 Task: Look for space in Oregon, United States from 24th August, 2023 to 10th September, 2023 for 6 adults, 2 children in price range Rs.12000 to Rs.15000. Place can be entire place or shared room with 6 bedrooms having 6 beds and 6 bathrooms. Property type can be house, flat, guest house. Amenities needed are: wifi, TV, free parkinig on premises, gym, breakfast. Booking option can be shelf check-in. Required host language is English.
Action: Mouse moved to (447, 93)
Screenshot: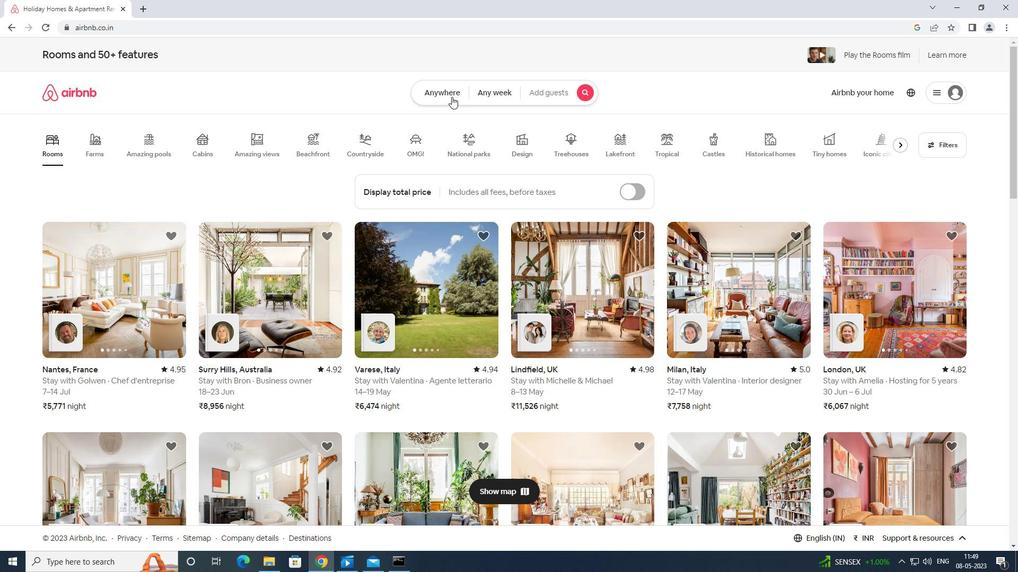 
Action: Mouse pressed left at (447, 93)
Screenshot: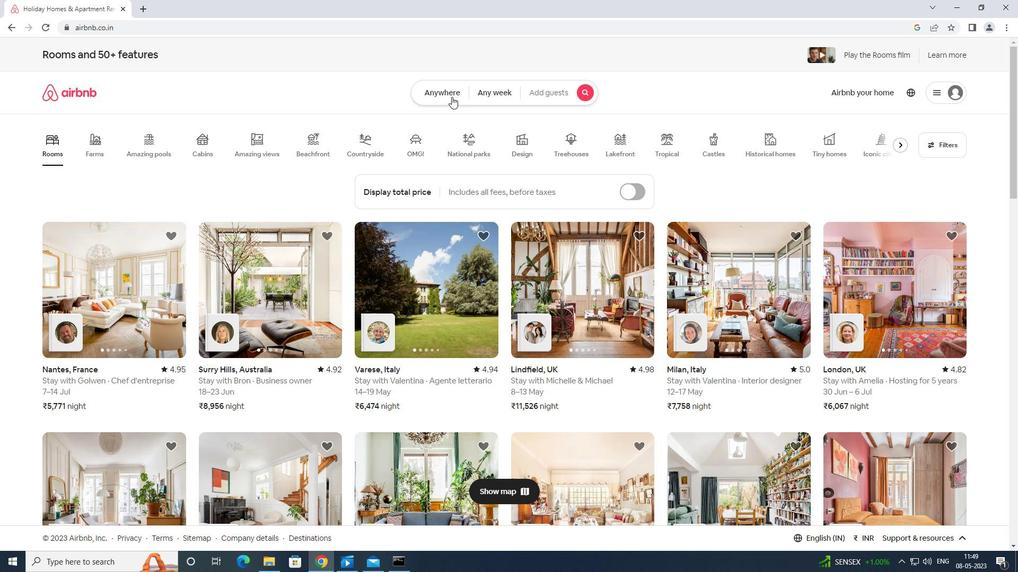 
Action: Mouse moved to (397, 132)
Screenshot: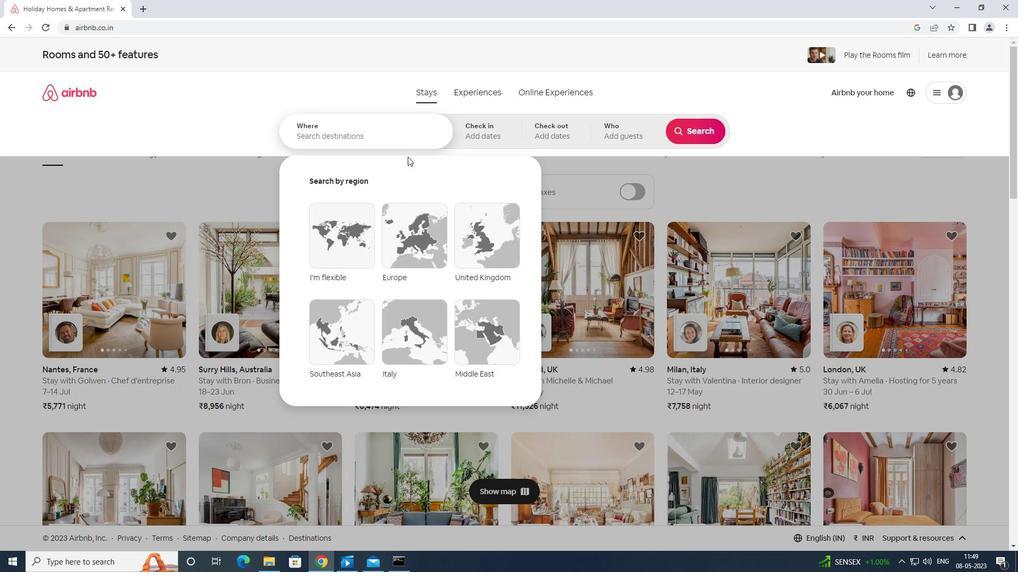 
Action: Mouse pressed left at (397, 132)
Screenshot: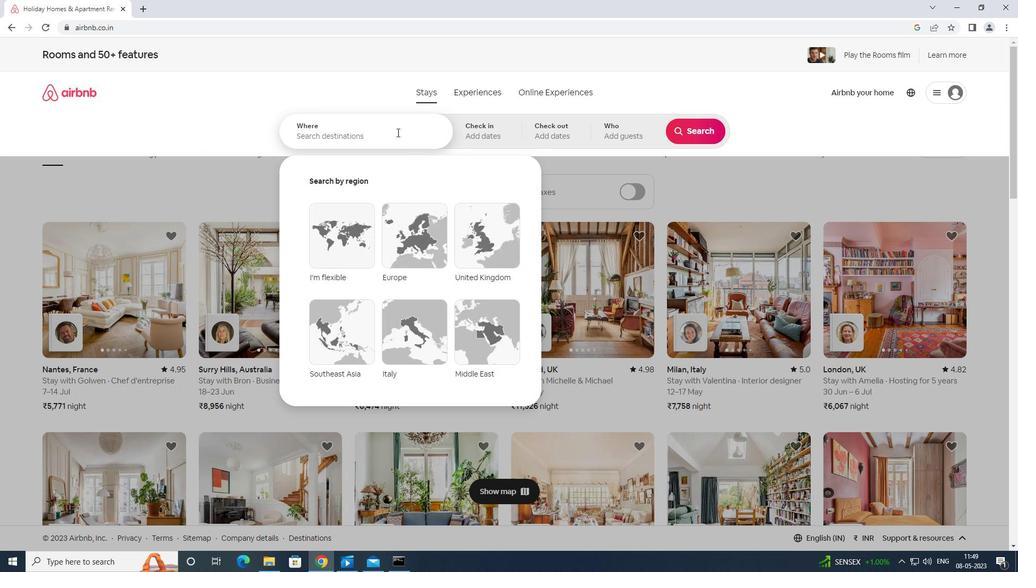 
Action: Mouse moved to (396, 132)
Screenshot: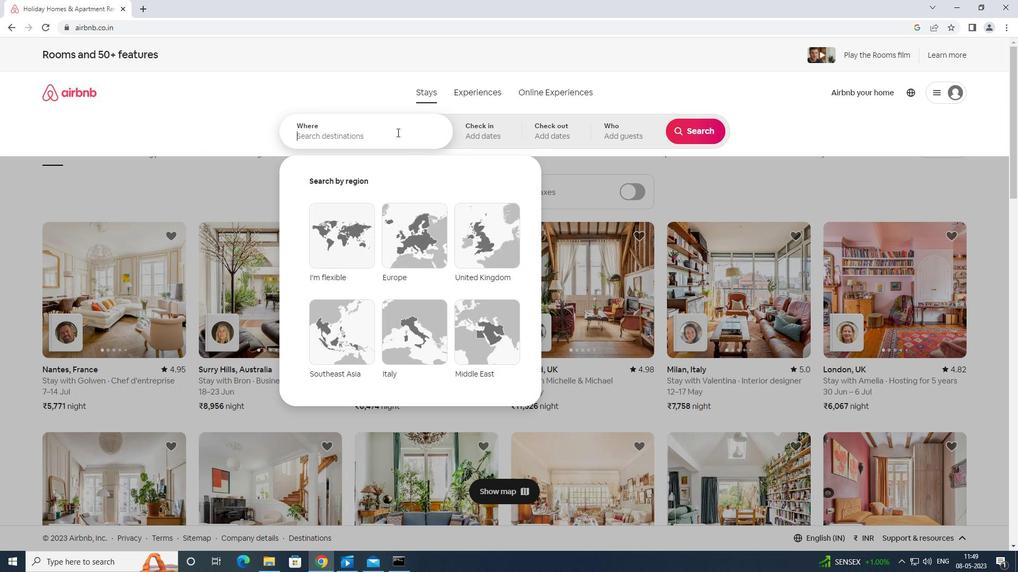 
Action: Key pressed o<Key.backspace><Key.shift>OREGON<Key.space>UNITED<Key.space>STATES<Key.enter>
Screenshot: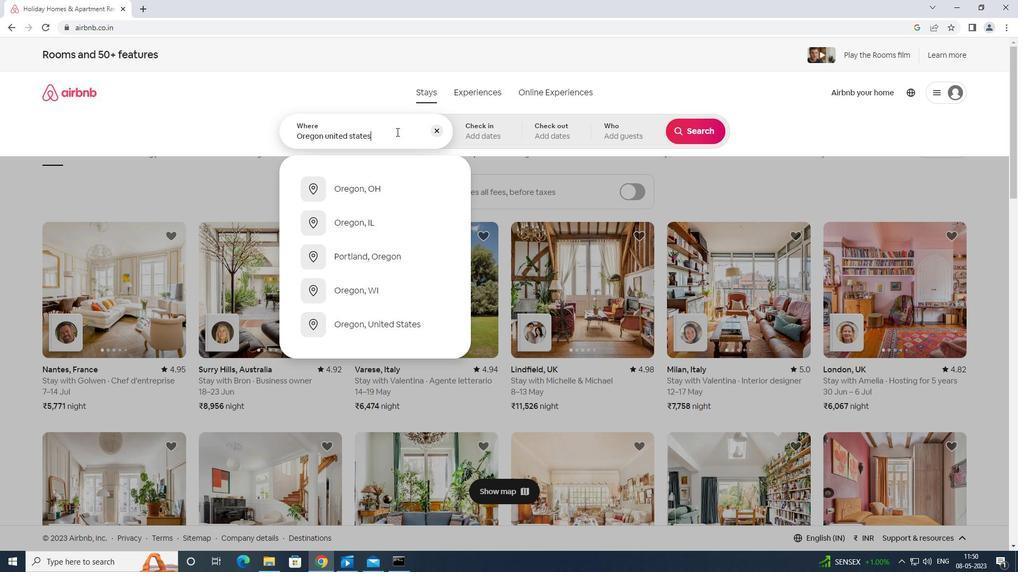 
Action: Mouse moved to (691, 213)
Screenshot: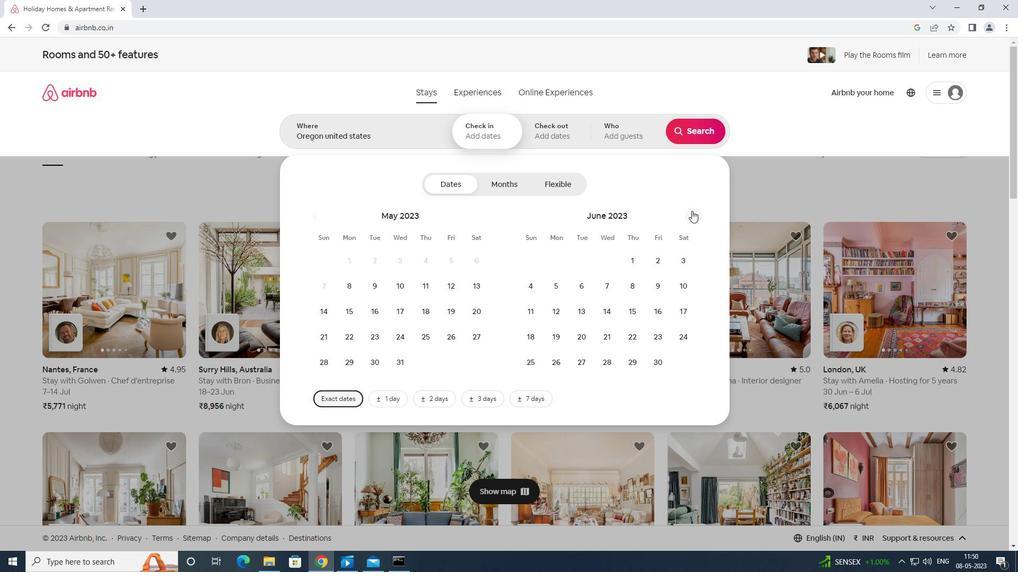 
Action: Mouse pressed left at (691, 213)
Screenshot: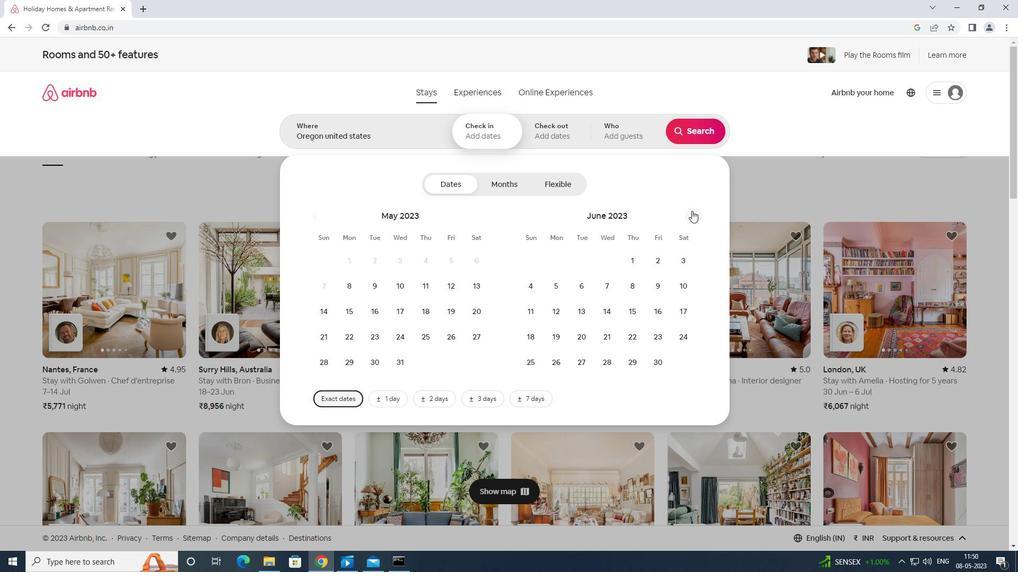 
Action: Mouse moved to (691, 213)
Screenshot: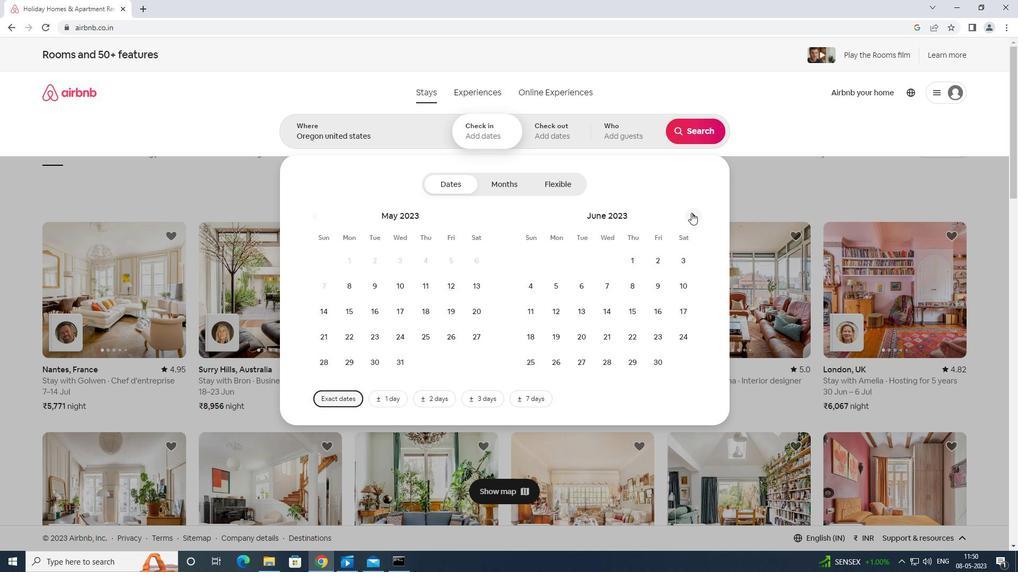 
Action: Mouse pressed left at (691, 213)
Screenshot: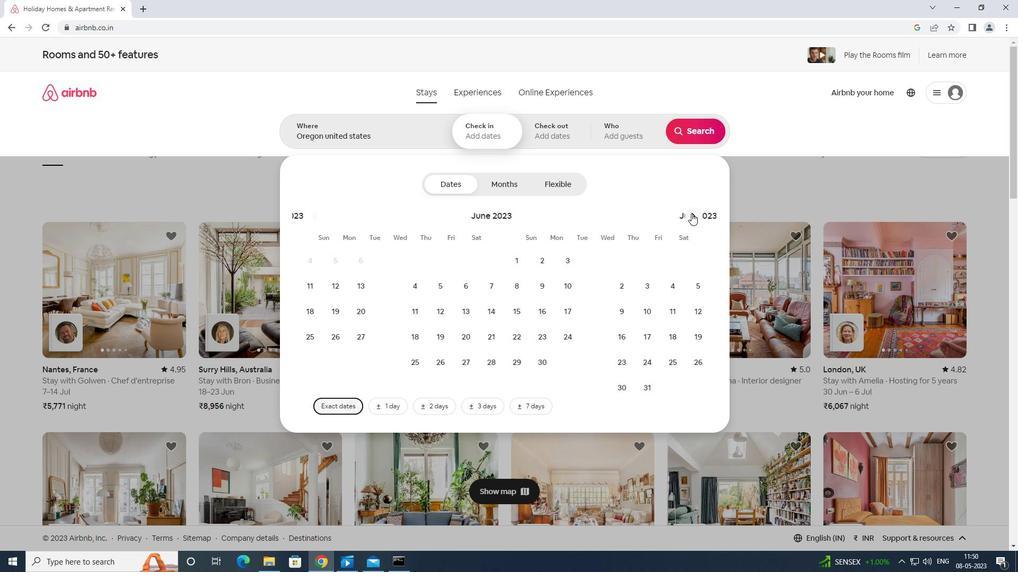 
Action: Mouse moved to (631, 337)
Screenshot: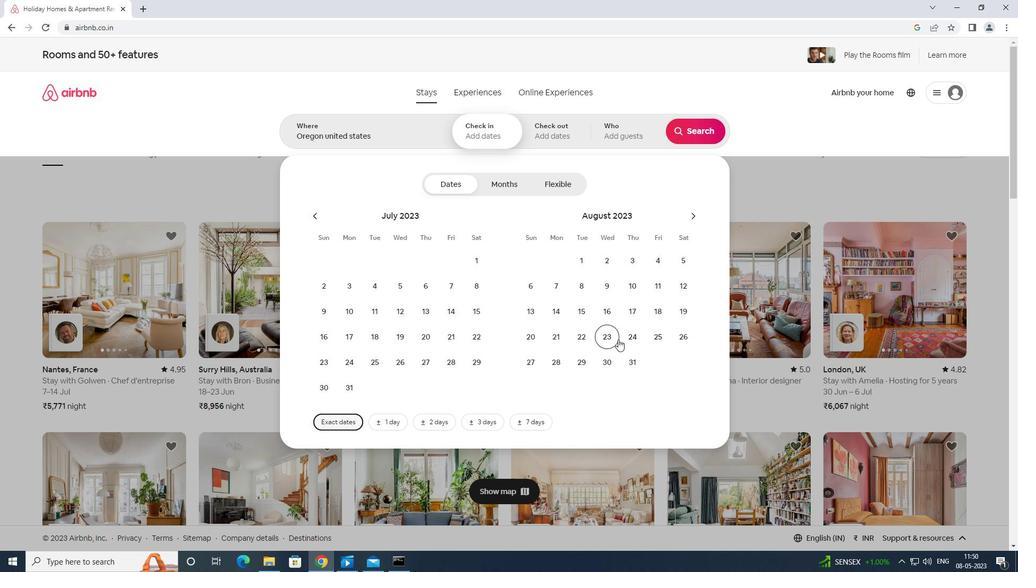 
Action: Mouse pressed left at (631, 337)
Screenshot: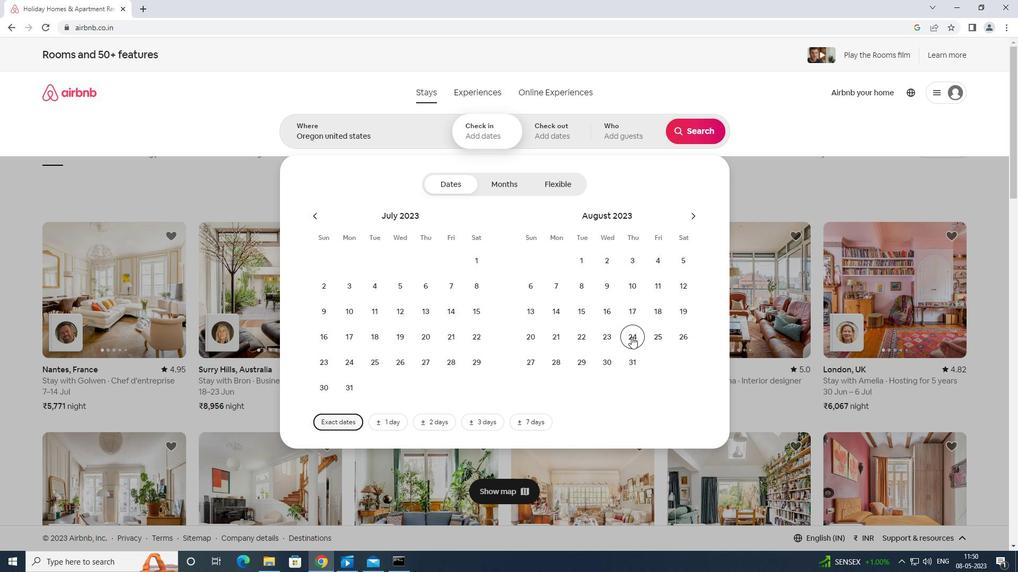 
Action: Mouse moved to (692, 215)
Screenshot: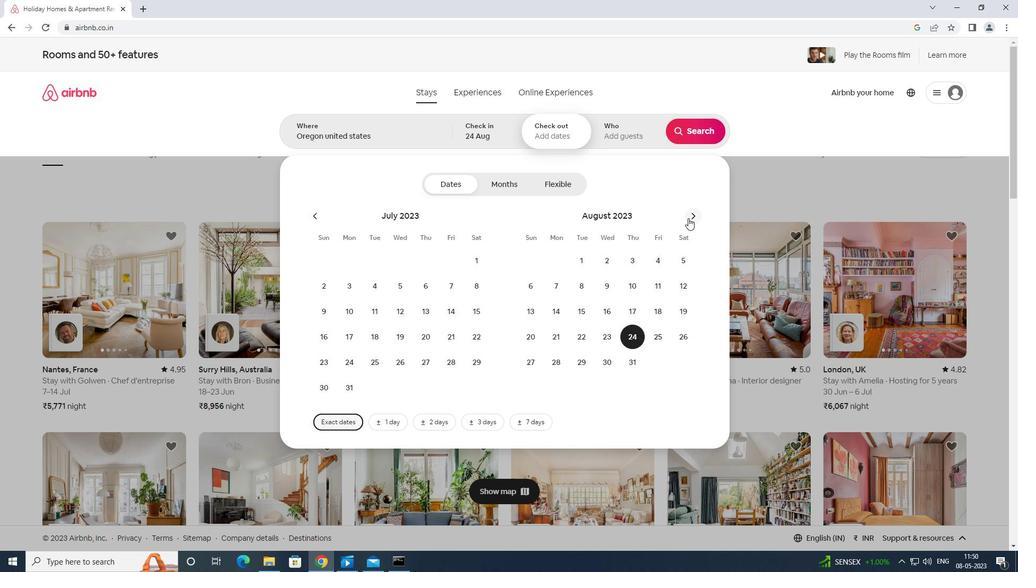 
Action: Mouse pressed left at (692, 215)
Screenshot: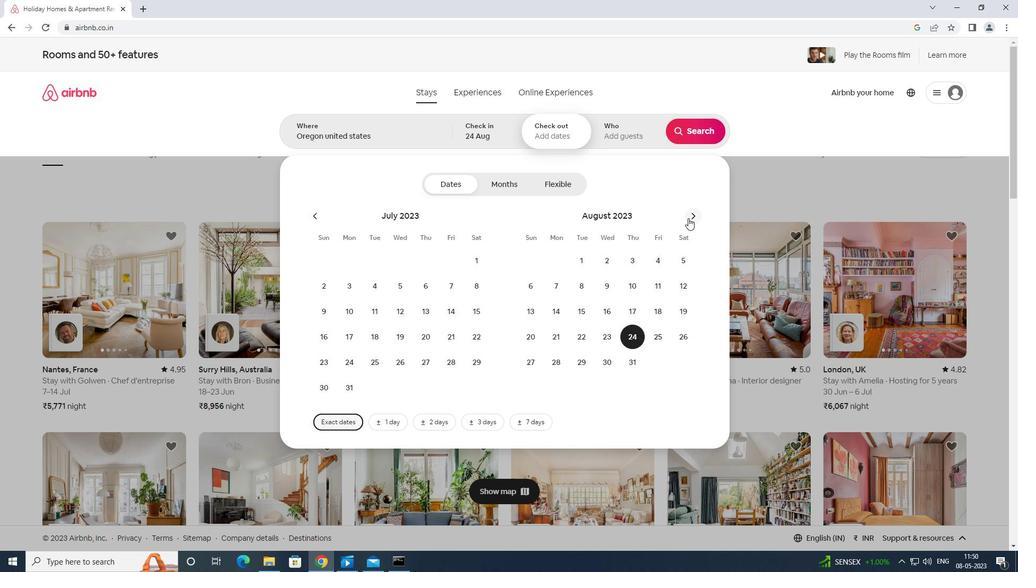
Action: Mouse moved to (534, 312)
Screenshot: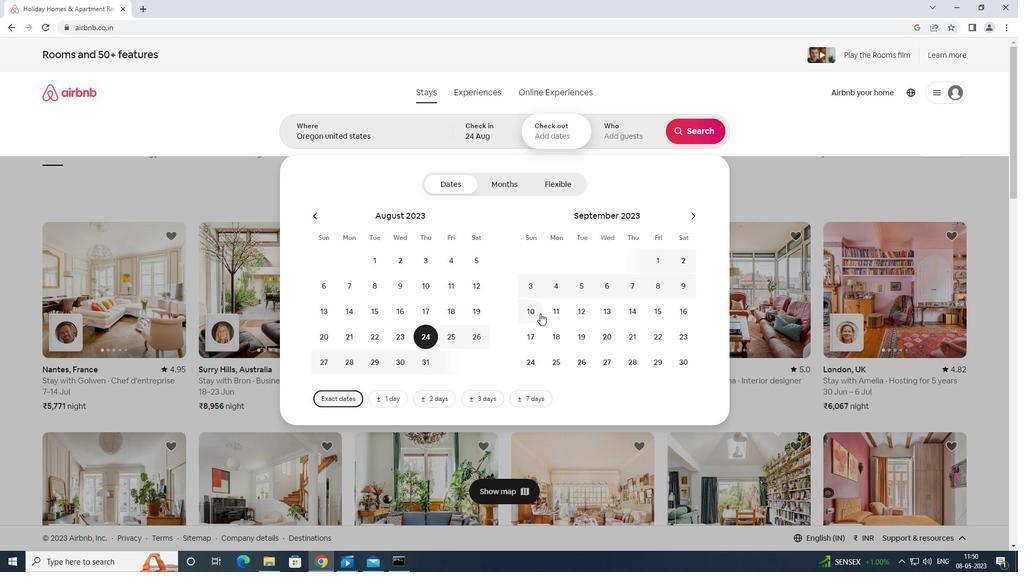 
Action: Mouse pressed left at (534, 312)
Screenshot: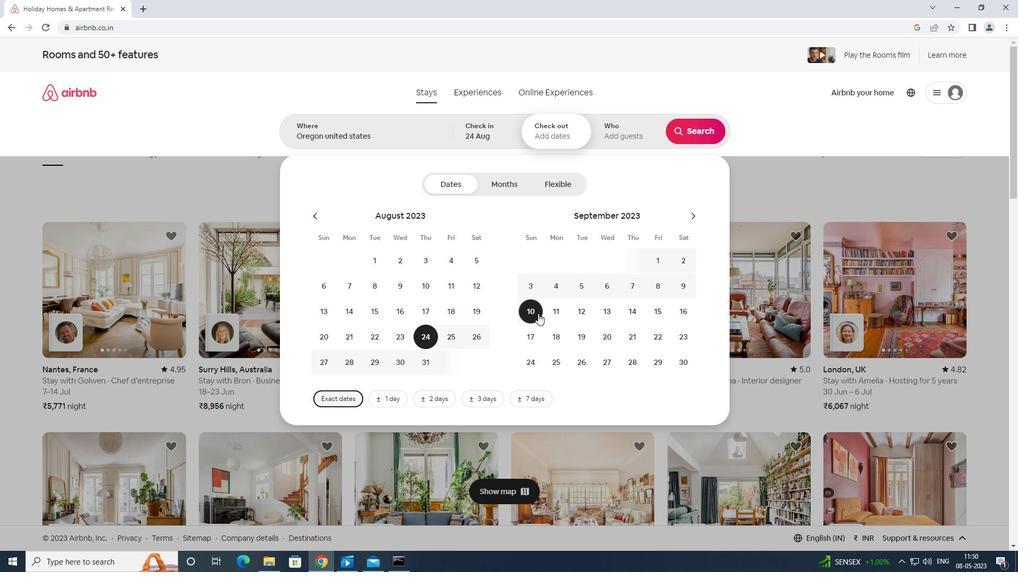 
Action: Mouse moved to (627, 130)
Screenshot: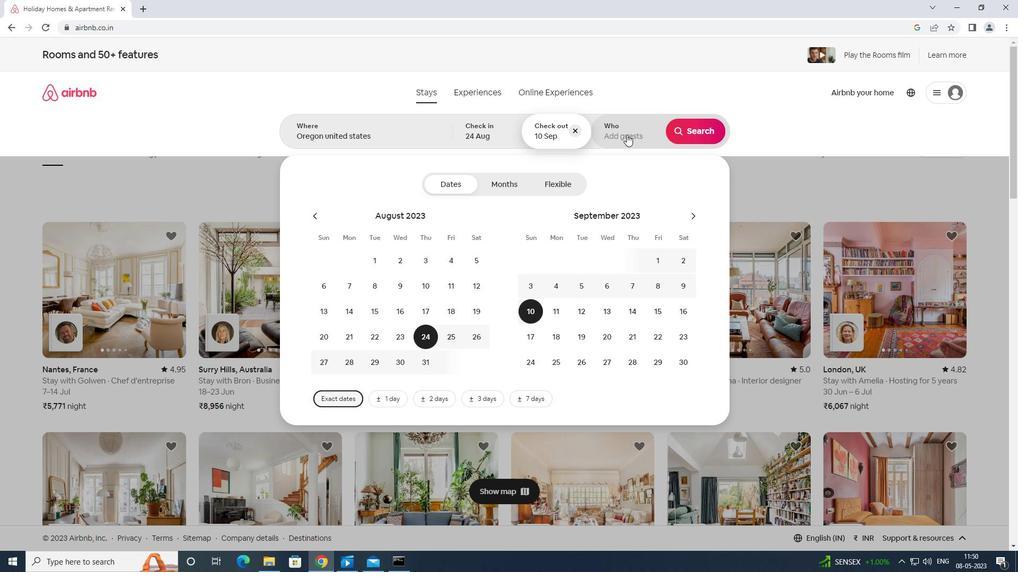 
Action: Mouse pressed left at (627, 130)
Screenshot: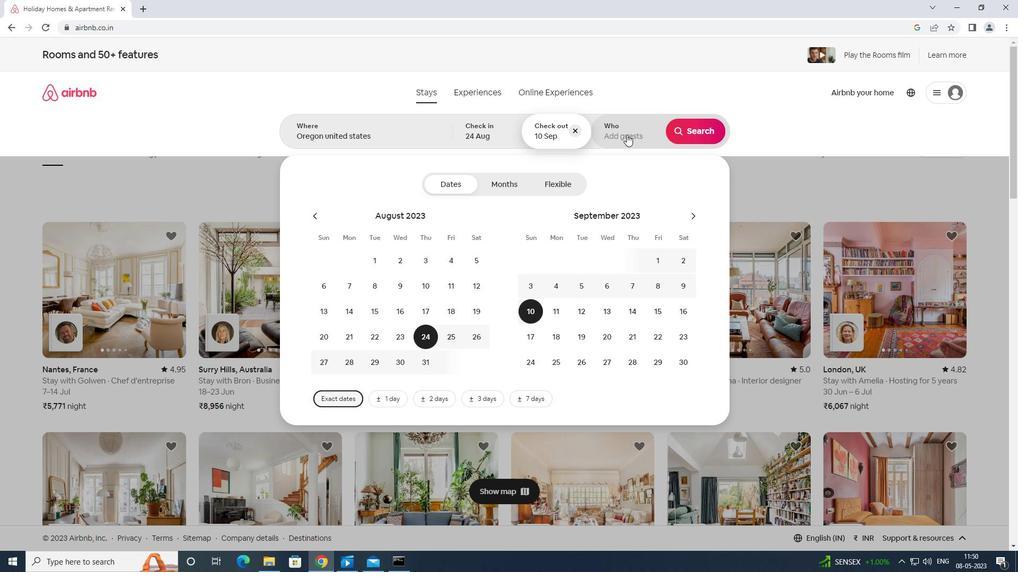 
Action: Mouse moved to (702, 187)
Screenshot: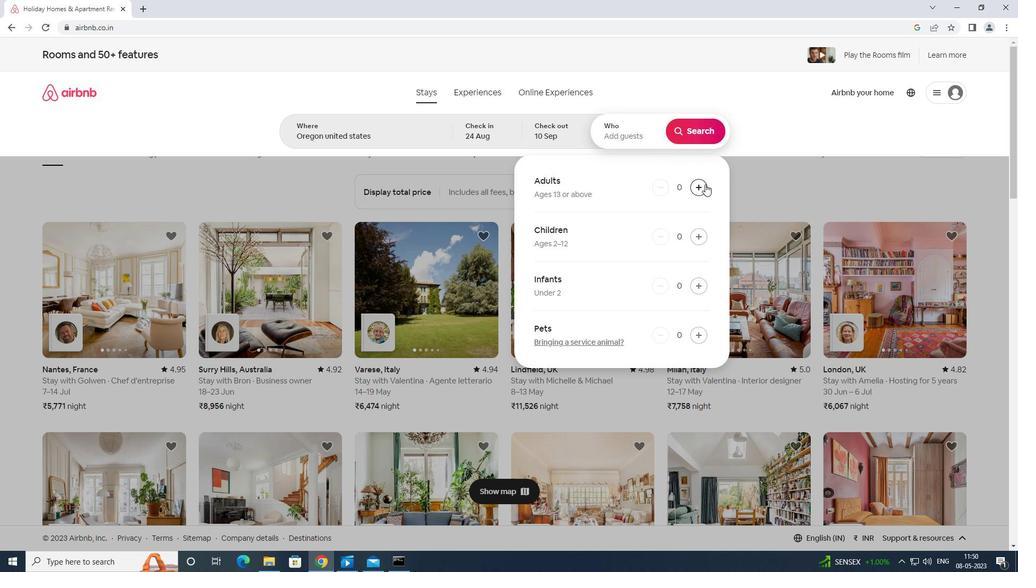 
Action: Mouse pressed left at (702, 187)
Screenshot: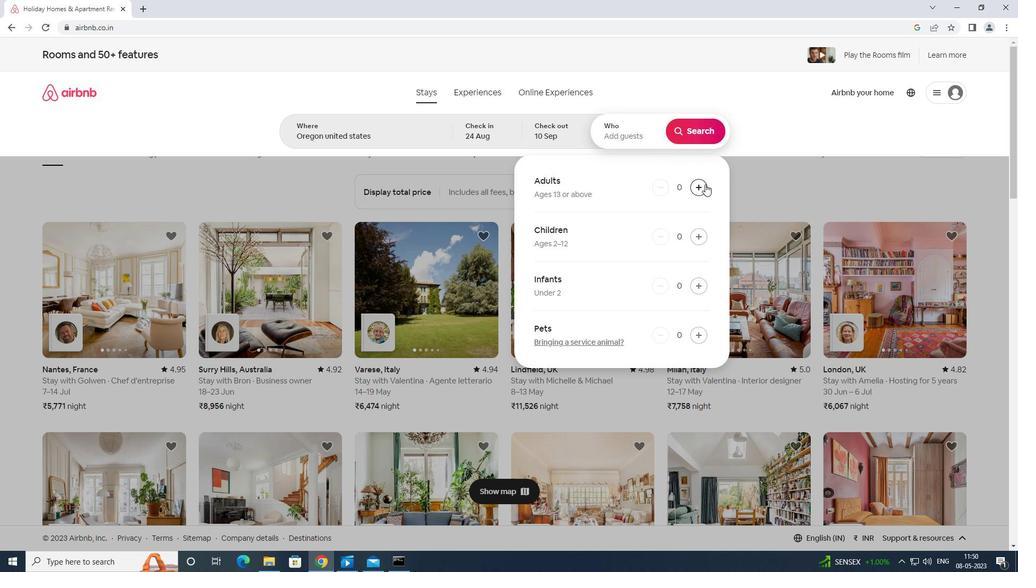 
Action: Mouse moved to (701, 188)
Screenshot: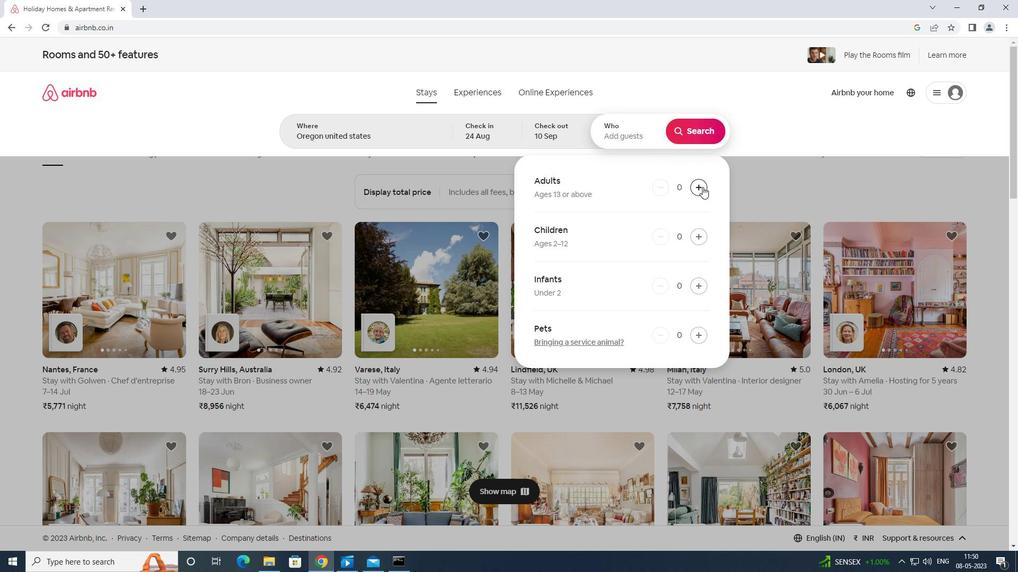 
Action: Mouse pressed left at (701, 188)
Screenshot: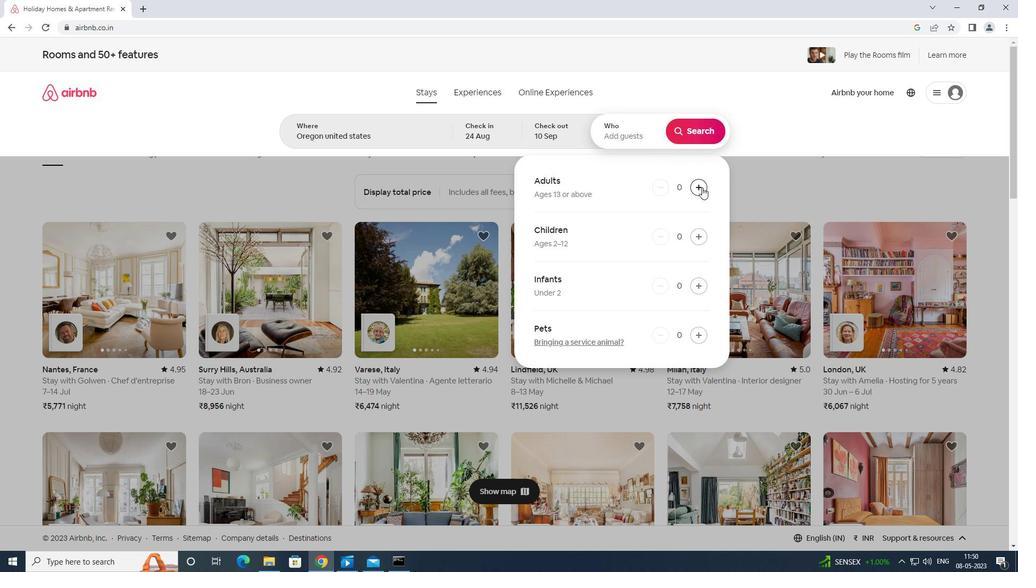
Action: Mouse pressed left at (701, 188)
Screenshot: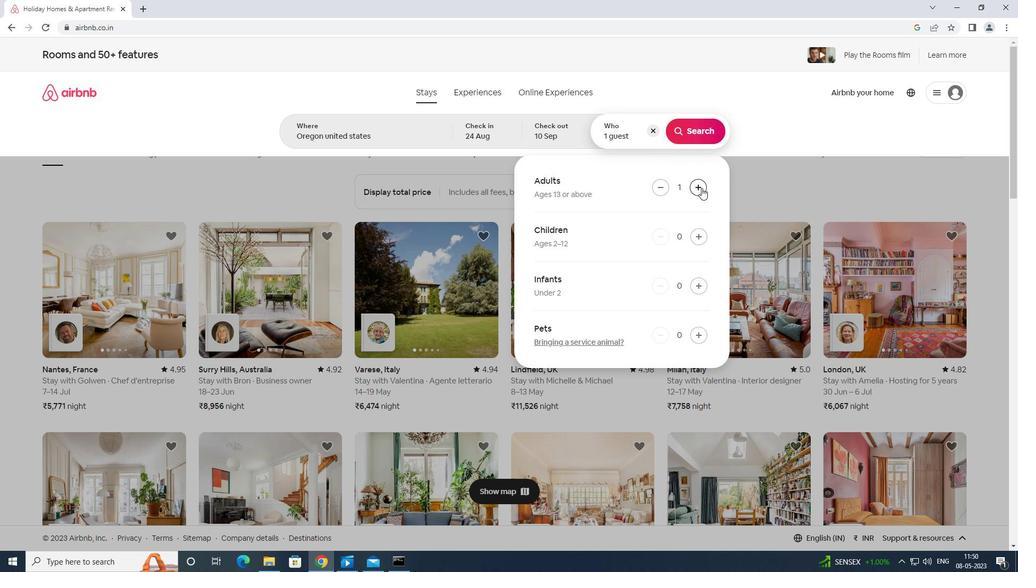 
Action: Mouse moved to (701, 188)
Screenshot: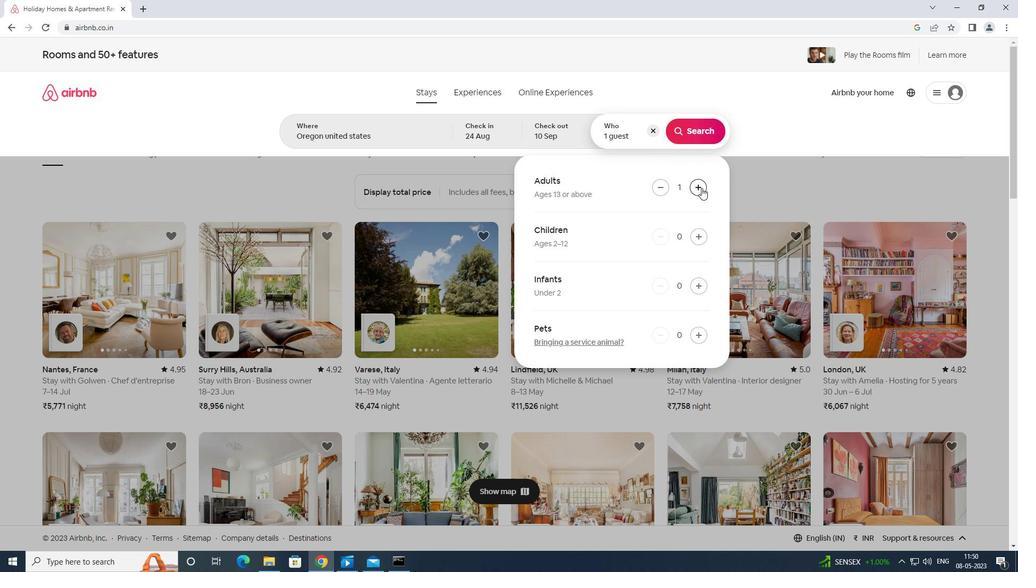 
Action: Mouse pressed left at (701, 188)
Screenshot: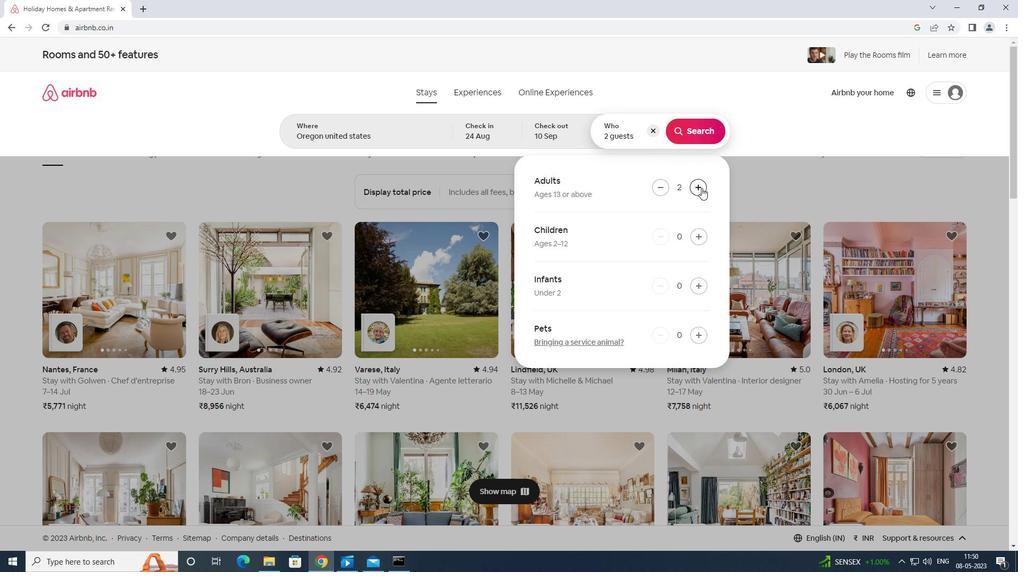
Action: Mouse moved to (701, 187)
Screenshot: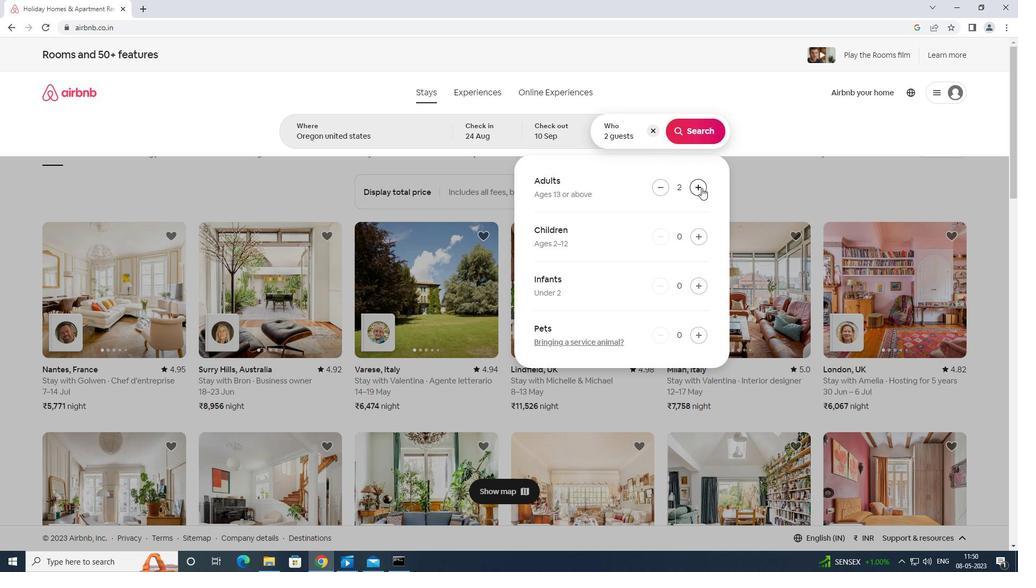 
Action: Mouse pressed left at (701, 187)
Screenshot: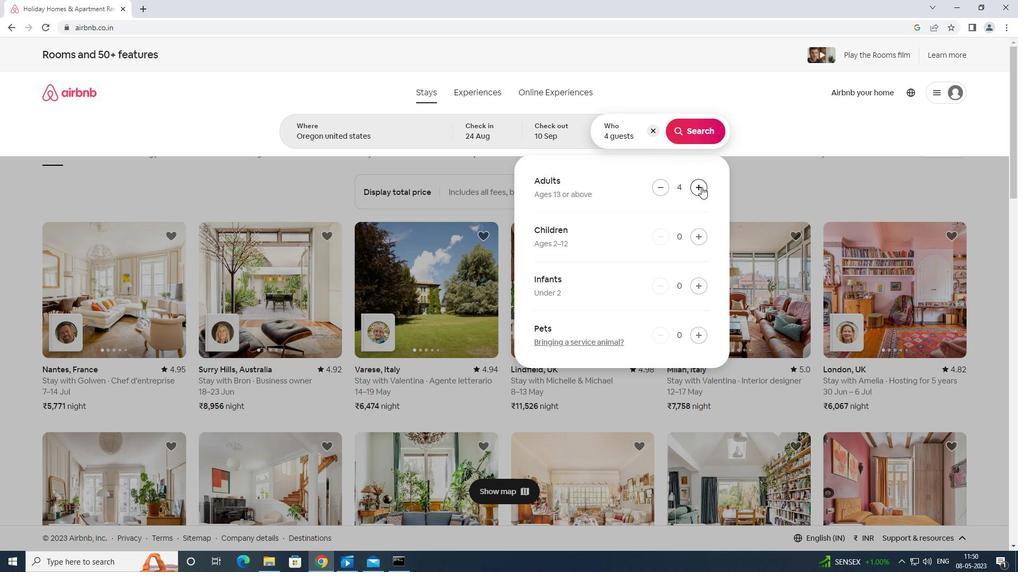 
Action: Mouse pressed left at (701, 187)
Screenshot: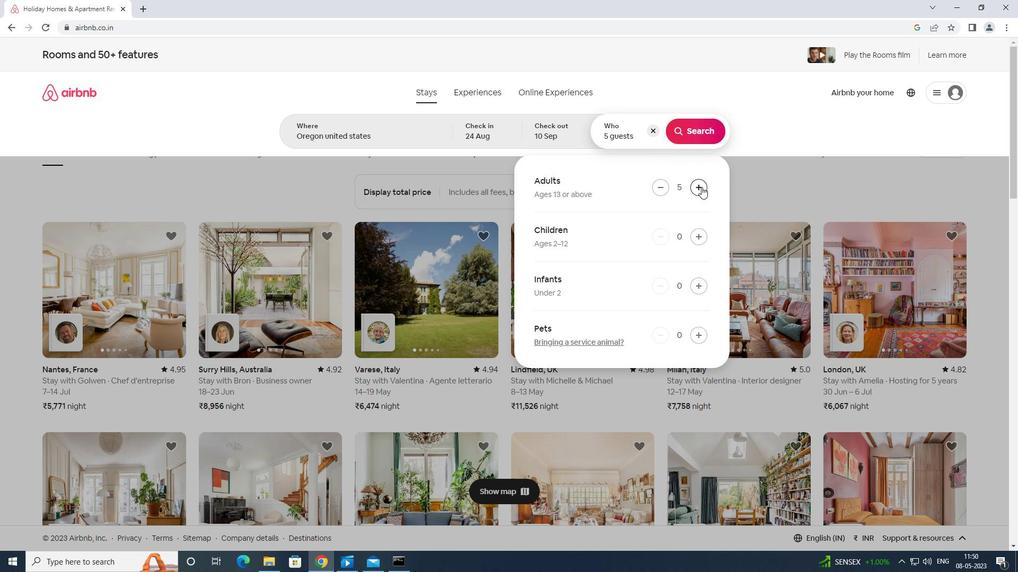 
Action: Mouse moved to (697, 238)
Screenshot: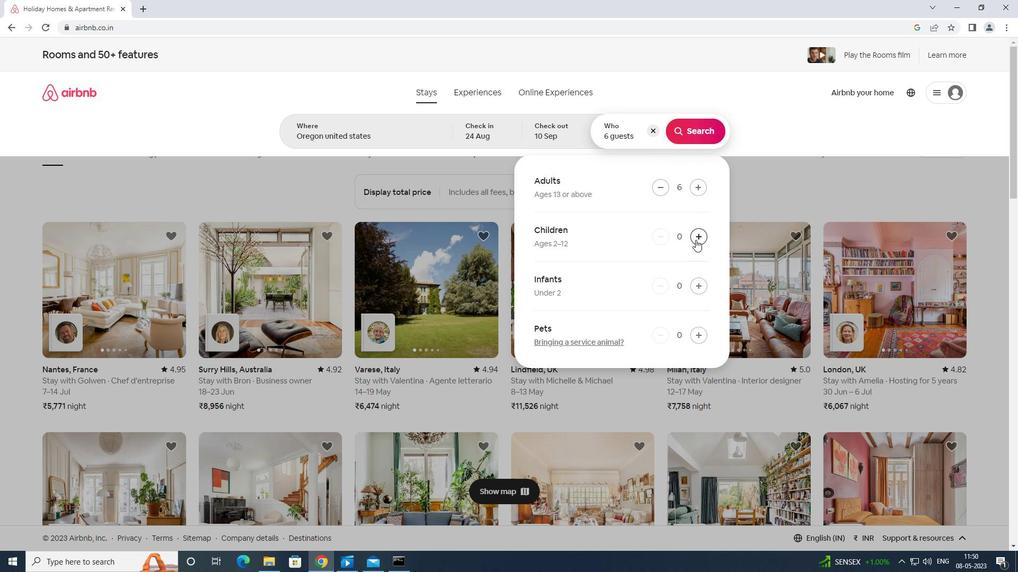 
Action: Mouse pressed left at (697, 238)
Screenshot: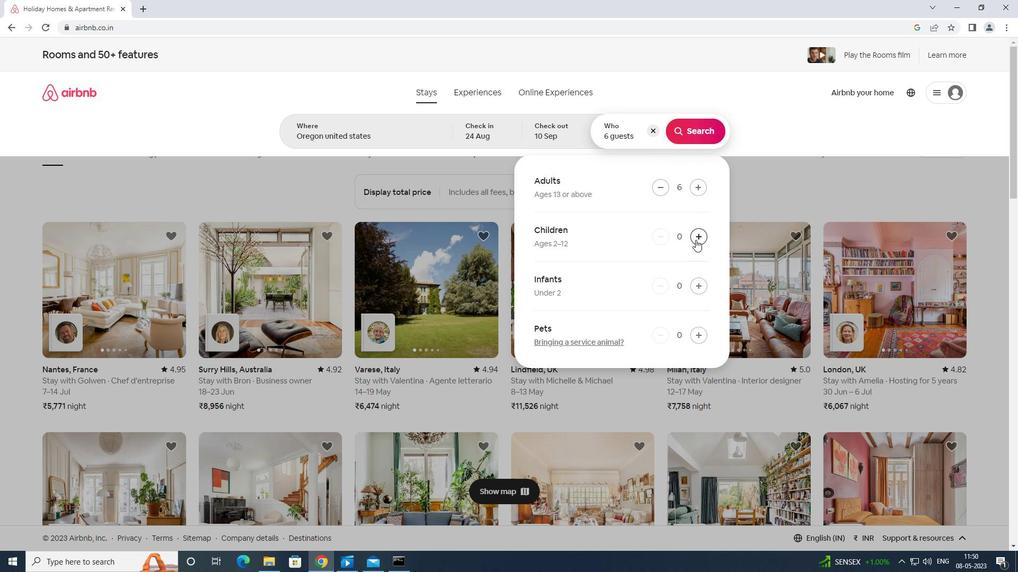 
Action: Mouse pressed left at (697, 238)
Screenshot: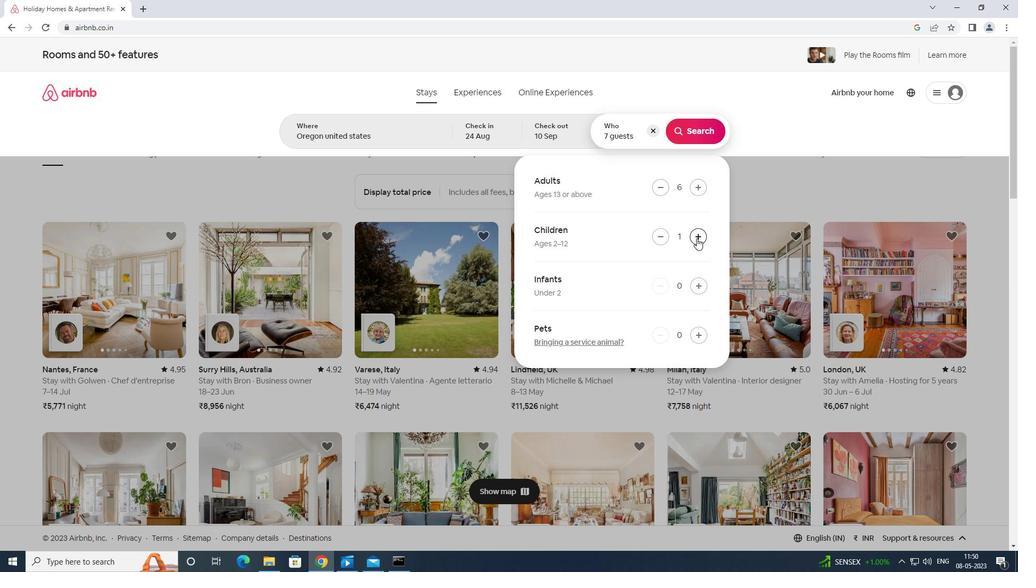 
Action: Mouse moved to (684, 128)
Screenshot: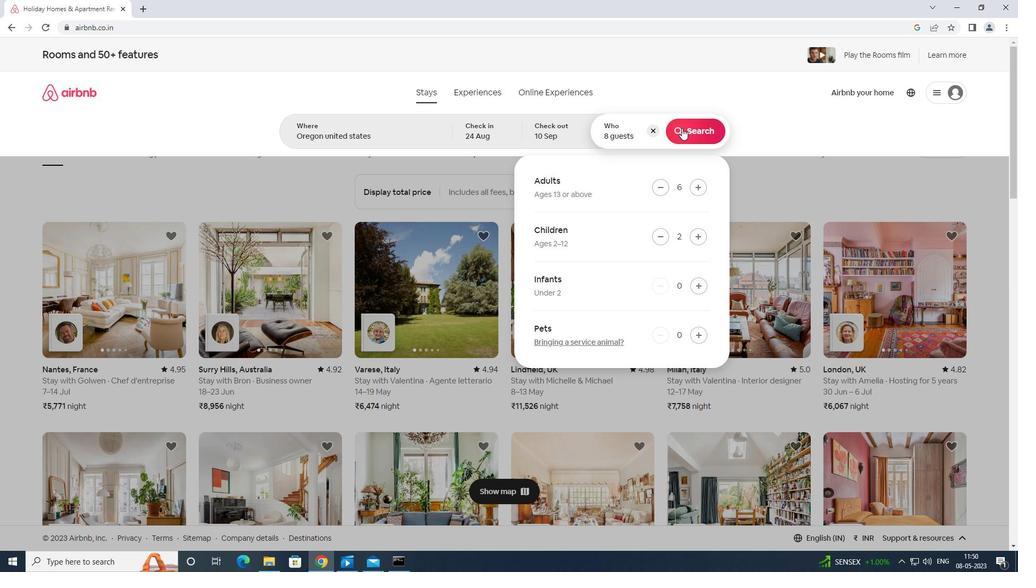 
Action: Mouse pressed left at (684, 128)
Screenshot: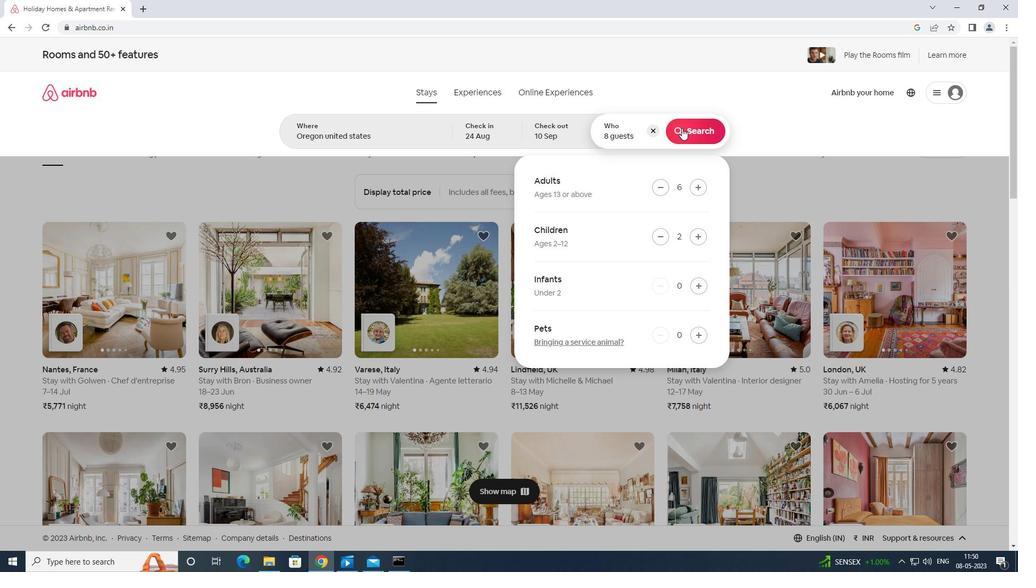 
Action: Mouse moved to (978, 101)
Screenshot: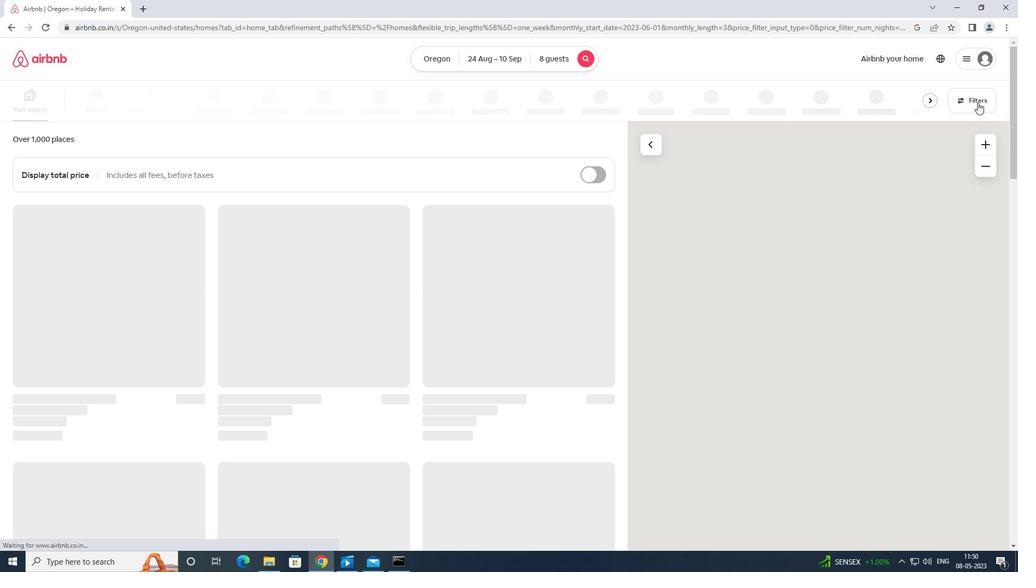
Action: Mouse pressed left at (978, 101)
Screenshot: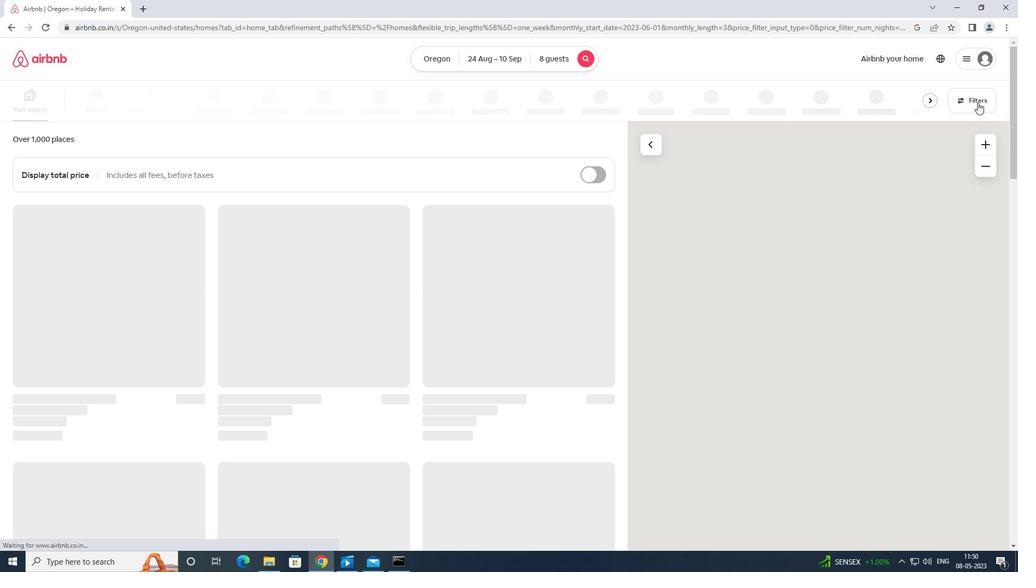 
Action: Mouse moved to (449, 356)
Screenshot: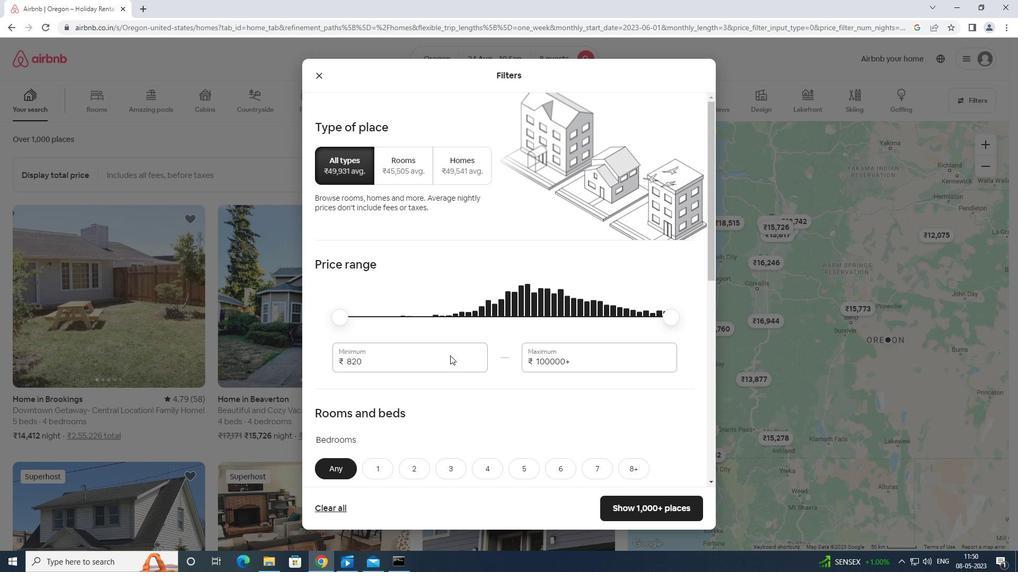 
Action: Mouse pressed left at (449, 356)
Screenshot: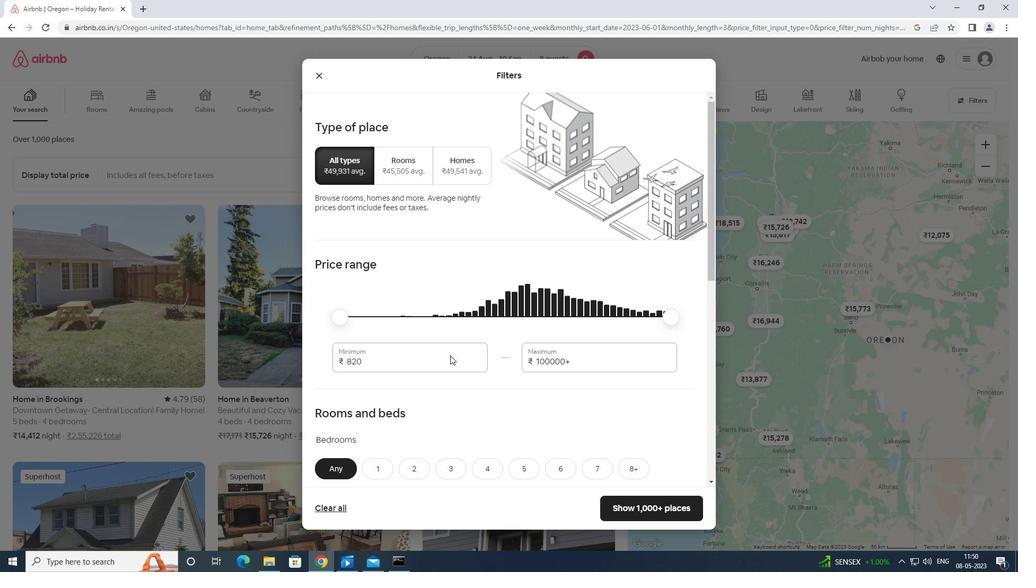 
Action: Mouse moved to (450, 353)
Screenshot: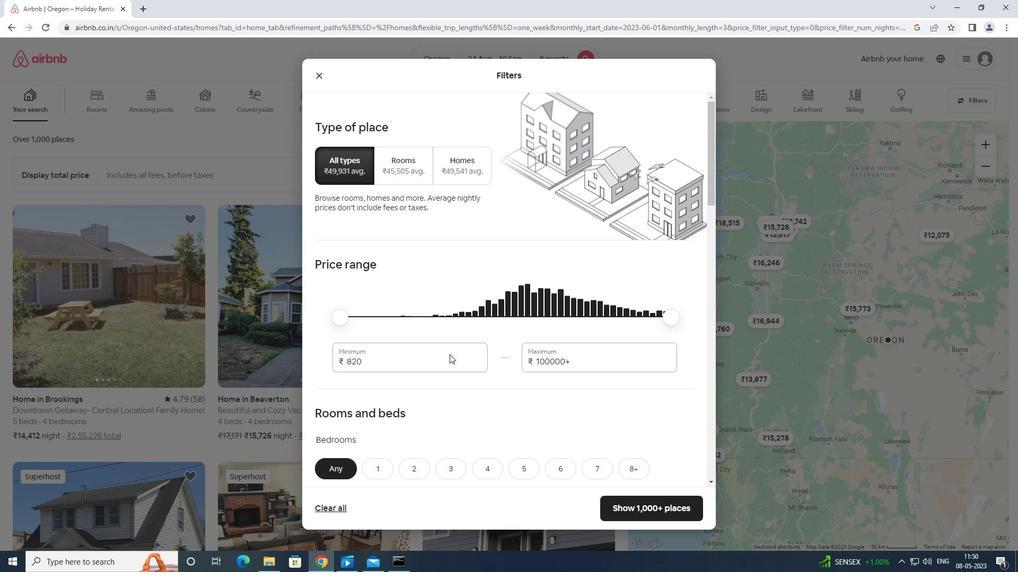 
Action: Key pressed <Key.backspace><Key.backspace><Key.backspace><Key.backspace><Key.backspace><Key.backspace><Key.backspace><Key.backspace><Key.backspace><Key.backspace><Key.backspace><Key.backspace>12000<Key.backspace>150<Key.backspace><Key.backspace><Key.backspace>0
Screenshot: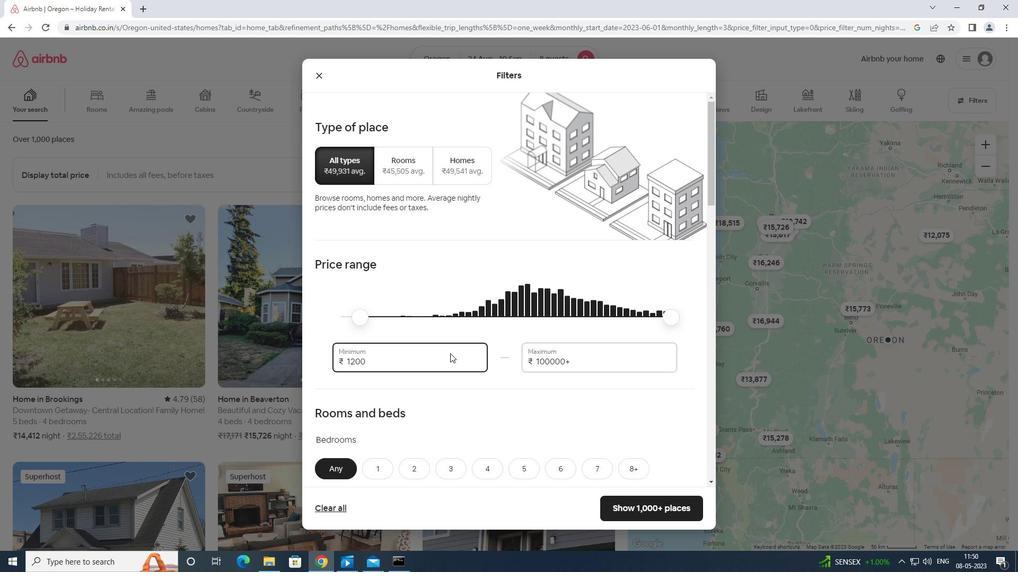 
Action: Mouse moved to (582, 359)
Screenshot: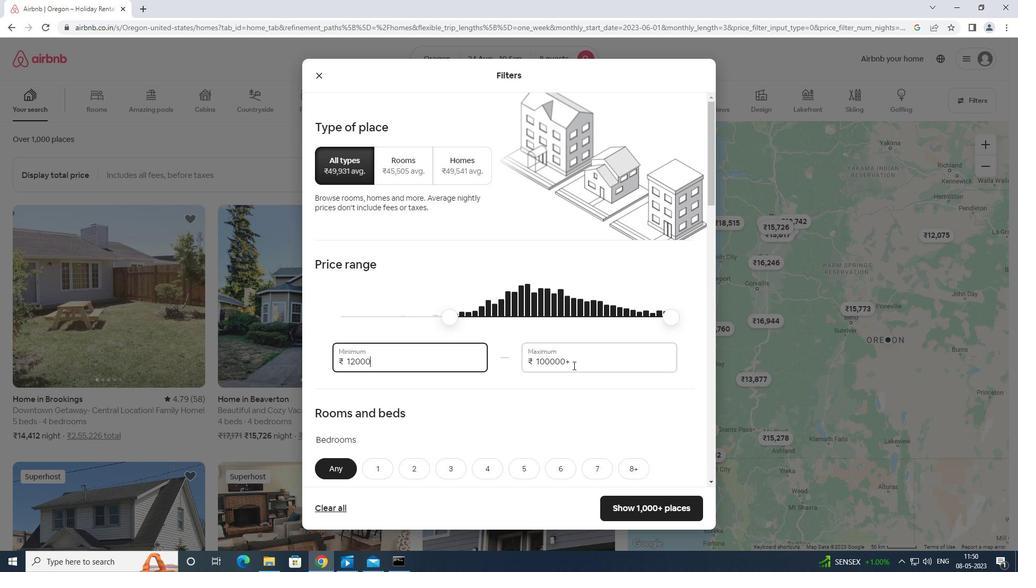
Action: Mouse pressed left at (582, 359)
Screenshot: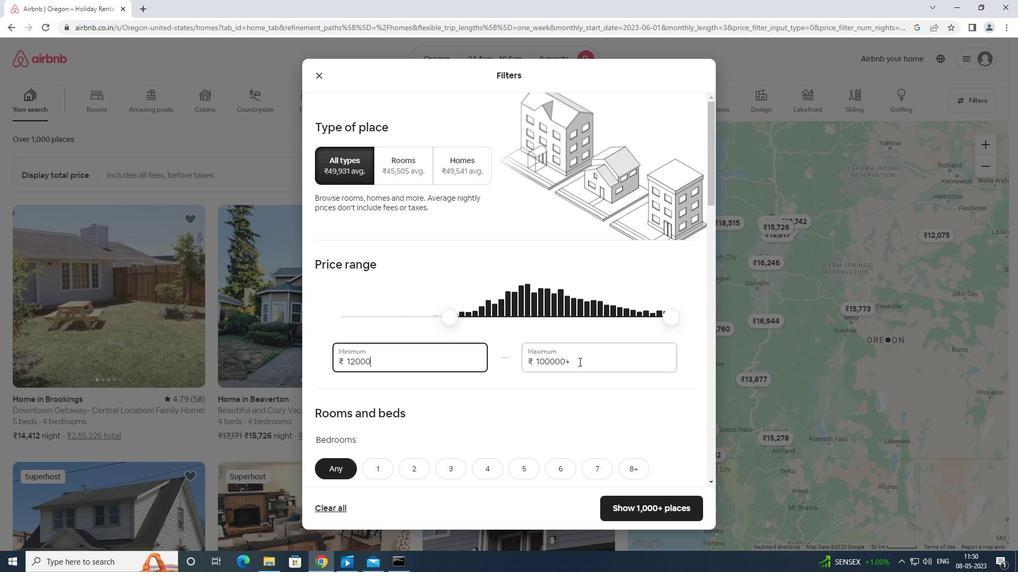 
Action: Key pressed <Key.backspace><Key.backspace><Key.backspace><Key.backspace><Key.backspace><Key.backspace><Key.backspace><Key.backspace><Key.backspace><Key.backspace><Key.backspace><Key.backspace><Key.backspace><Key.backspace><Key.backspace><Key.backspace><Key.backspace><Key.backspace>15000
Screenshot: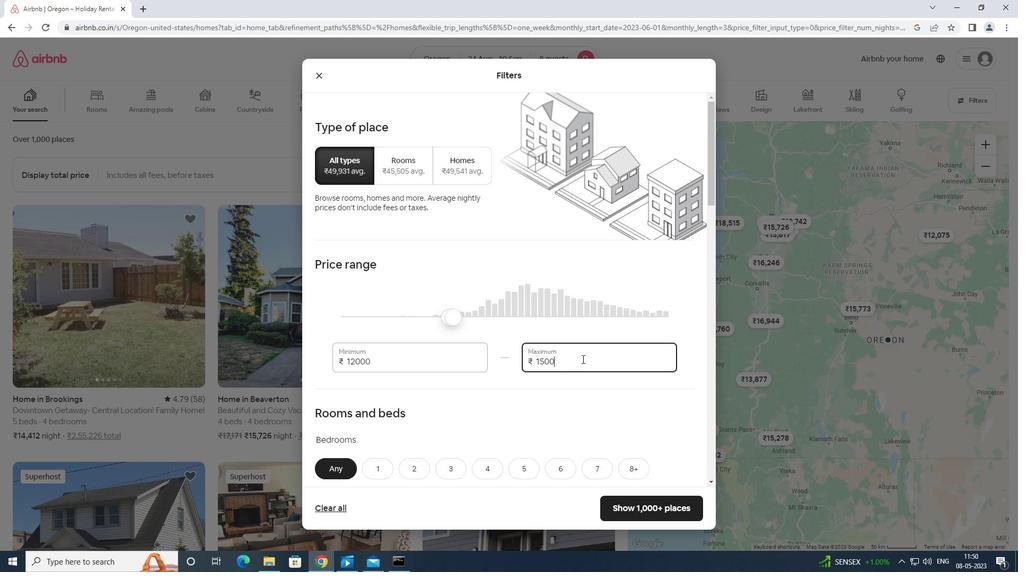 
Action: Mouse scrolled (582, 359) with delta (0, 0)
Screenshot: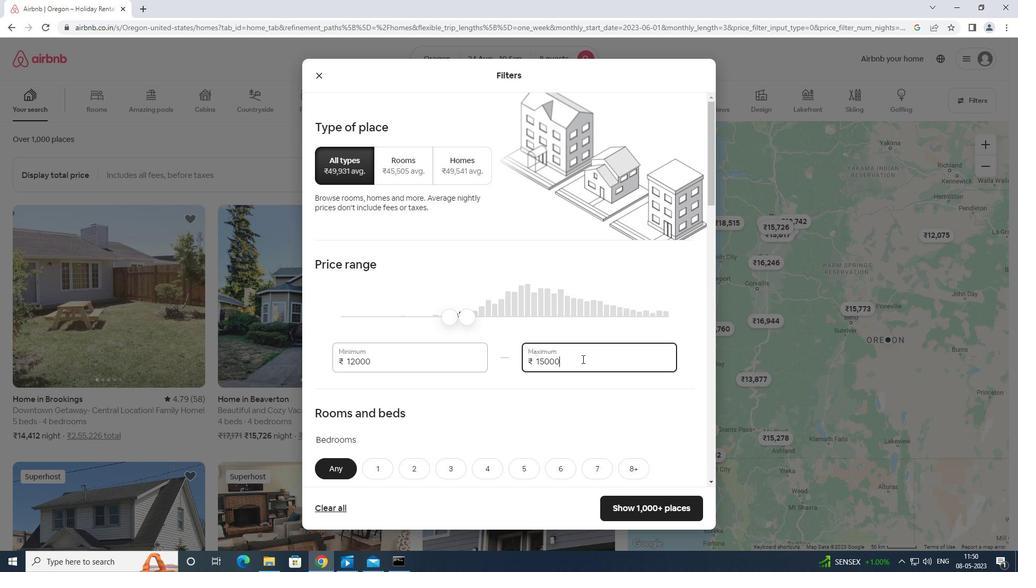 
Action: Mouse scrolled (582, 359) with delta (0, 0)
Screenshot: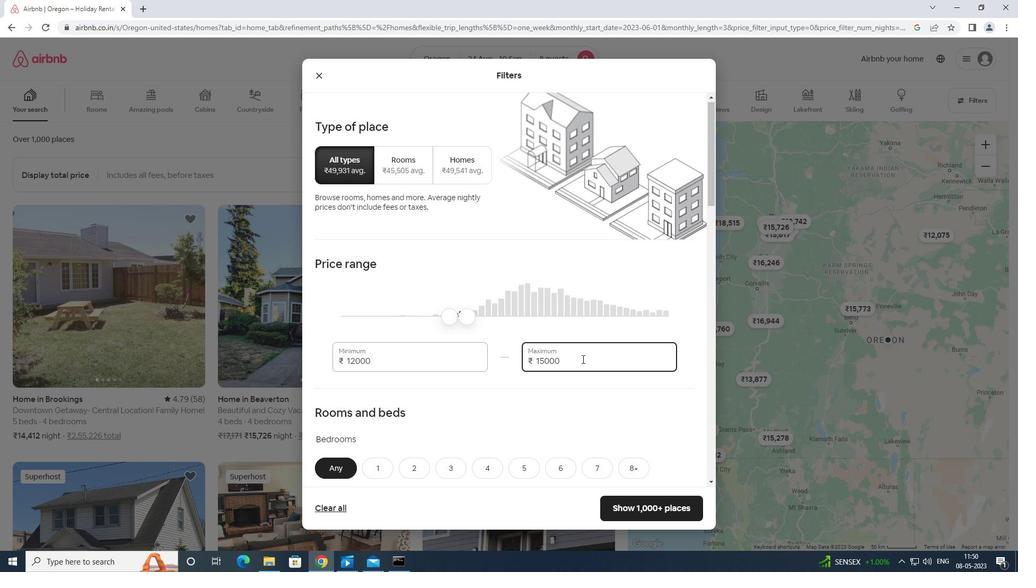 
Action: Mouse scrolled (582, 359) with delta (0, 0)
Screenshot: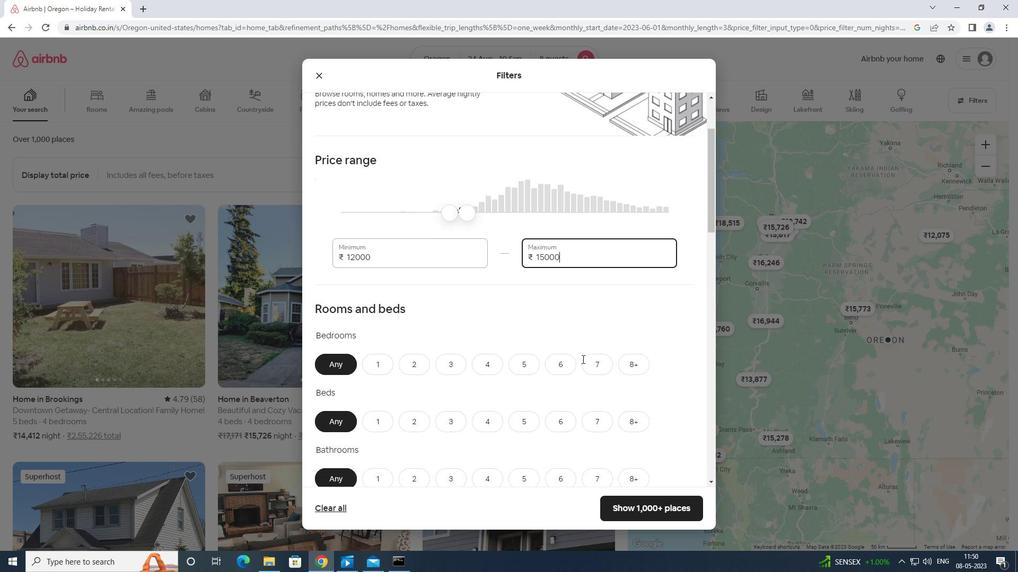 
Action: Mouse scrolled (582, 359) with delta (0, 0)
Screenshot: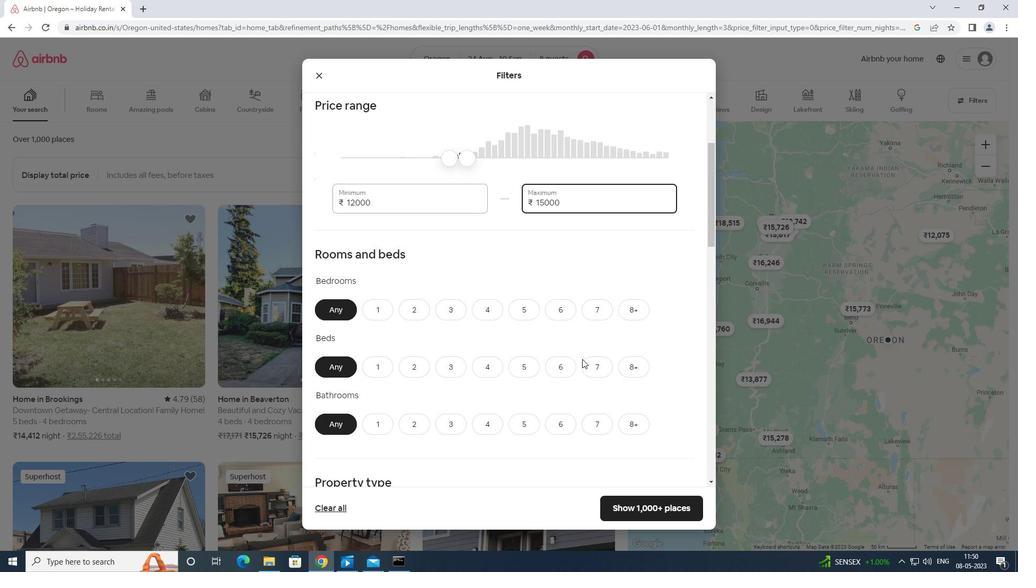 
Action: Mouse moved to (560, 255)
Screenshot: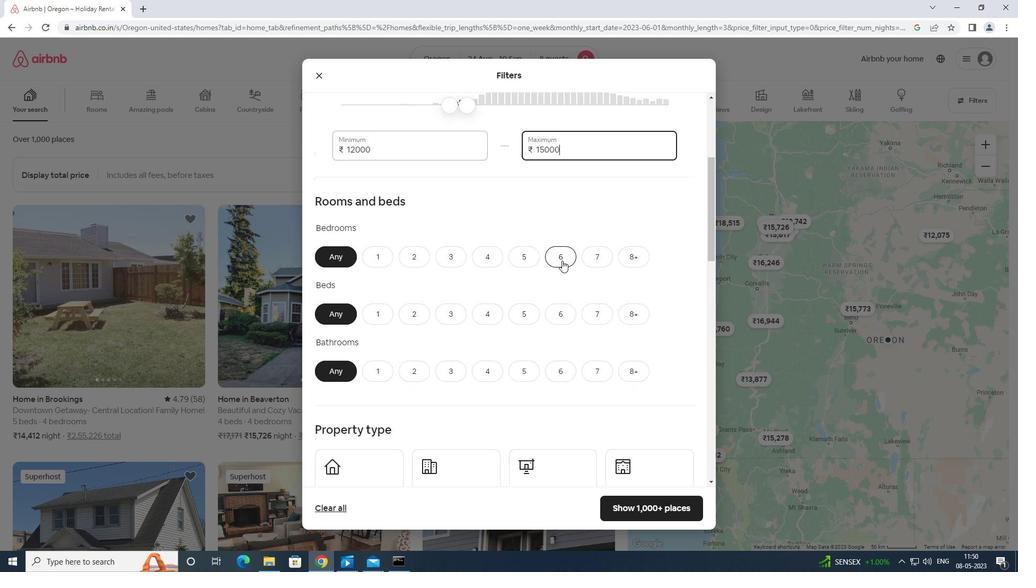 
Action: Mouse pressed left at (560, 255)
Screenshot: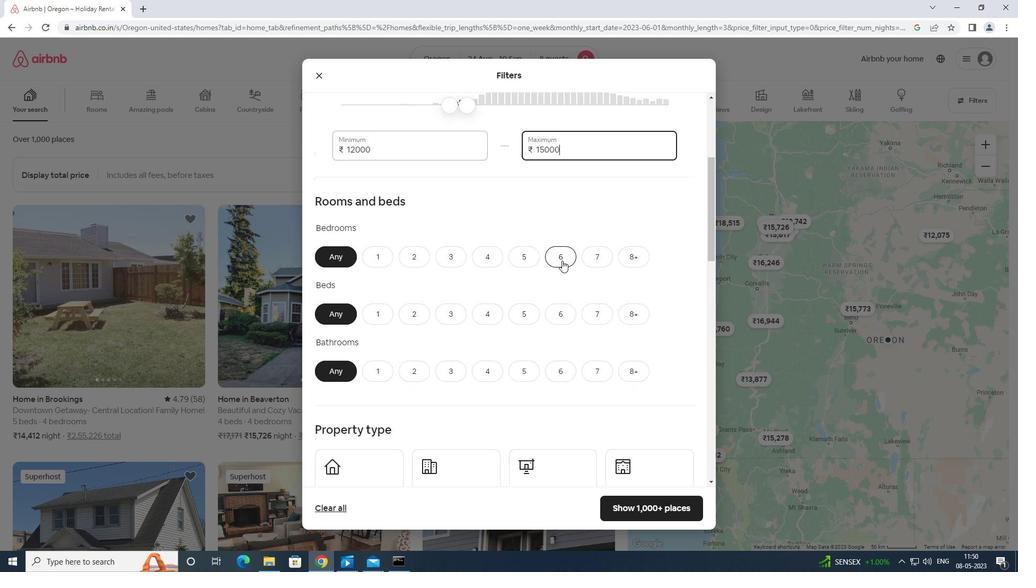 
Action: Mouse moved to (561, 311)
Screenshot: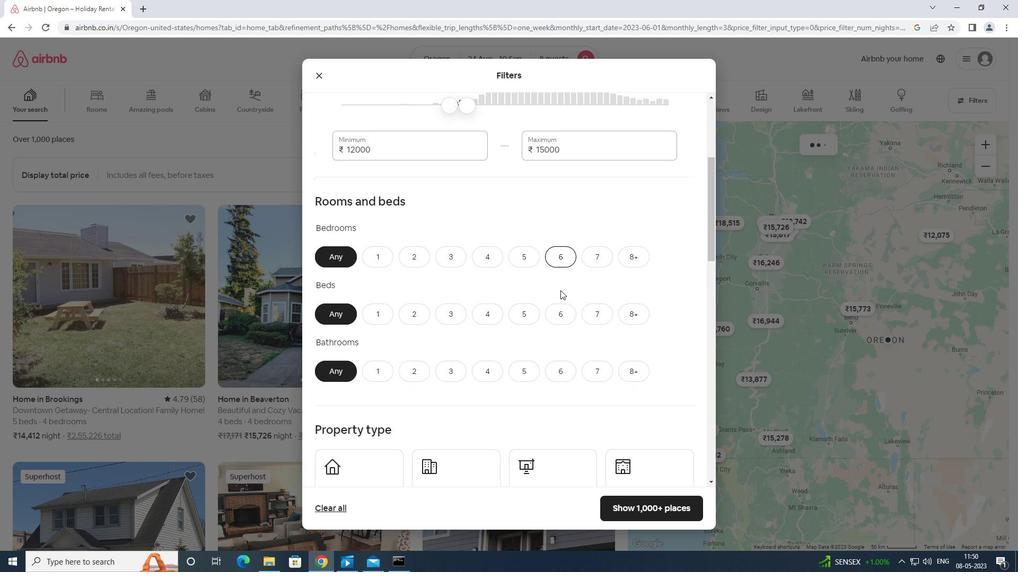 
Action: Mouse pressed left at (561, 311)
Screenshot: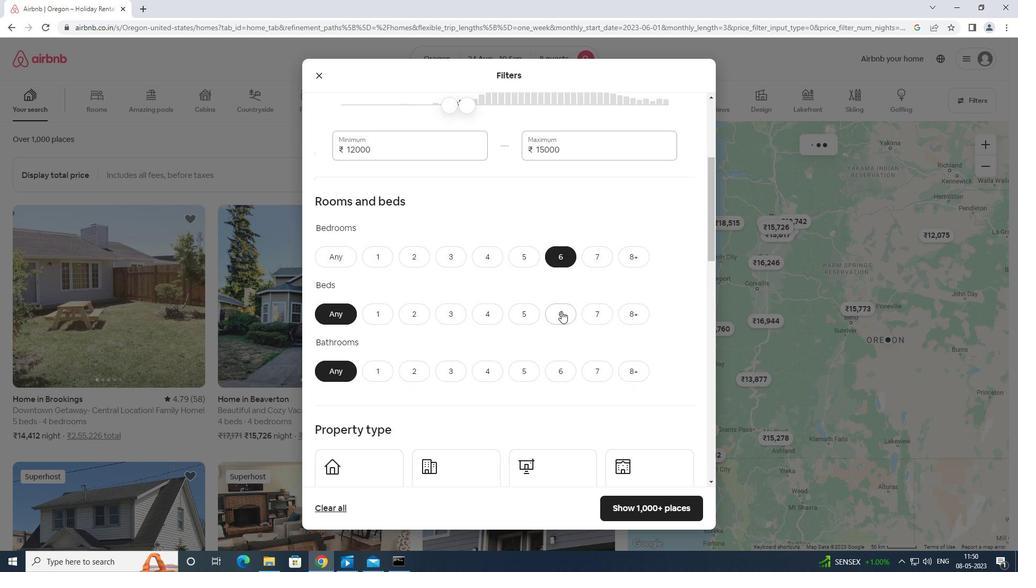
Action: Mouse moved to (559, 369)
Screenshot: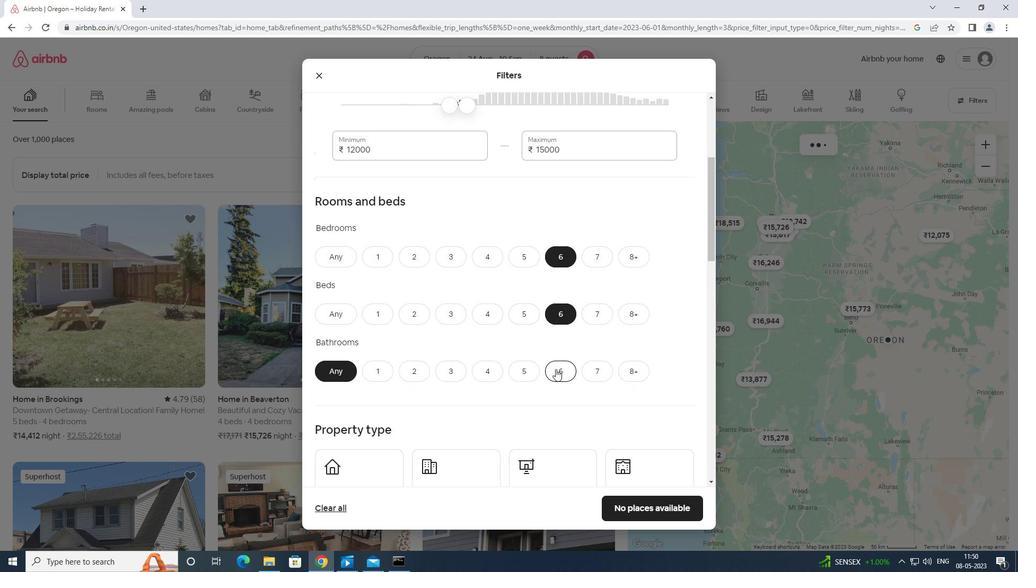 
Action: Mouse pressed left at (559, 369)
Screenshot: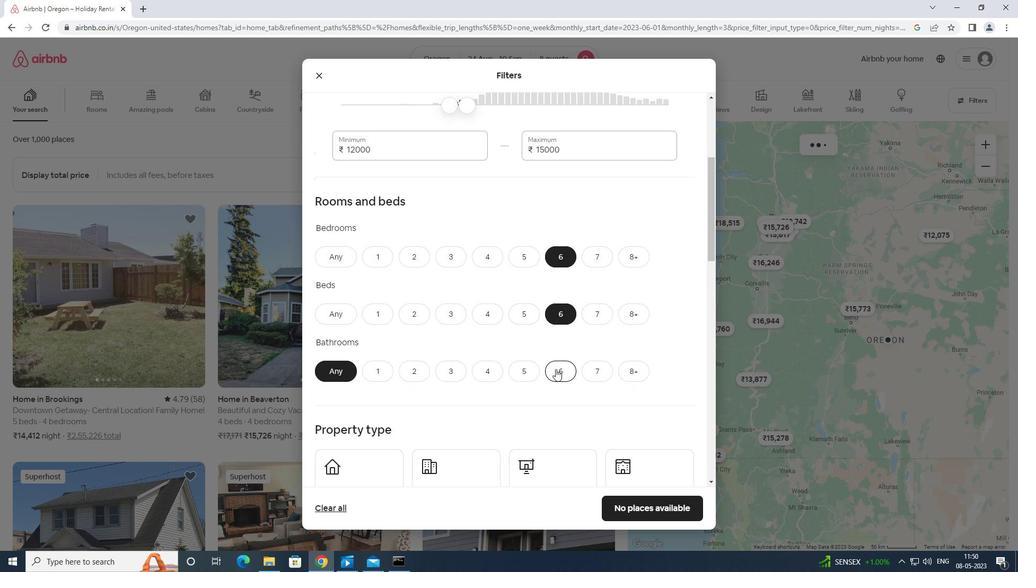
Action: Mouse moved to (561, 366)
Screenshot: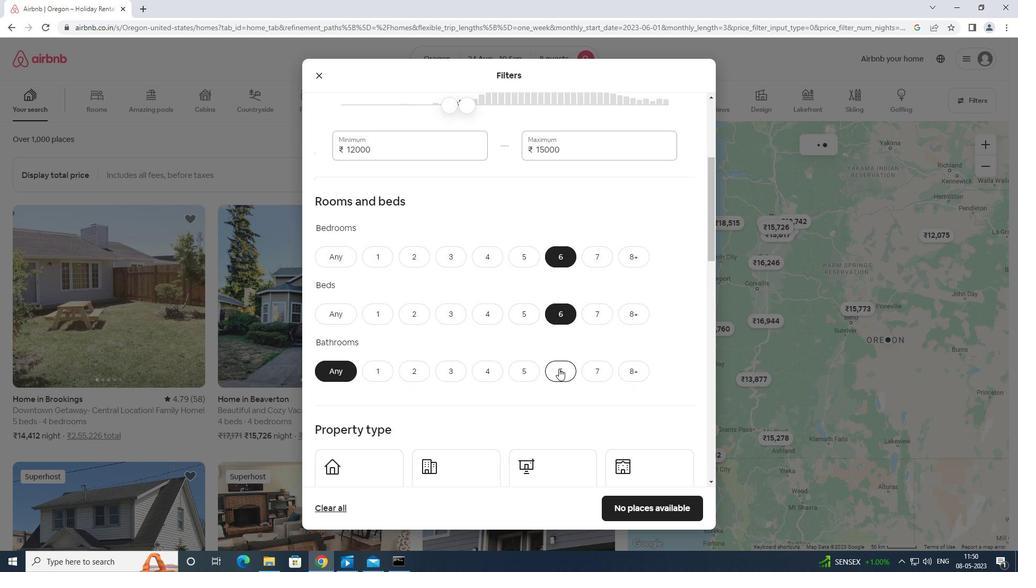 
Action: Mouse scrolled (561, 365) with delta (0, 0)
Screenshot: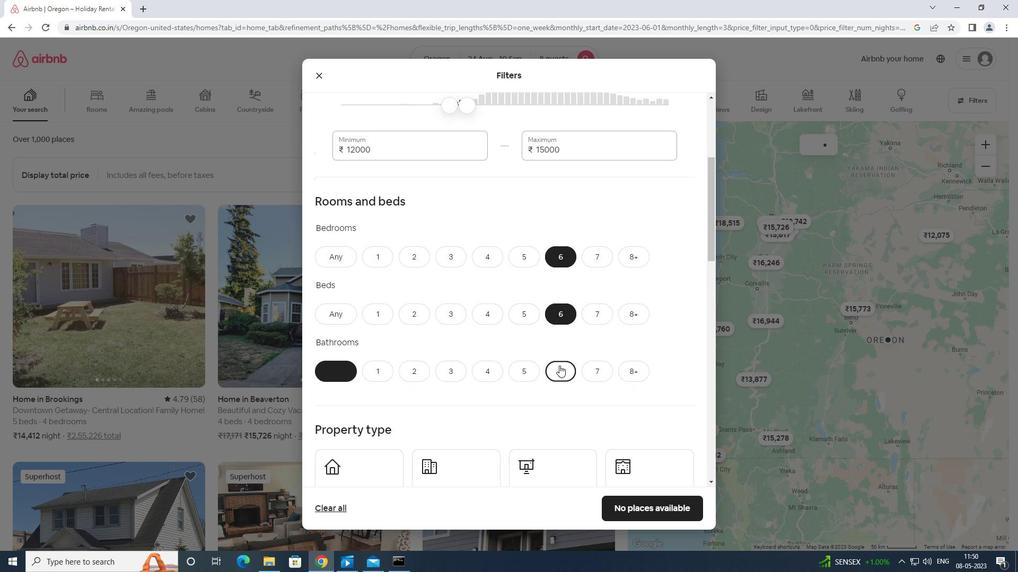
Action: Mouse scrolled (561, 365) with delta (0, 0)
Screenshot: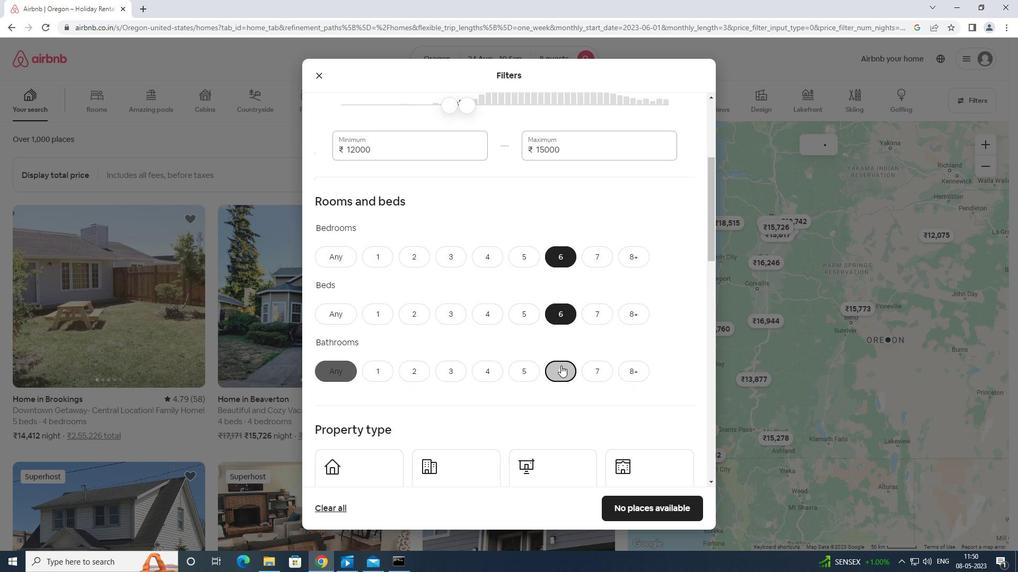
Action: Mouse scrolled (561, 365) with delta (0, 0)
Screenshot: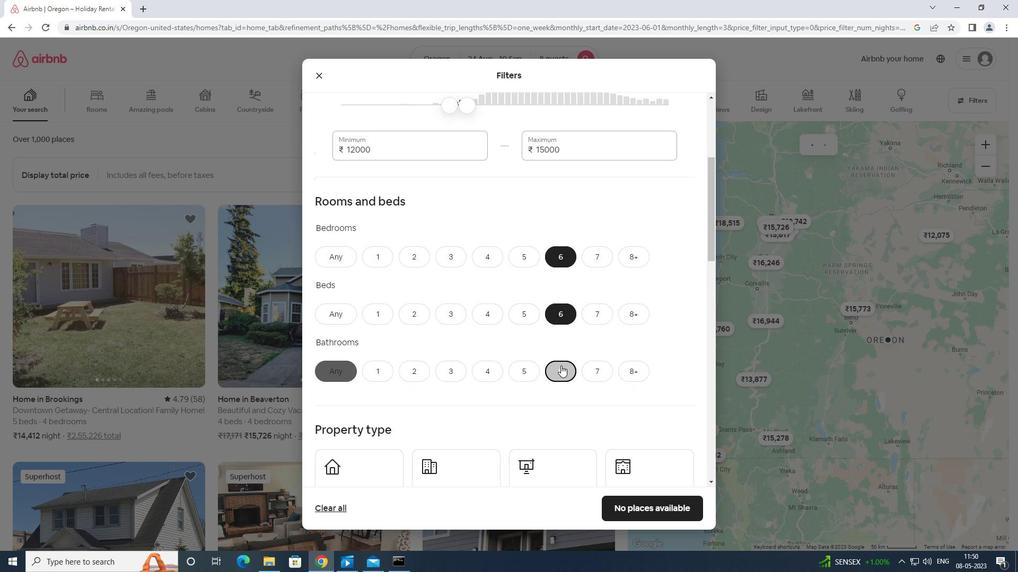 
Action: Mouse moved to (380, 334)
Screenshot: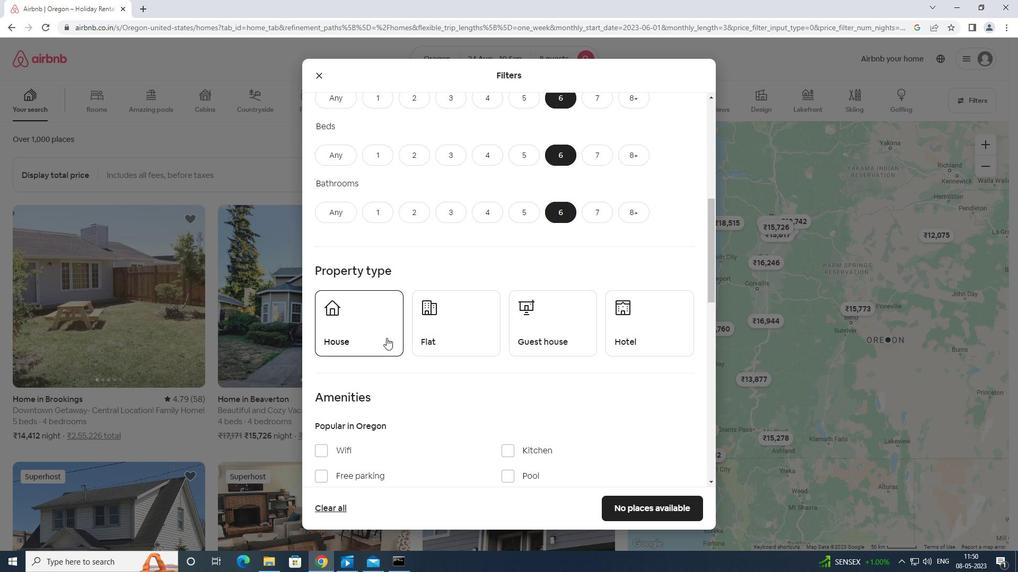 
Action: Mouse pressed left at (380, 334)
Screenshot: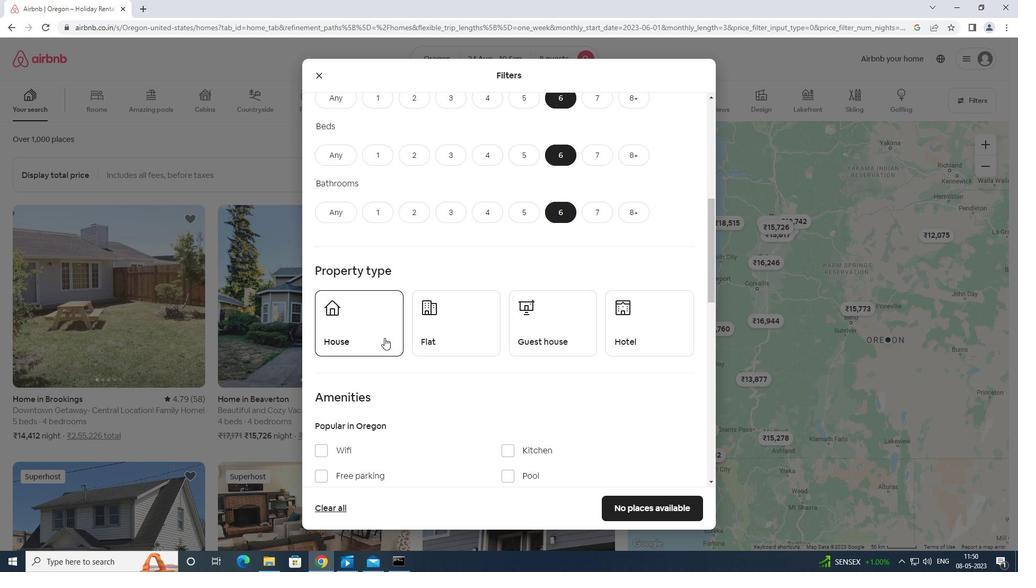 
Action: Mouse moved to (467, 336)
Screenshot: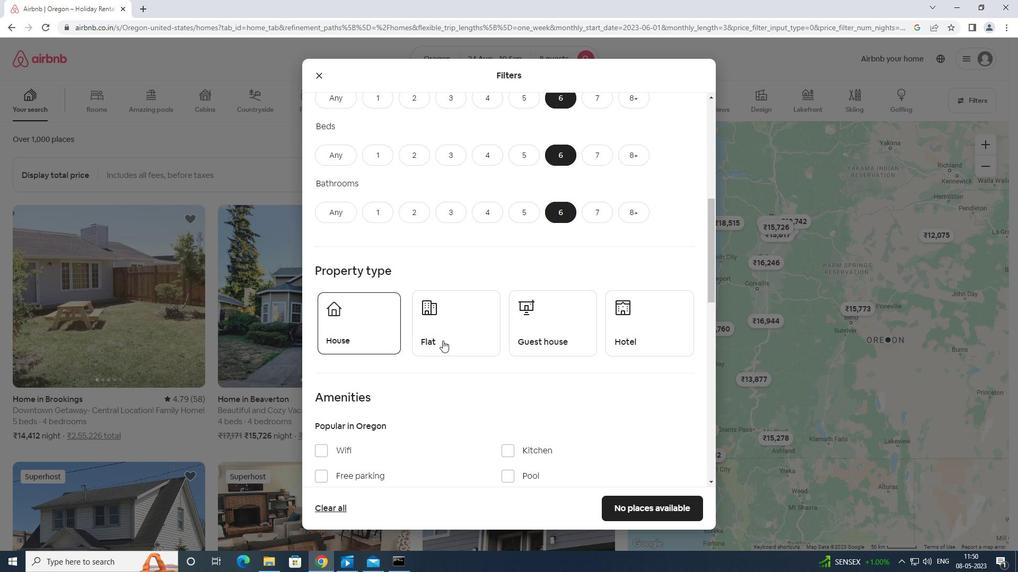 
Action: Mouse pressed left at (467, 336)
Screenshot: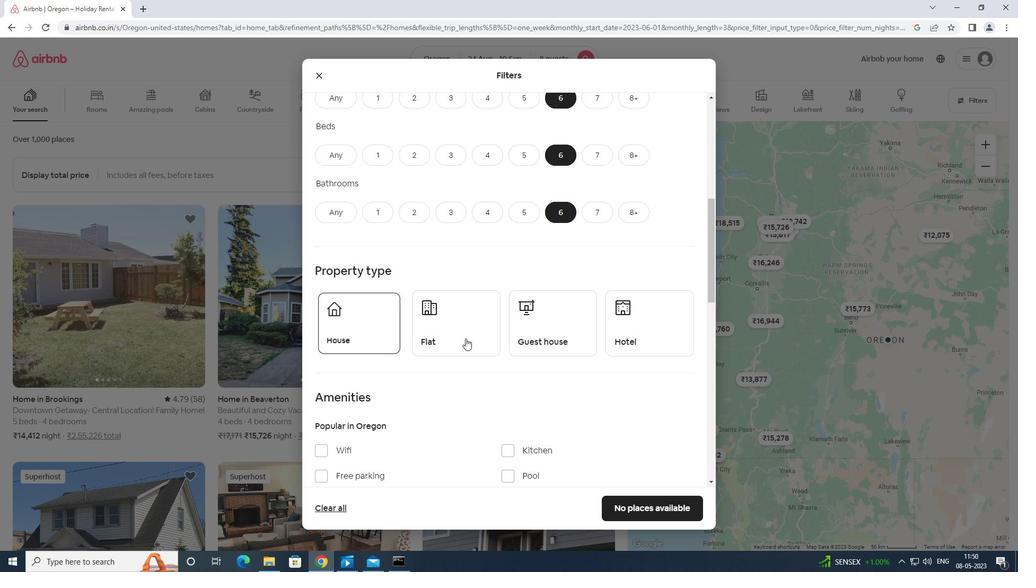 
Action: Mouse moved to (531, 322)
Screenshot: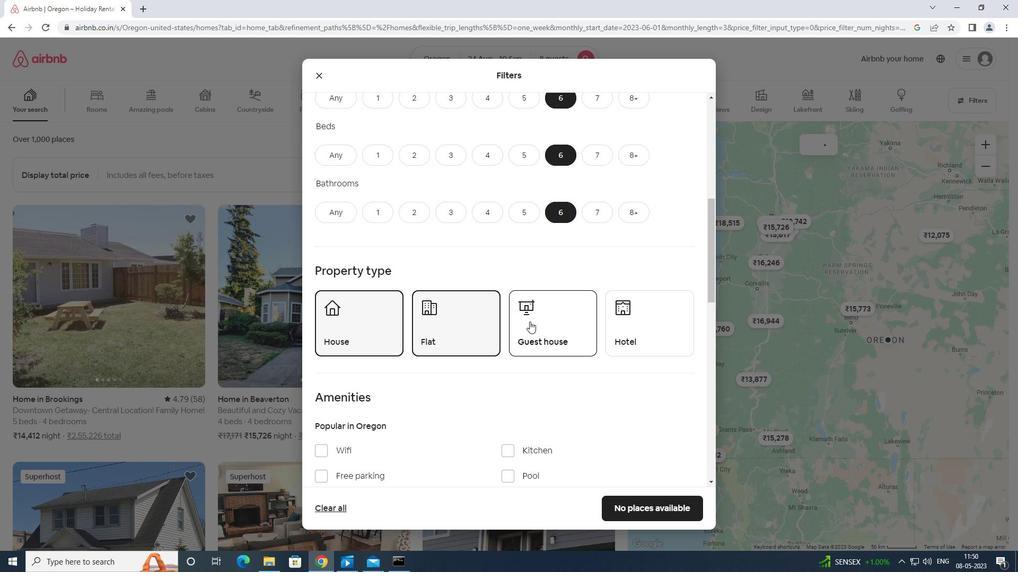 
Action: Mouse pressed left at (531, 322)
Screenshot: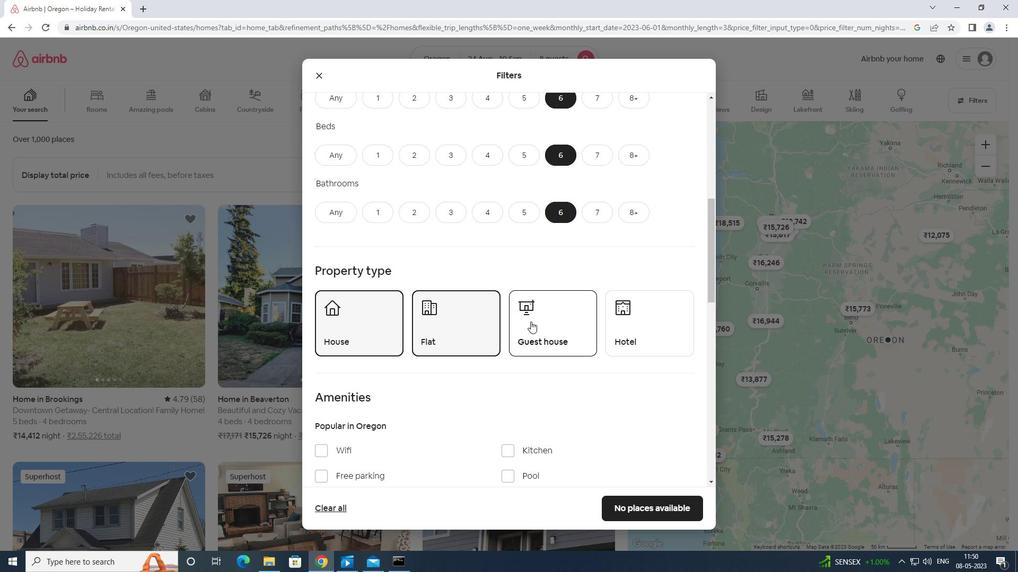 
Action: Mouse moved to (533, 322)
Screenshot: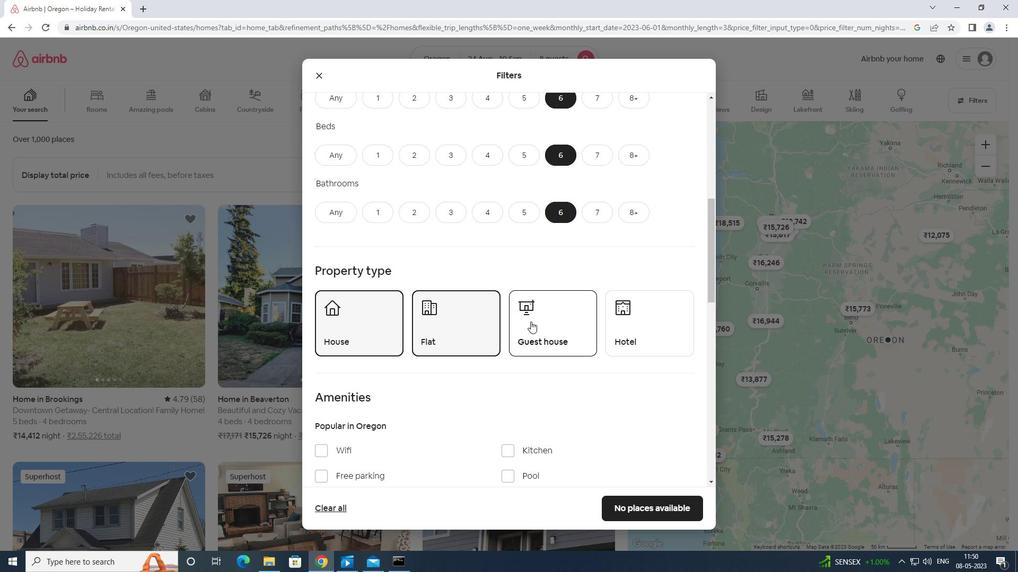 
Action: Mouse scrolled (533, 321) with delta (0, 0)
Screenshot: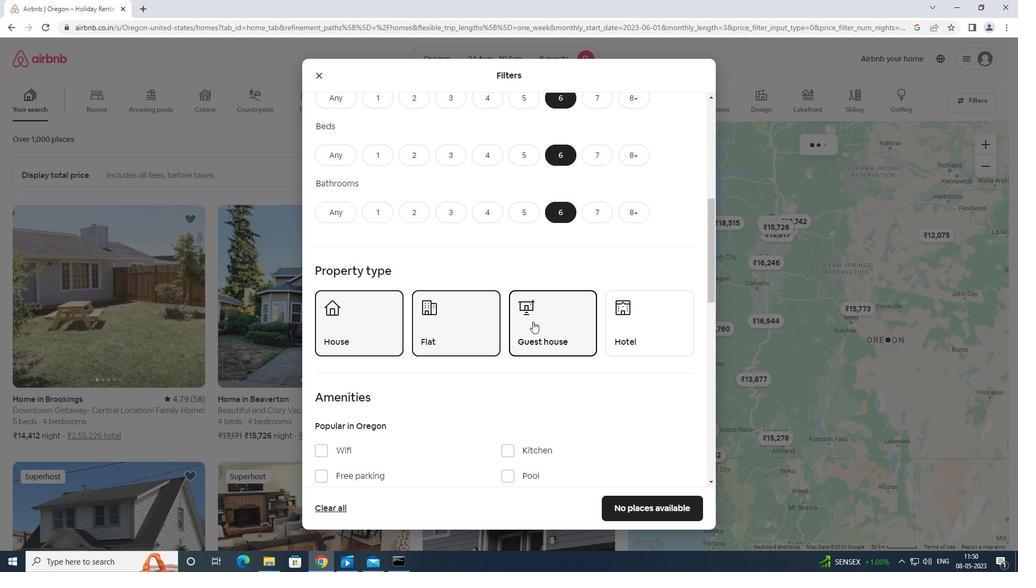 
Action: Mouse scrolled (533, 321) with delta (0, 0)
Screenshot: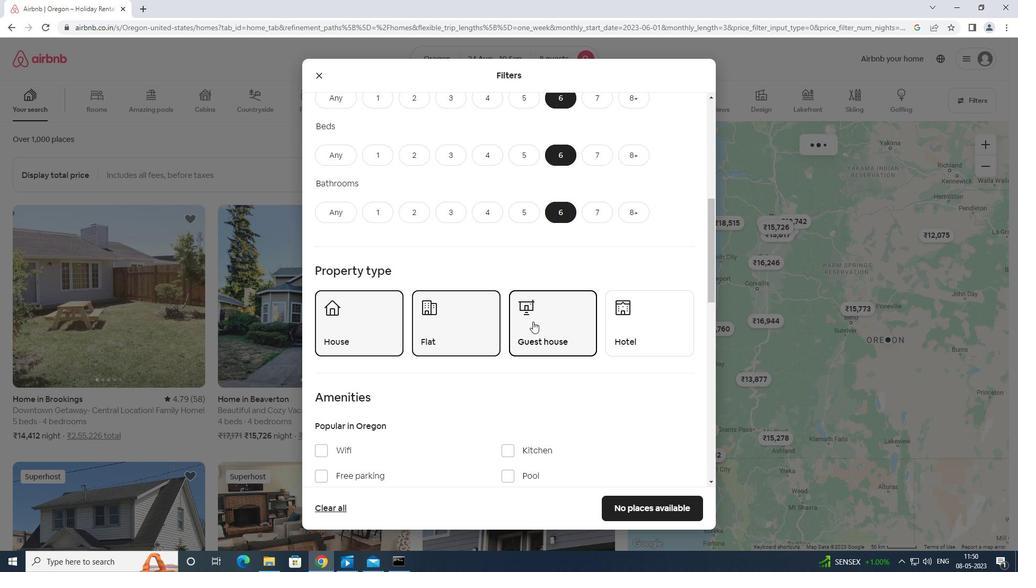 
Action: Mouse moved to (319, 340)
Screenshot: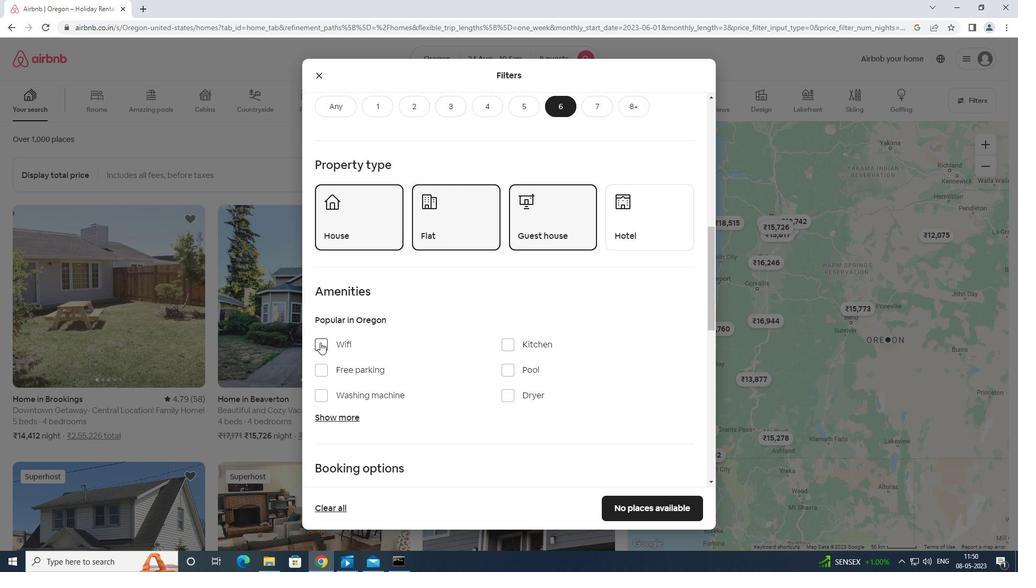 
Action: Mouse pressed left at (319, 340)
Screenshot: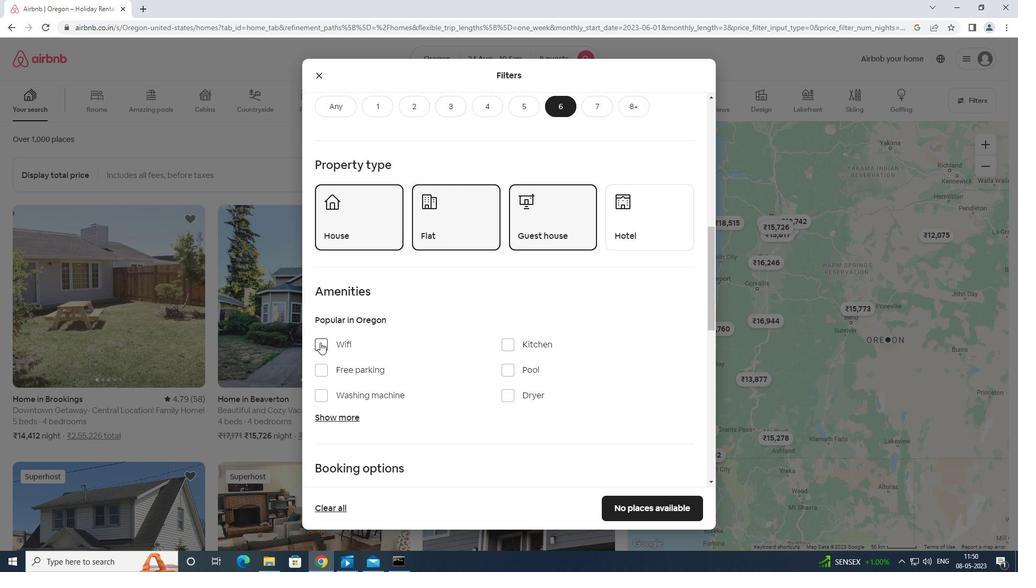 
Action: Mouse moved to (397, 363)
Screenshot: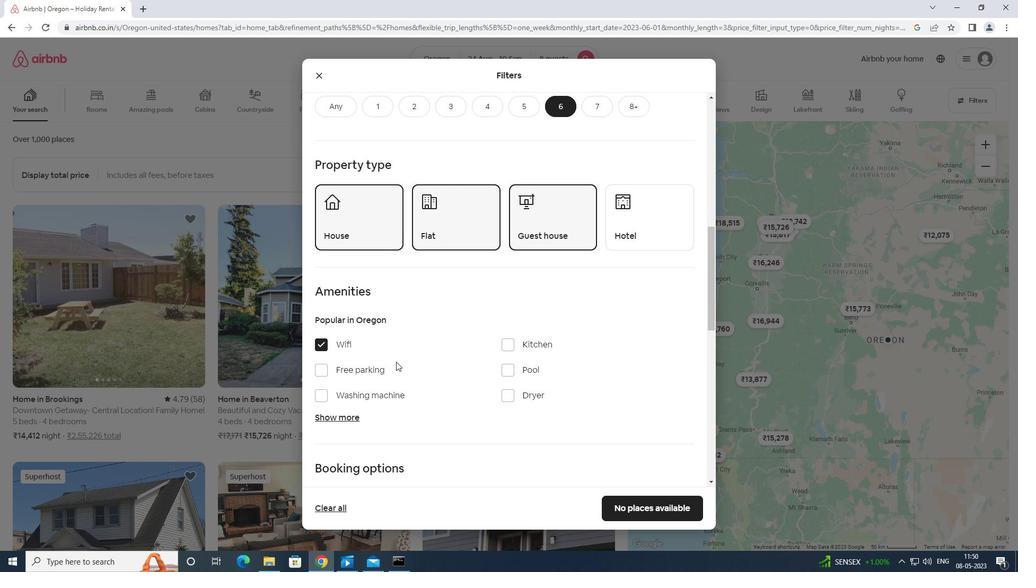 
Action: Mouse scrolled (397, 363) with delta (0, 0)
Screenshot: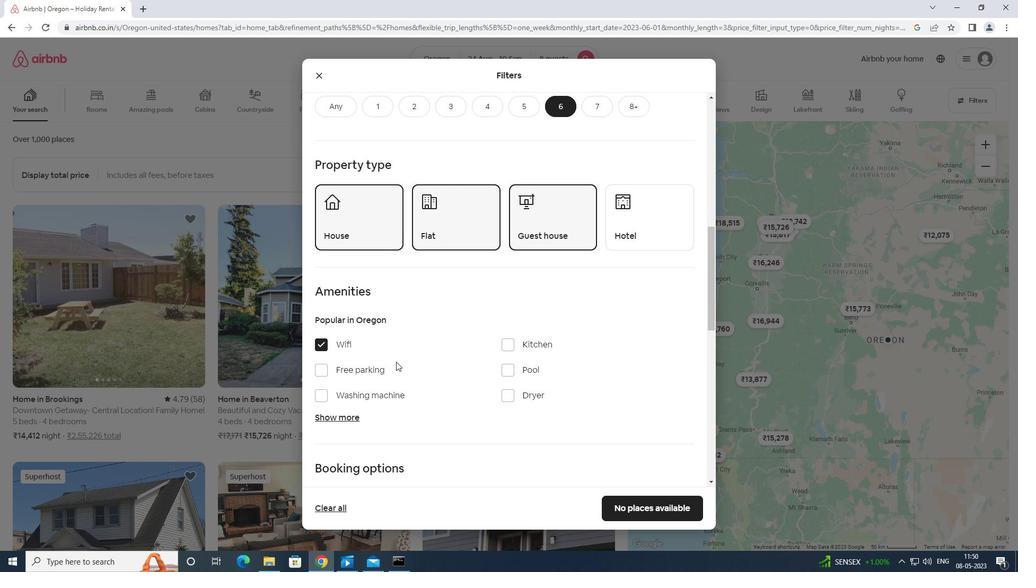 
Action: Mouse moved to (318, 316)
Screenshot: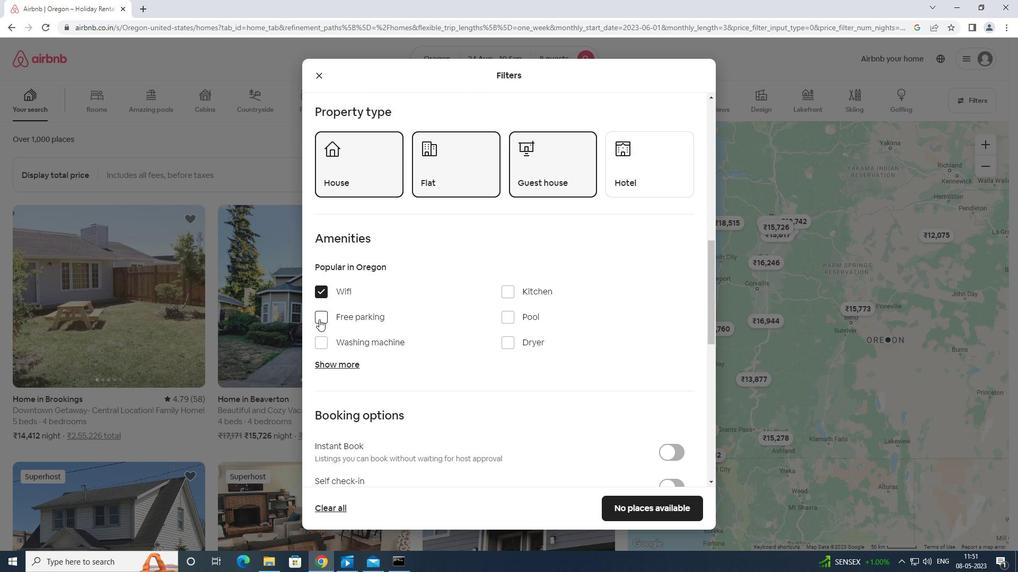 
Action: Mouse pressed left at (318, 316)
Screenshot: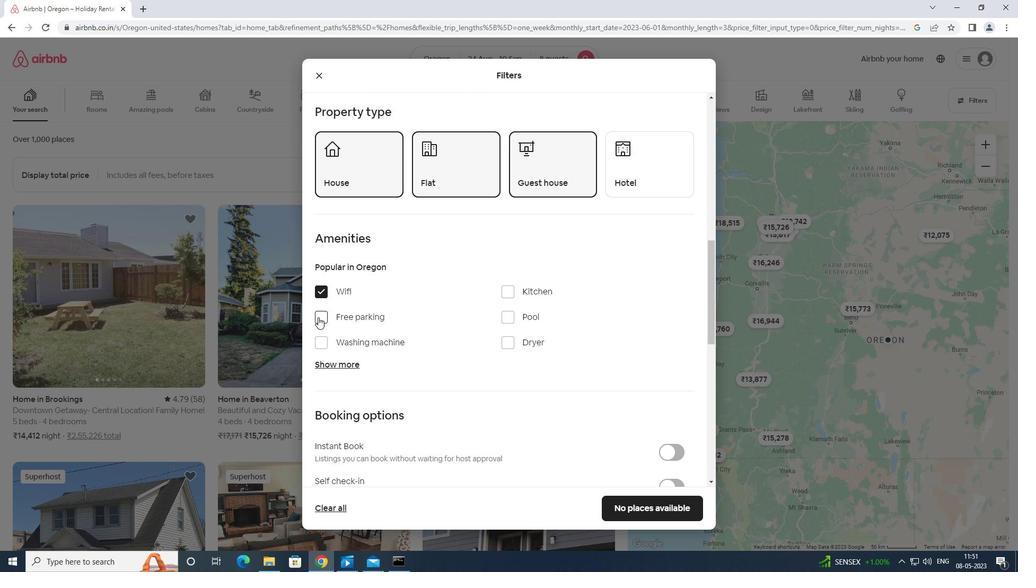 
Action: Mouse moved to (330, 359)
Screenshot: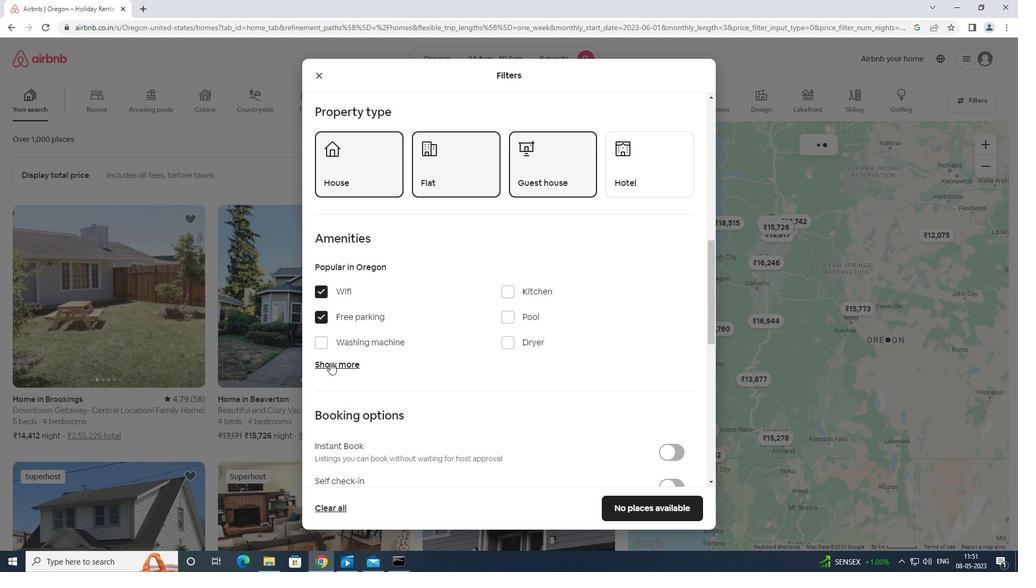 
Action: Mouse pressed left at (330, 359)
Screenshot: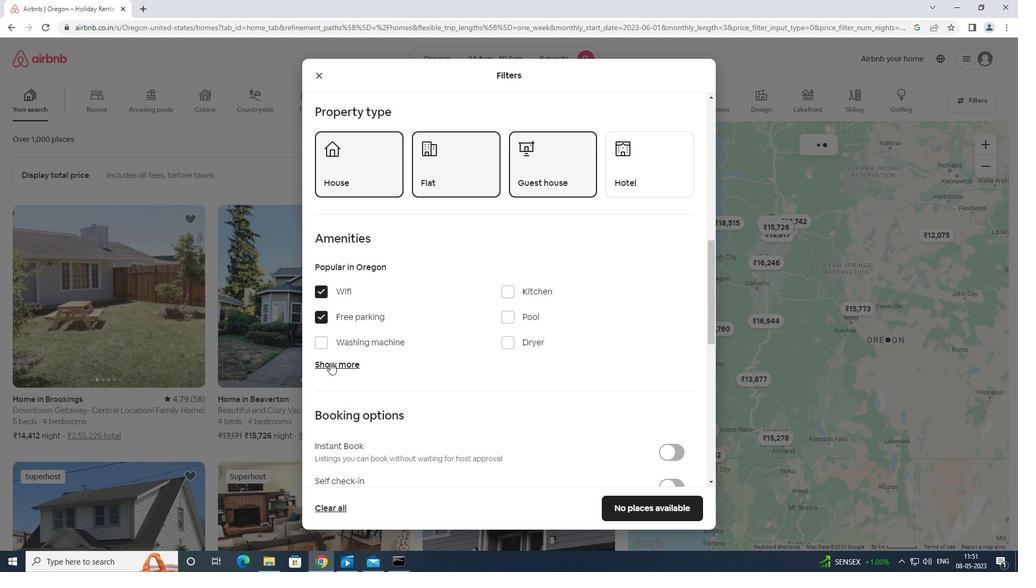 
Action: Mouse moved to (336, 364)
Screenshot: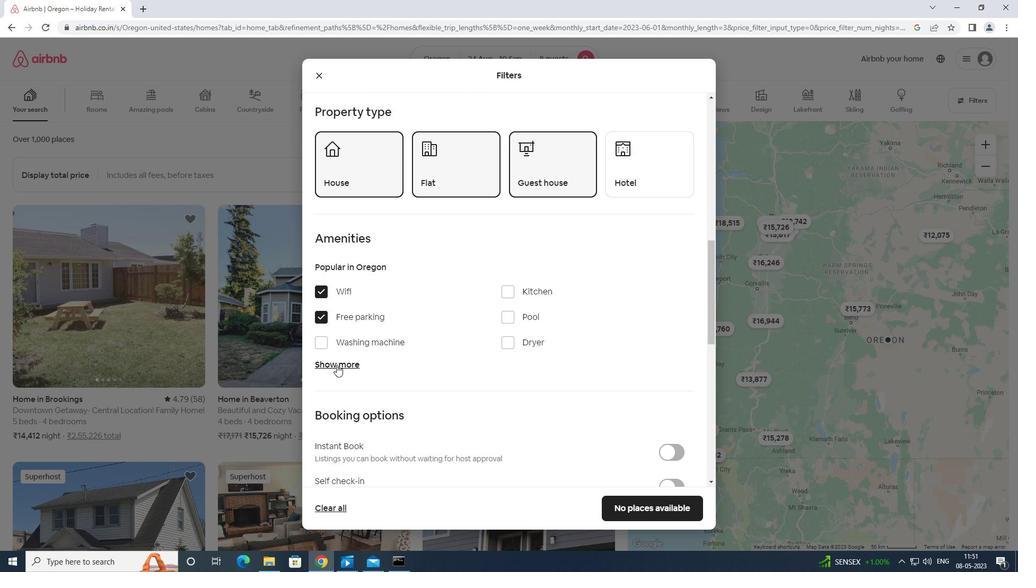
Action: Mouse pressed left at (336, 364)
Screenshot: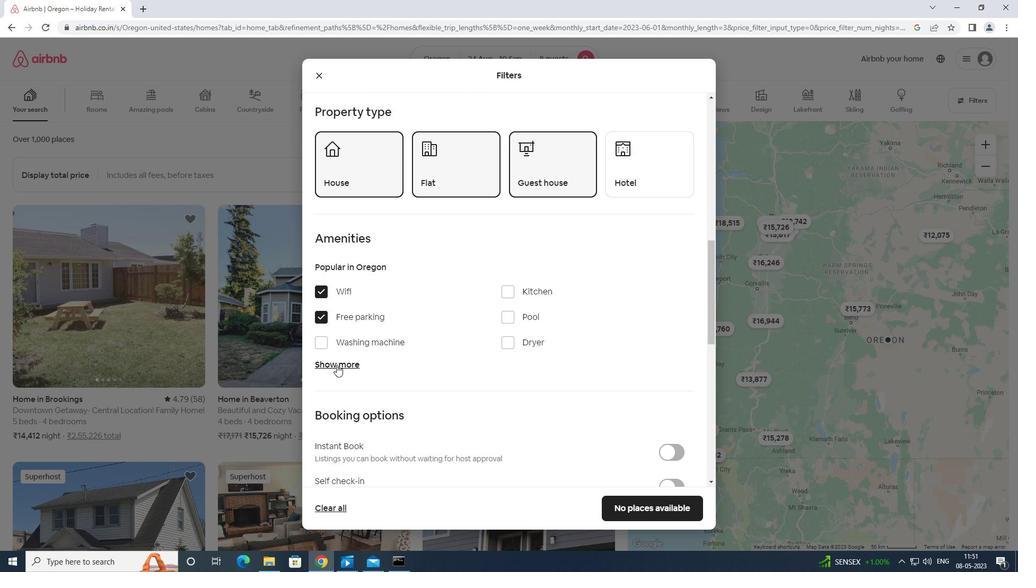 
Action: Mouse moved to (505, 424)
Screenshot: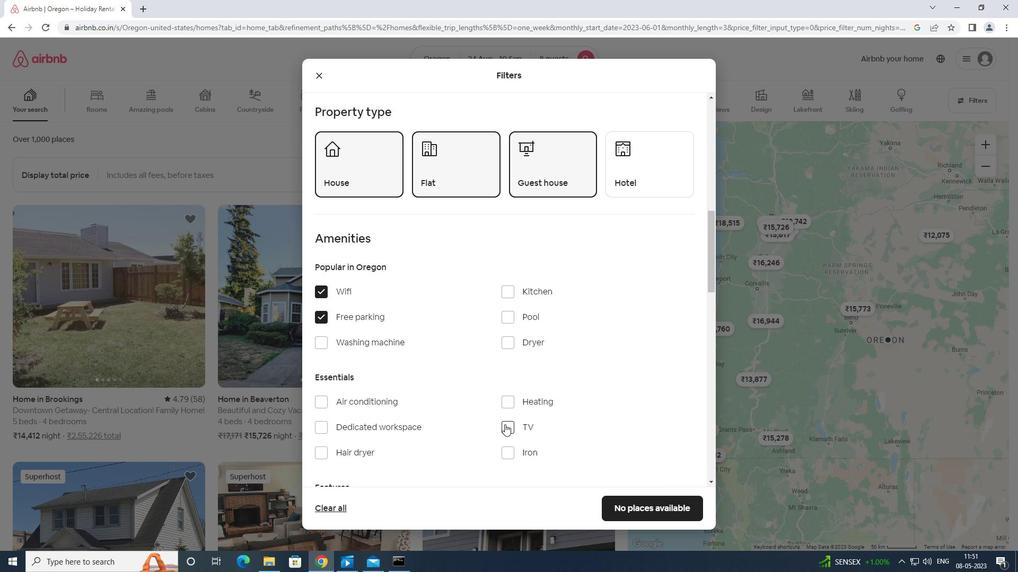 
Action: Mouse pressed left at (505, 424)
Screenshot: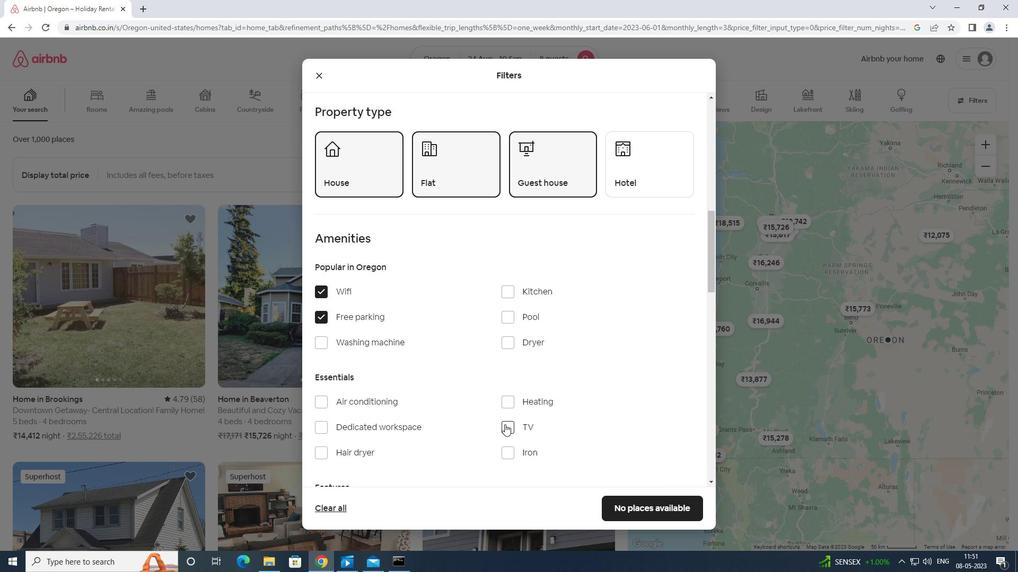 
Action: Mouse moved to (508, 424)
Screenshot: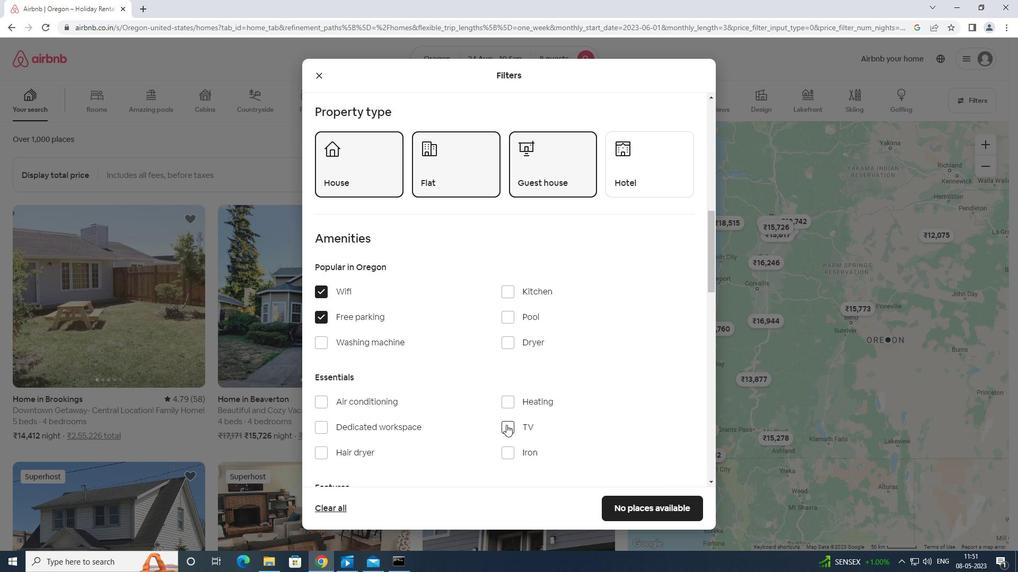 
Action: Mouse scrolled (508, 424) with delta (0, 0)
Screenshot: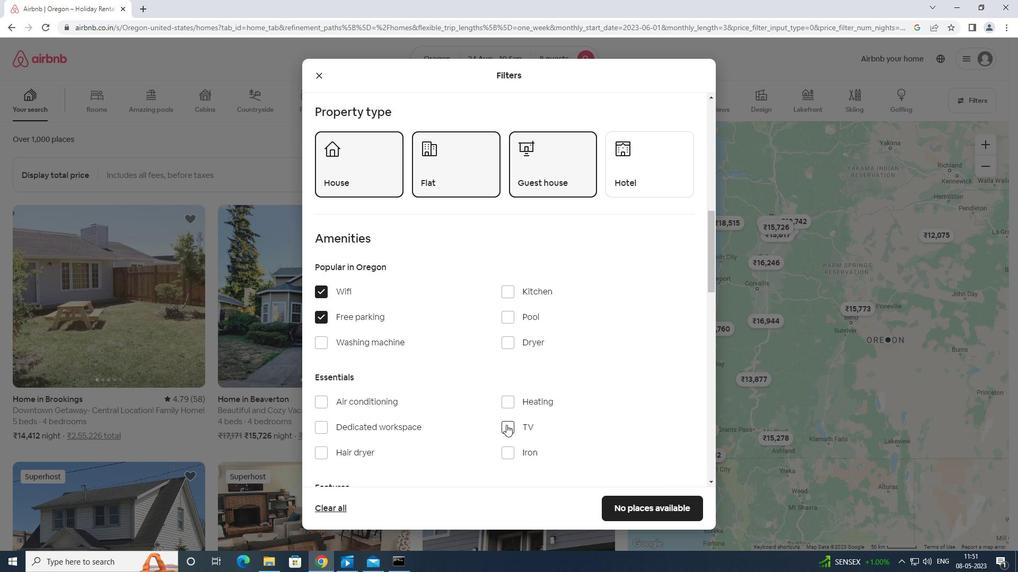 
Action: Mouse moved to (508, 426)
Screenshot: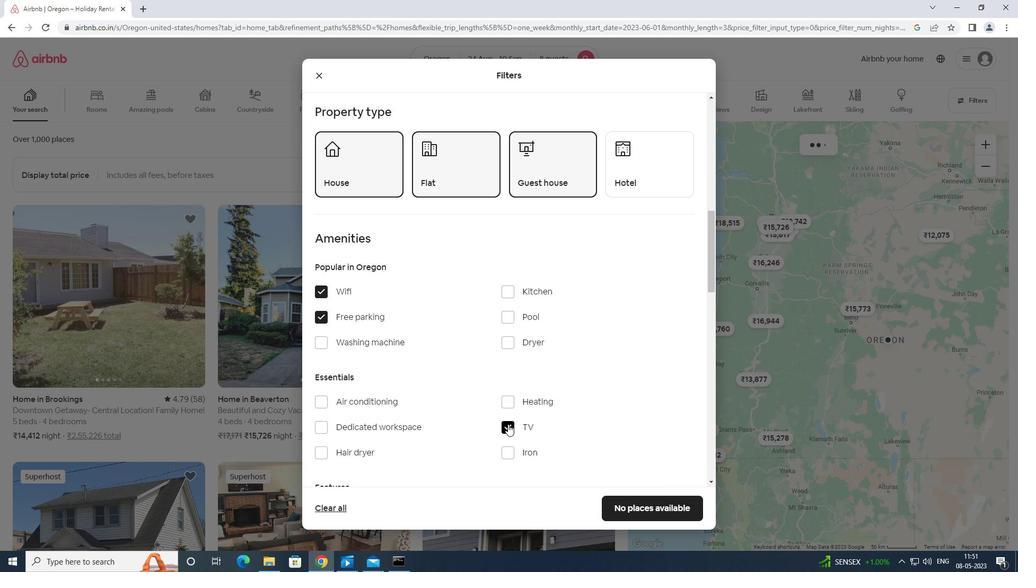 
Action: Mouse scrolled (508, 425) with delta (0, 0)
Screenshot: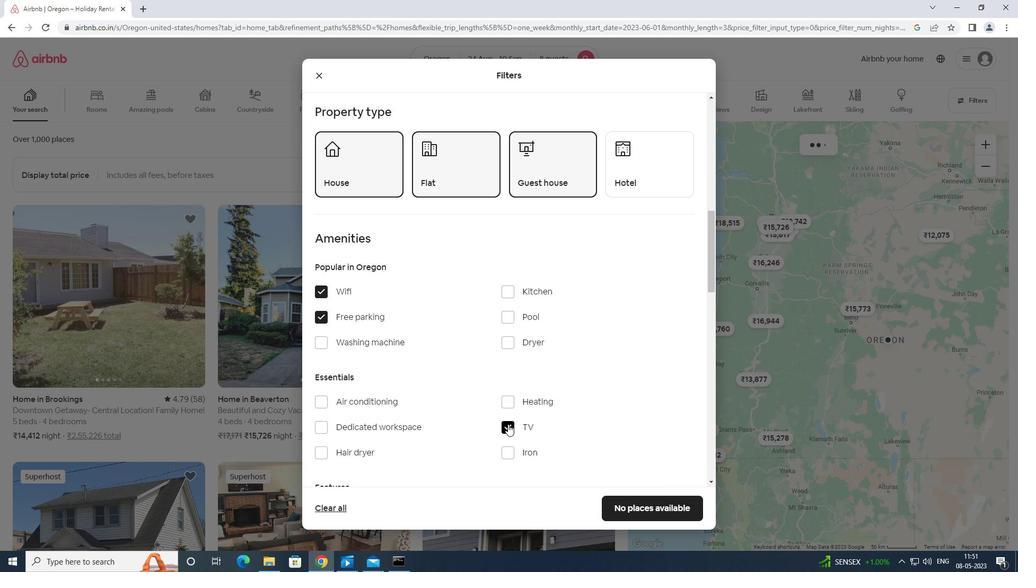 
Action: Mouse moved to (508, 426)
Screenshot: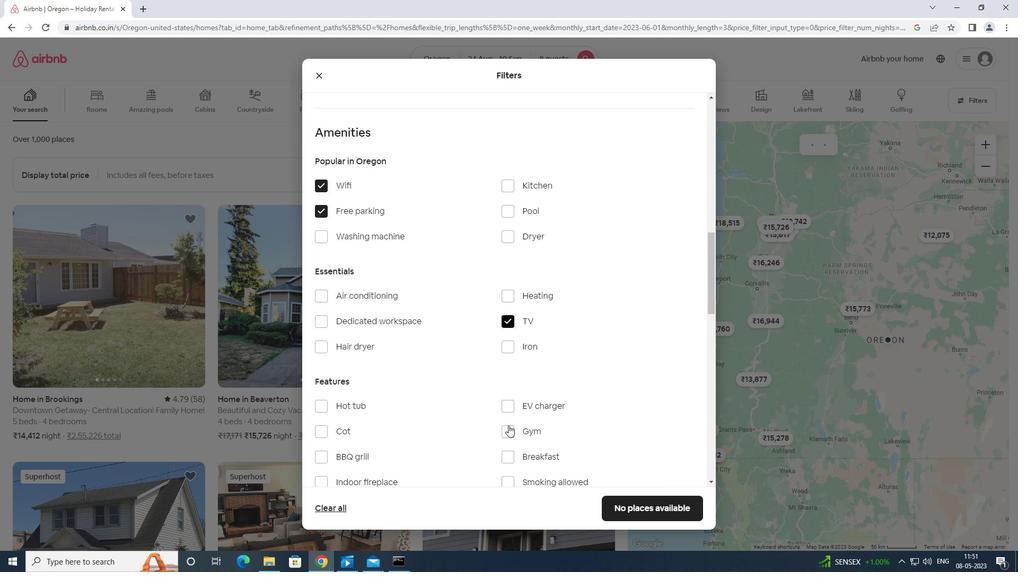 
Action: Mouse scrolled (508, 425) with delta (0, 0)
Screenshot: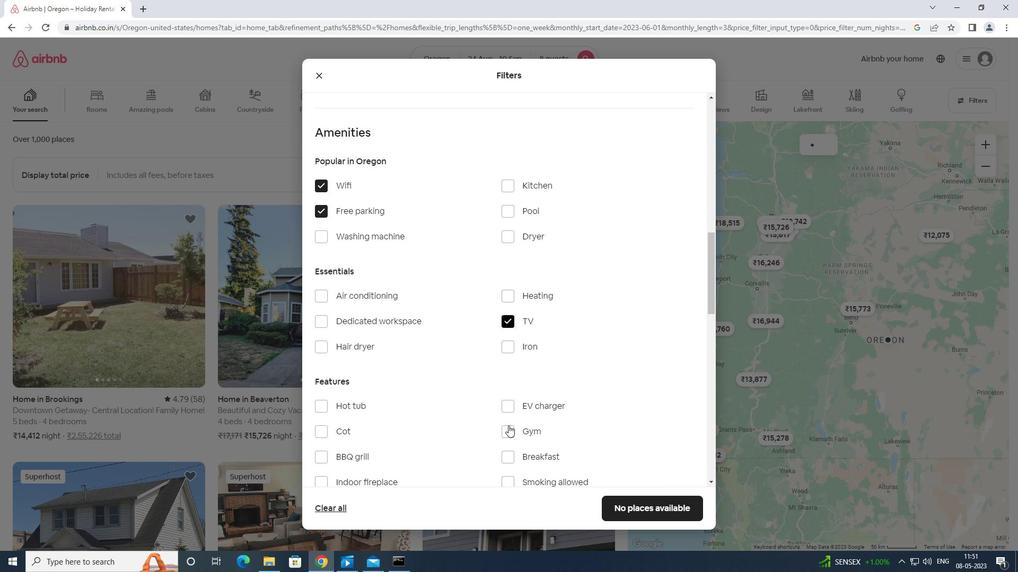 
Action: Mouse moved to (510, 380)
Screenshot: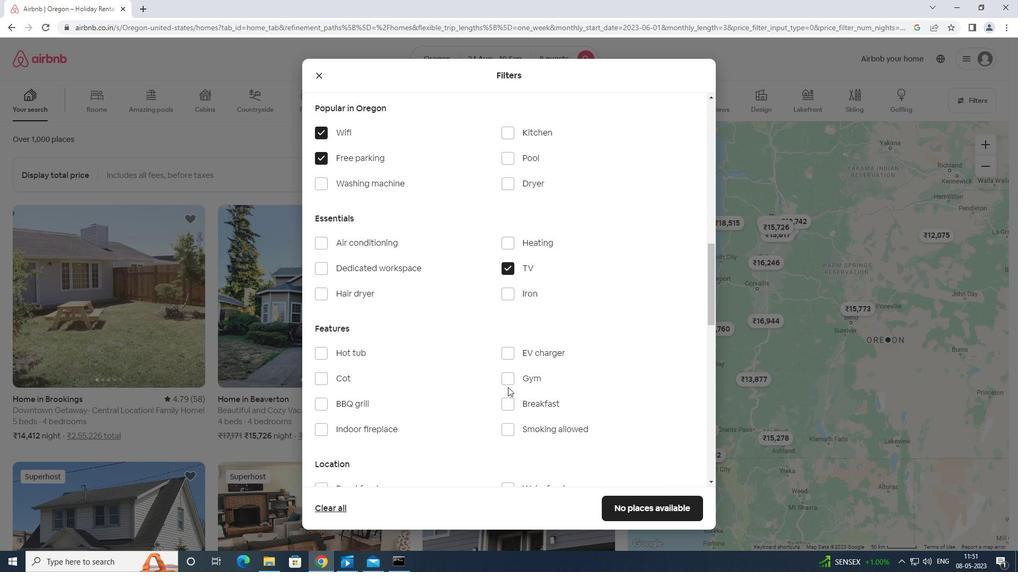 
Action: Mouse pressed left at (510, 380)
Screenshot: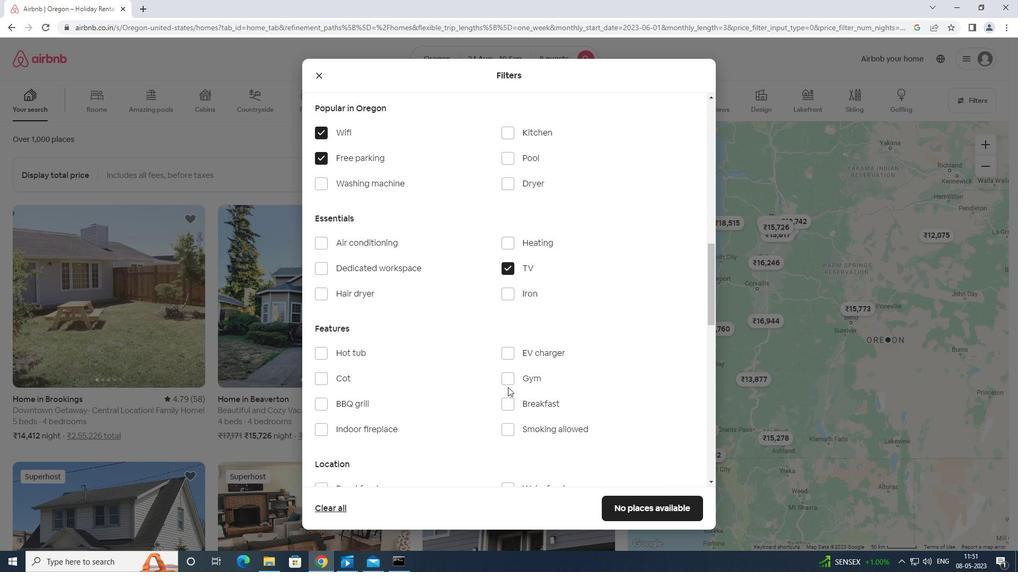 
Action: Mouse moved to (511, 403)
Screenshot: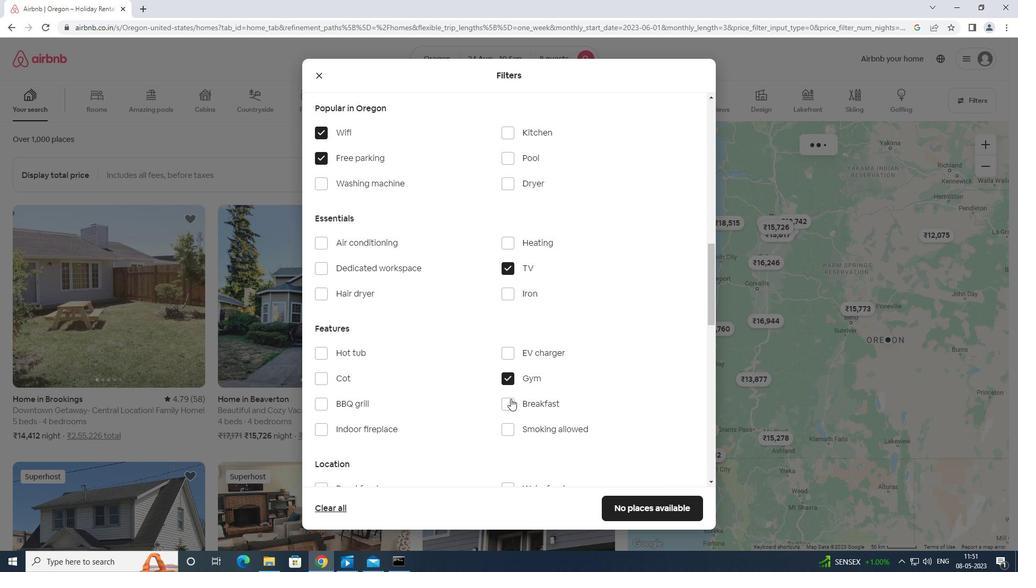 
Action: Mouse pressed left at (511, 403)
Screenshot: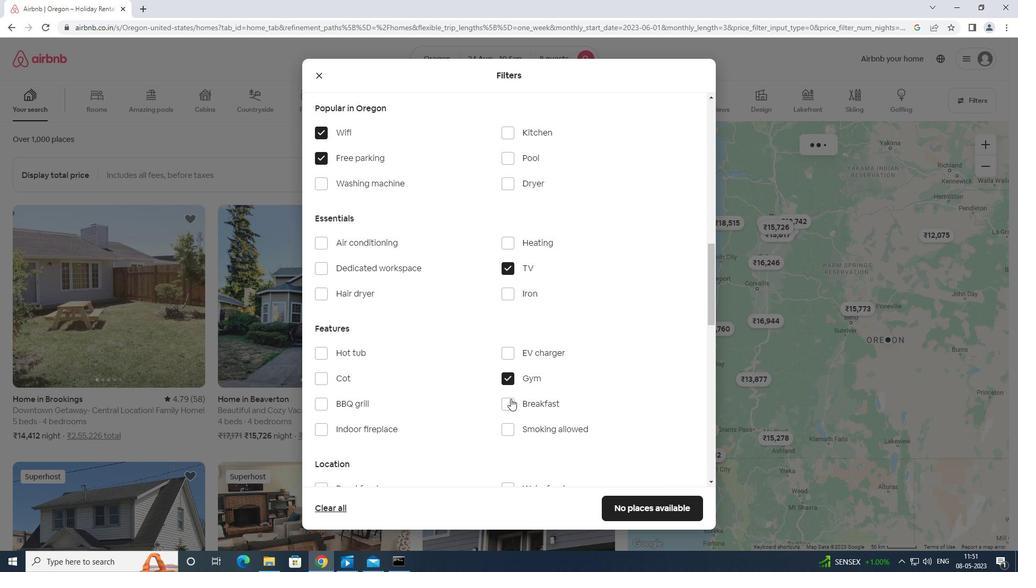 
Action: Mouse moved to (505, 406)
Screenshot: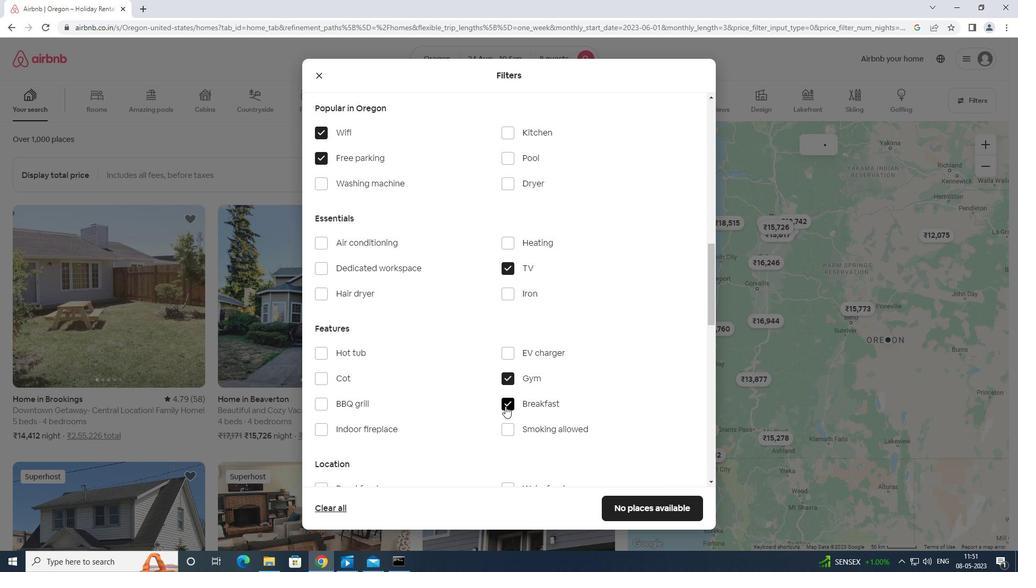 
Action: Mouse scrolled (505, 406) with delta (0, 0)
Screenshot: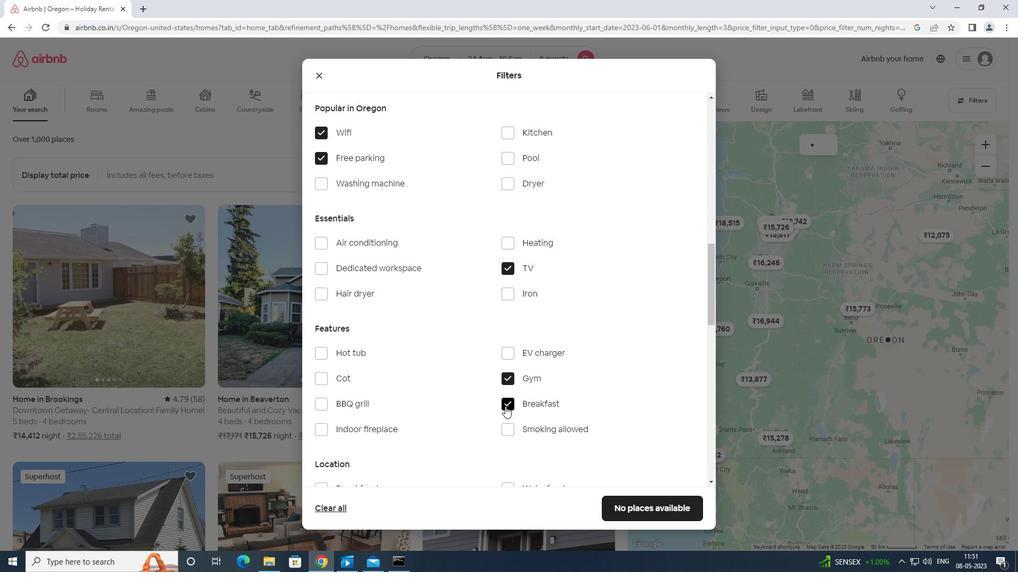 
Action: Mouse scrolled (505, 406) with delta (0, 0)
Screenshot: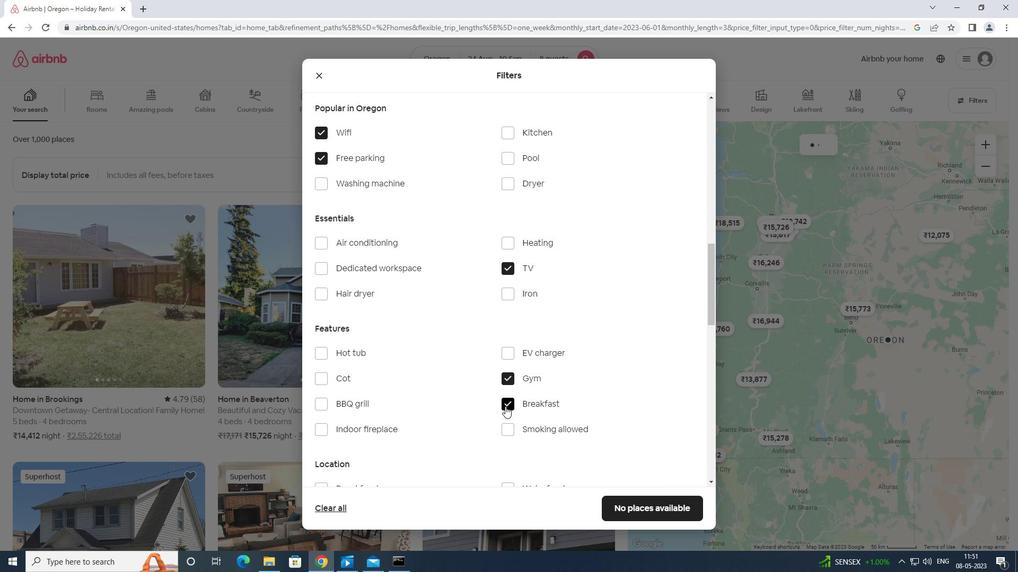 
Action: Mouse scrolled (505, 406) with delta (0, 0)
Screenshot: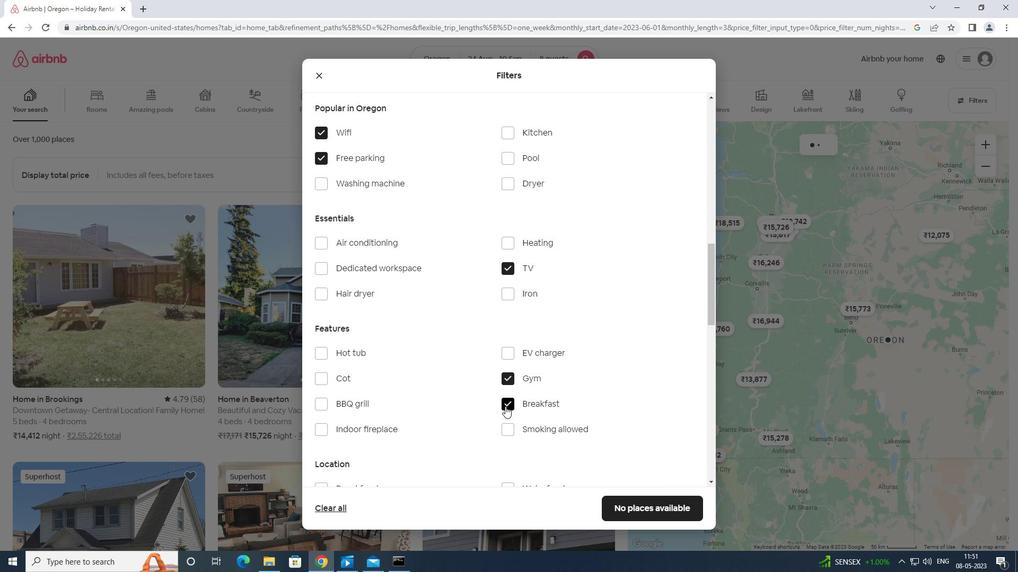 
Action: Mouse moved to (505, 406)
Screenshot: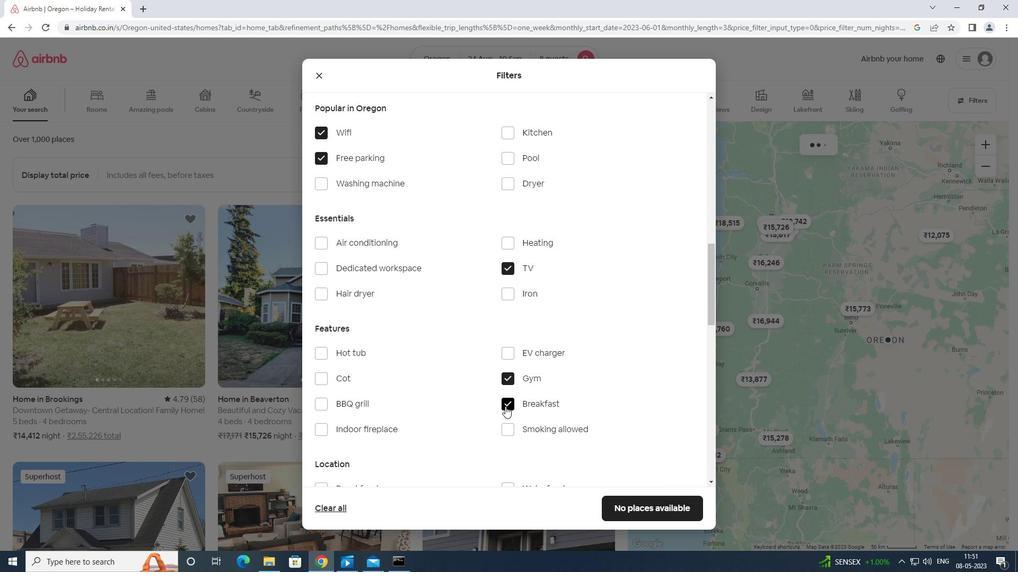 
Action: Mouse scrolled (505, 406) with delta (0, 0)
Screenshot: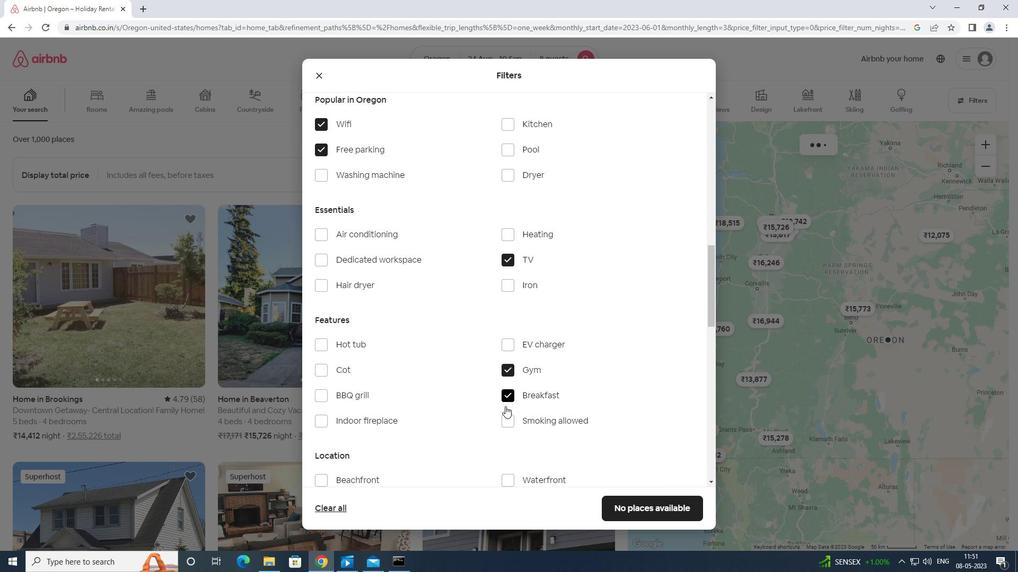 
Action: Mouse scrolled (505, 406) with delta (0, 0)
Screenshot: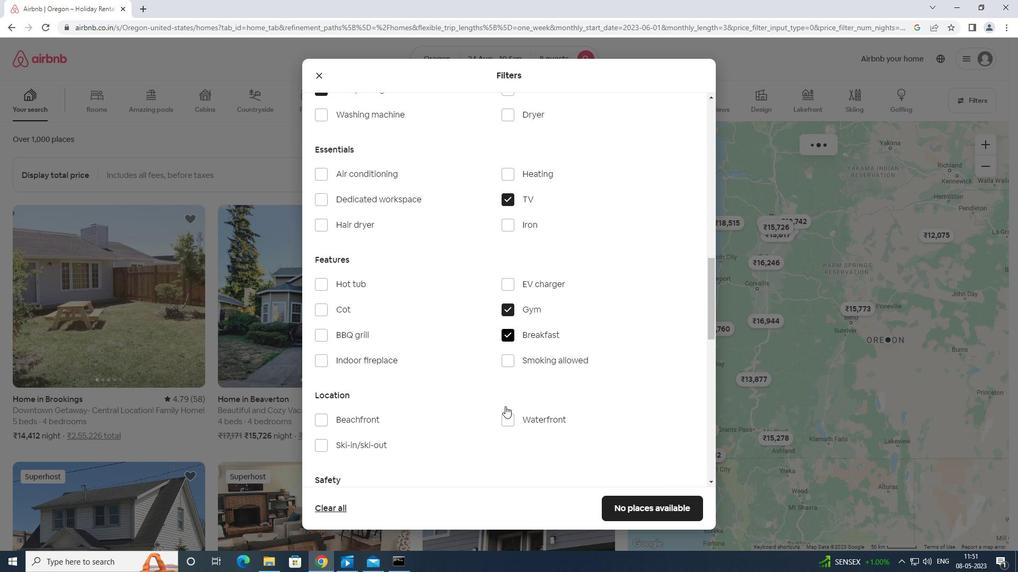 
Action: Mouse moved to (506, 404)
Screenshot: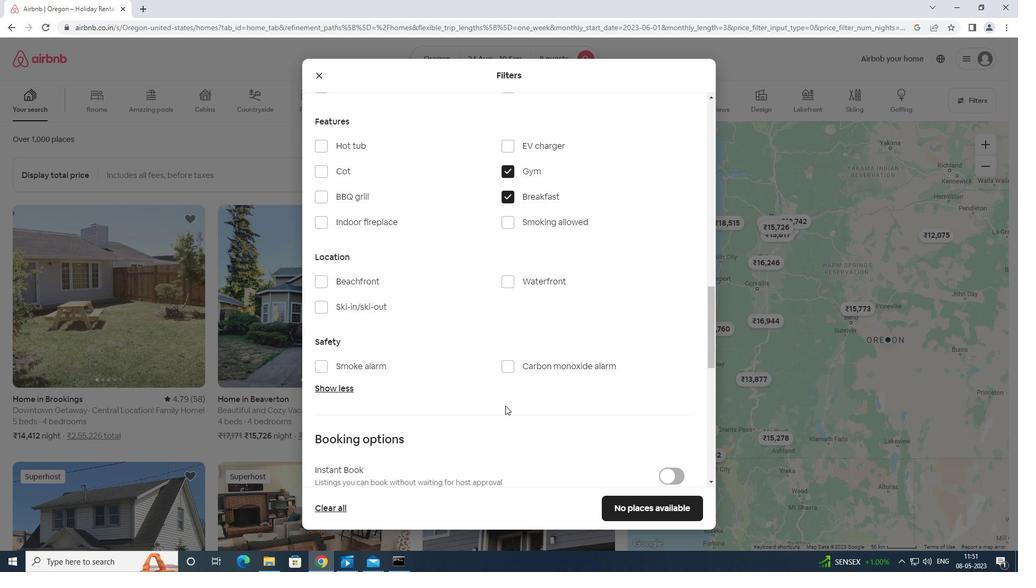 
Action: Mouse scrolled (506, 404) with delta (0, 0)
Screenshot: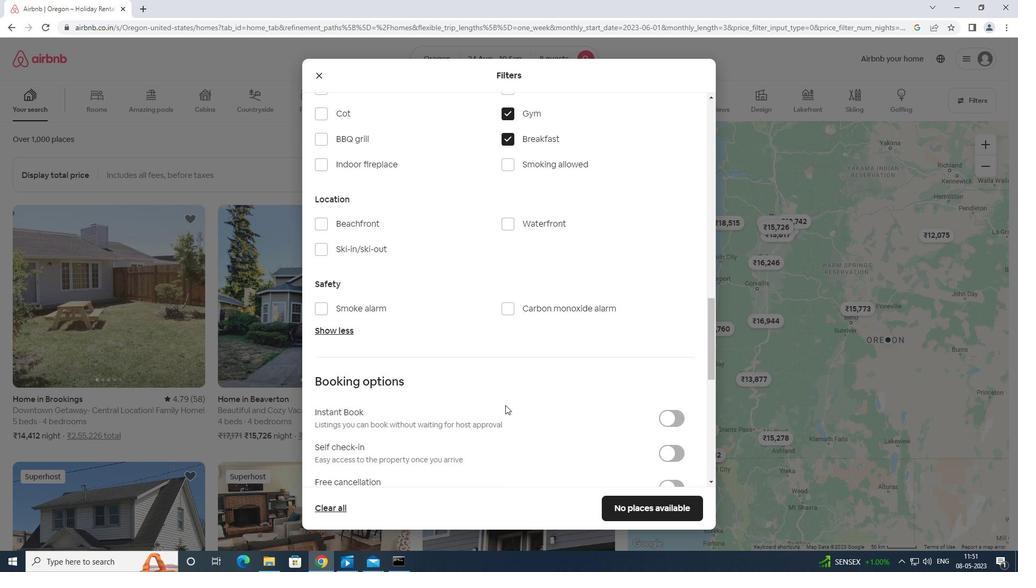
Action: Mouse scrolled (506, 404) with delta (0, 0)
Screenshot: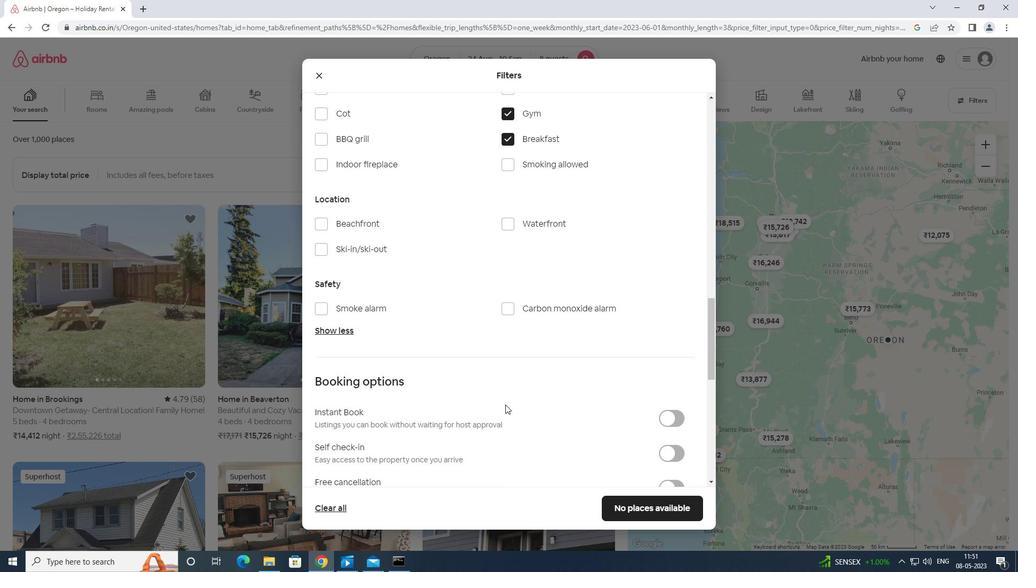 
Action: Mouse scrolled (506, 404) with delta (0, 0)
Screenshot: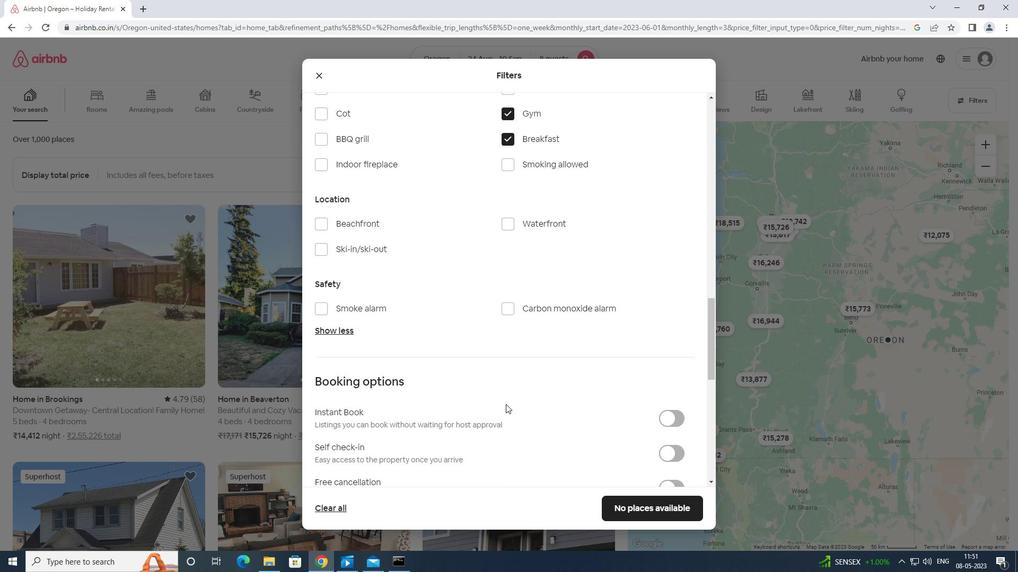 
Action: Mouse moved to (670, 294)
Screenshot: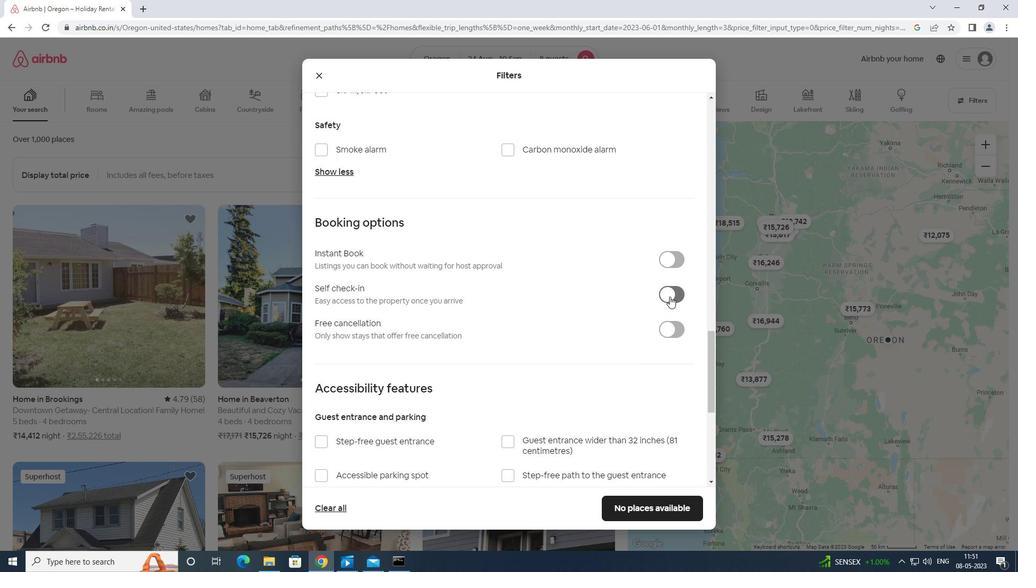 
Action: Mouse pressed left at (670, 294)
Screenshot: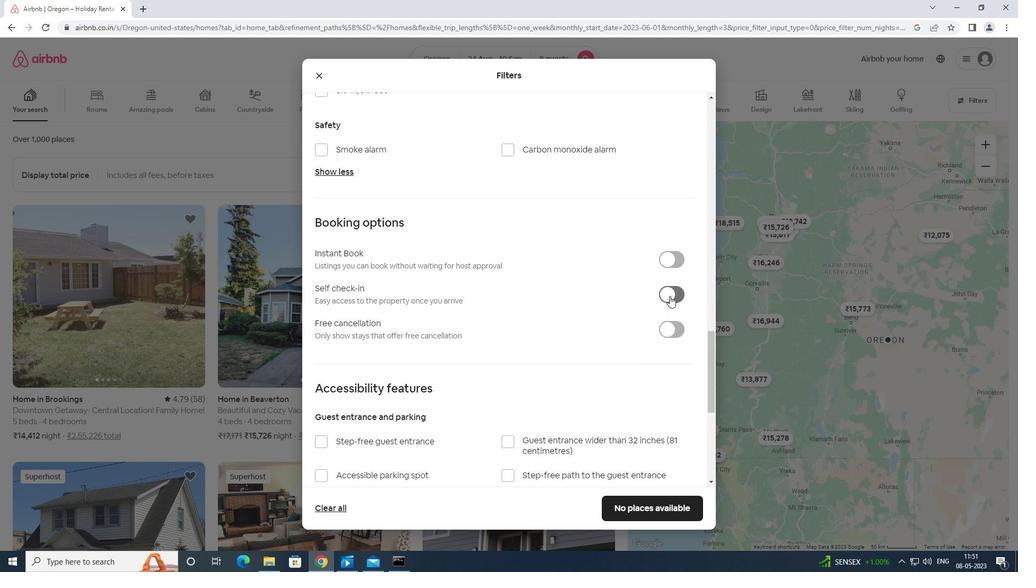 
Action: Mouse moved to (670, 293)
Screenshot: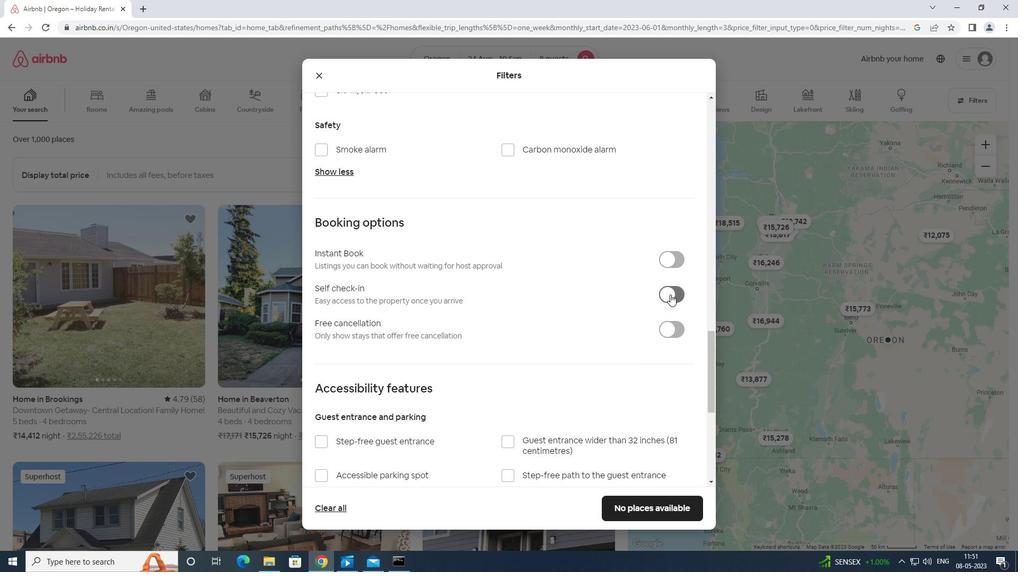 
Action: Mouse scrolled (670, 292) with delta (0, 0)
Screenshot: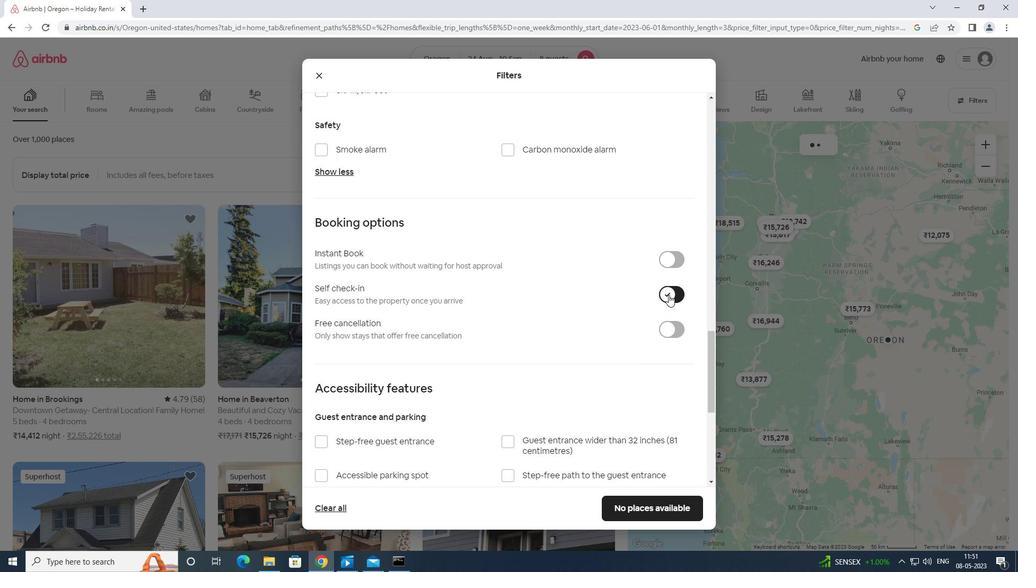 
Action: Mouse scrolled (670, 292) with delta (0, 0)
Screenshot: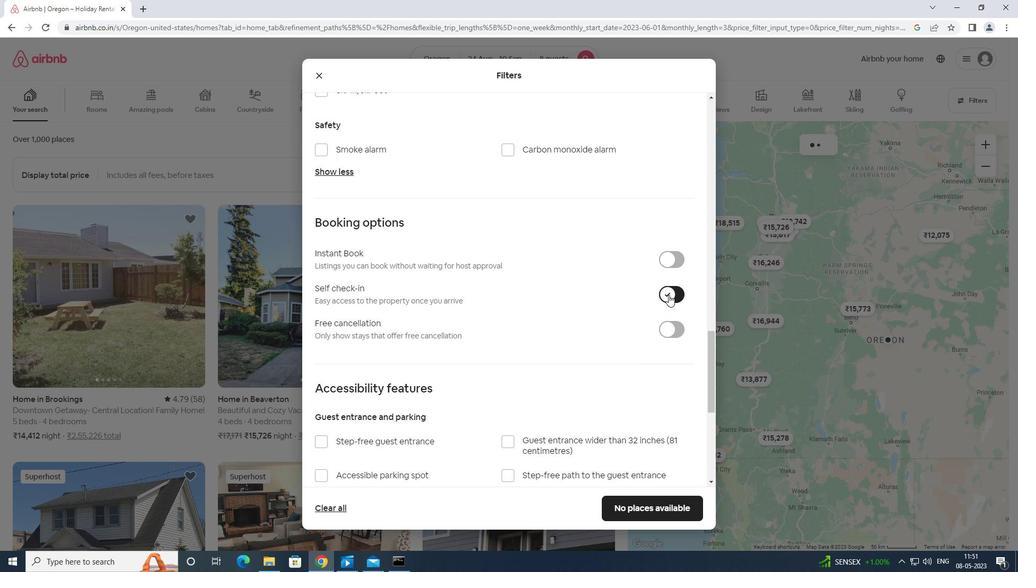 
Action: Mouse scrolled (670, 292) with delta (0, 0)
Screenshot: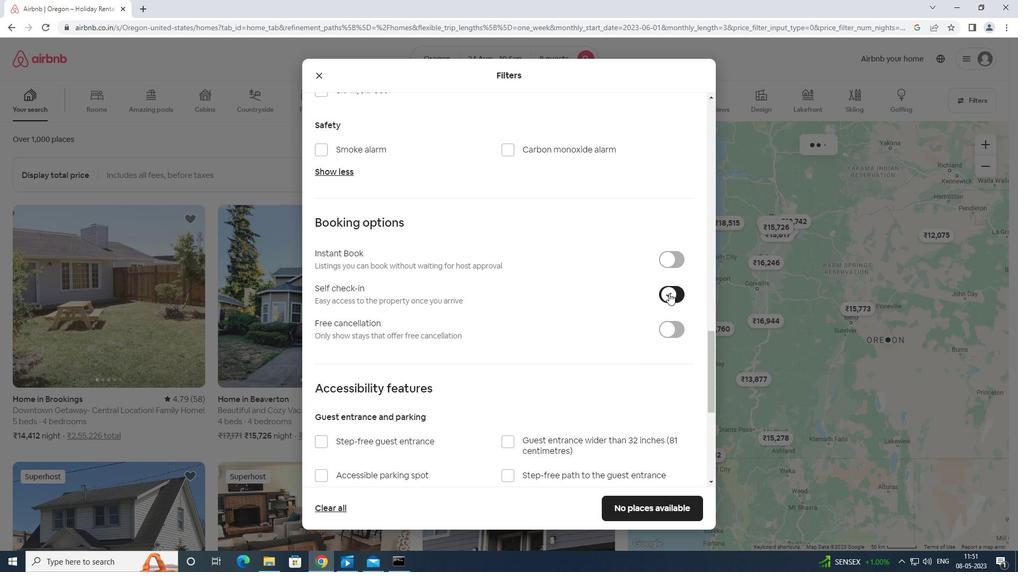 
Action: Mouse moved to (671, 293)
Screenshot: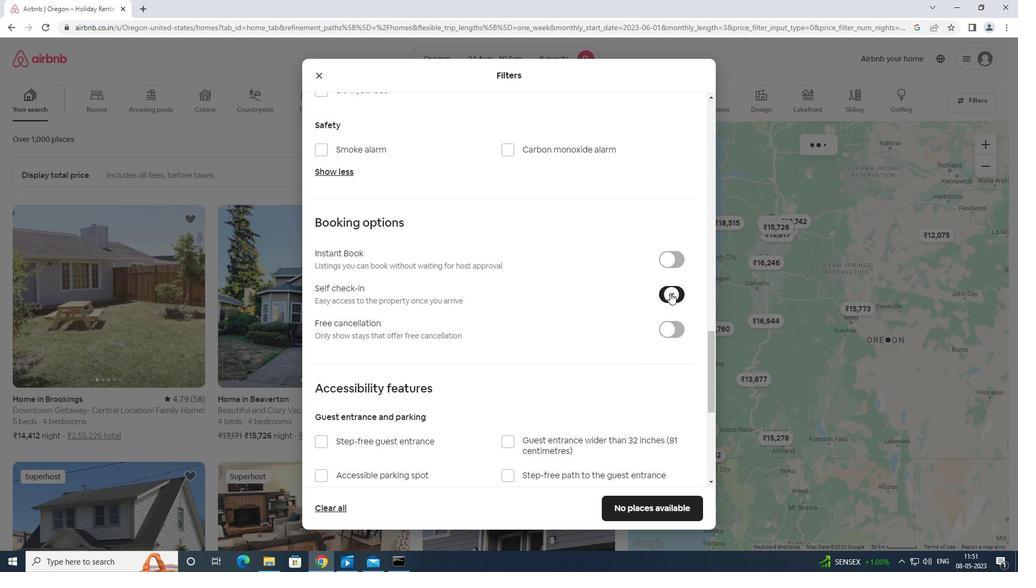 
Action: Mouse scrolled (671, 292) with delta (0, 0)
Screenshot: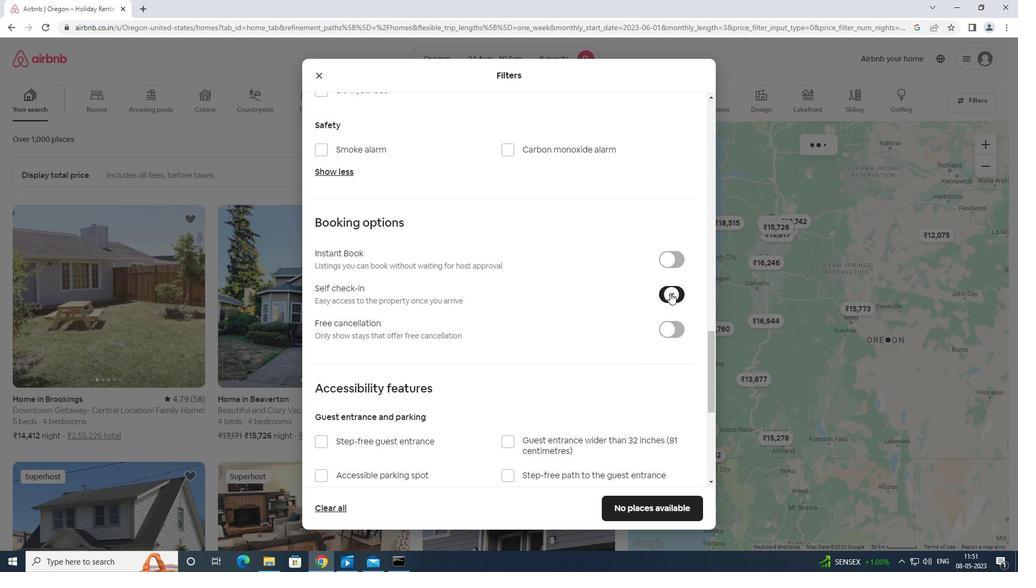 
Action: Mouse moved to (673, 293)
Screenshot: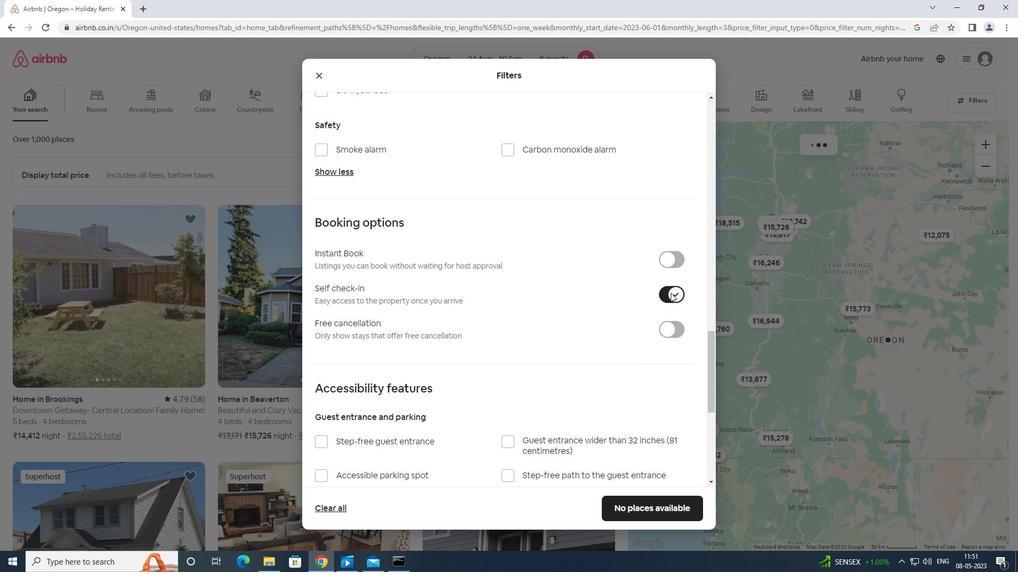 
Action: Mouse scrolled (673, 292) with delta (0, 0)
Screenshot: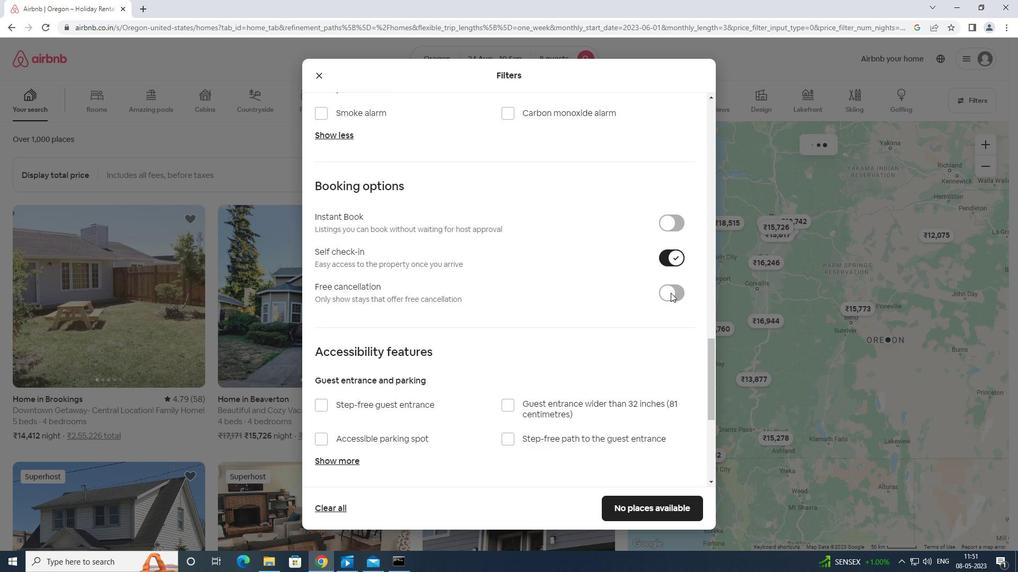 
Action: Mouse moved to (673, 293)
Screenshot: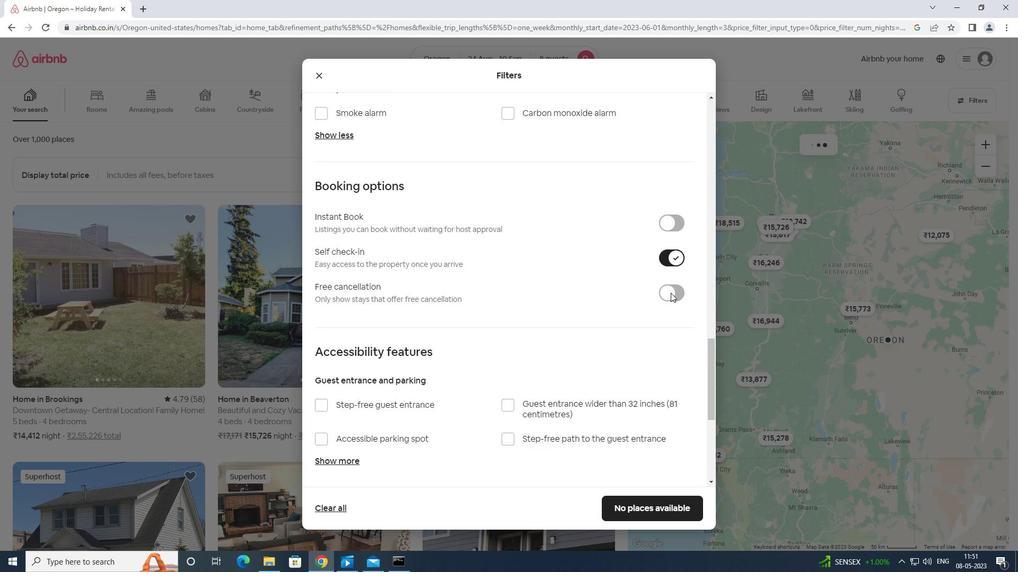 
Action: Mouse scrolled (673, 292) with delta (0, 0)
Screenshot: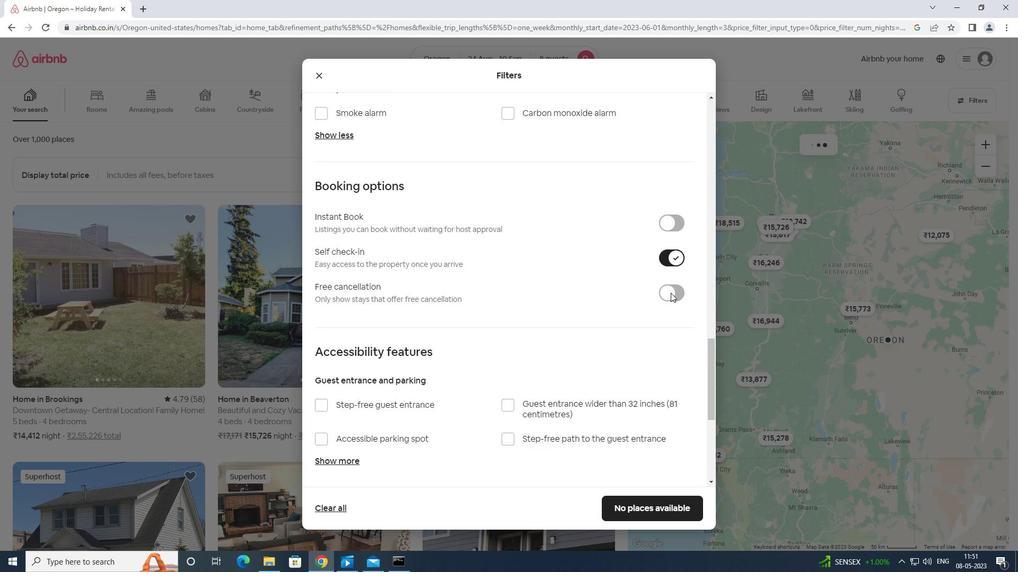 
Action: Mouse scrolled (673, 292) with delta (0, 0)
Screenshot: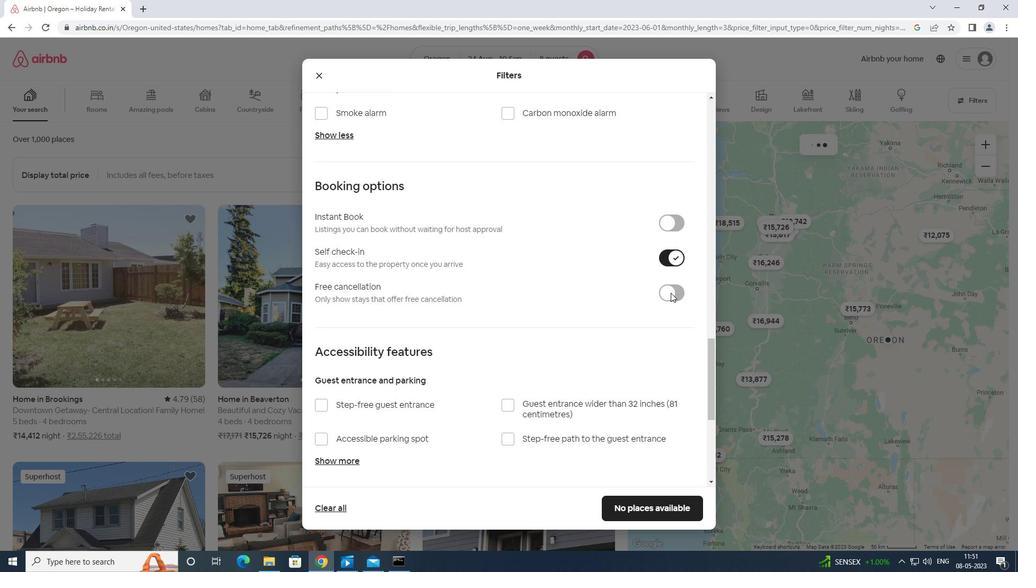 
Action: Mouse moved to (677, 291)
Screenshot: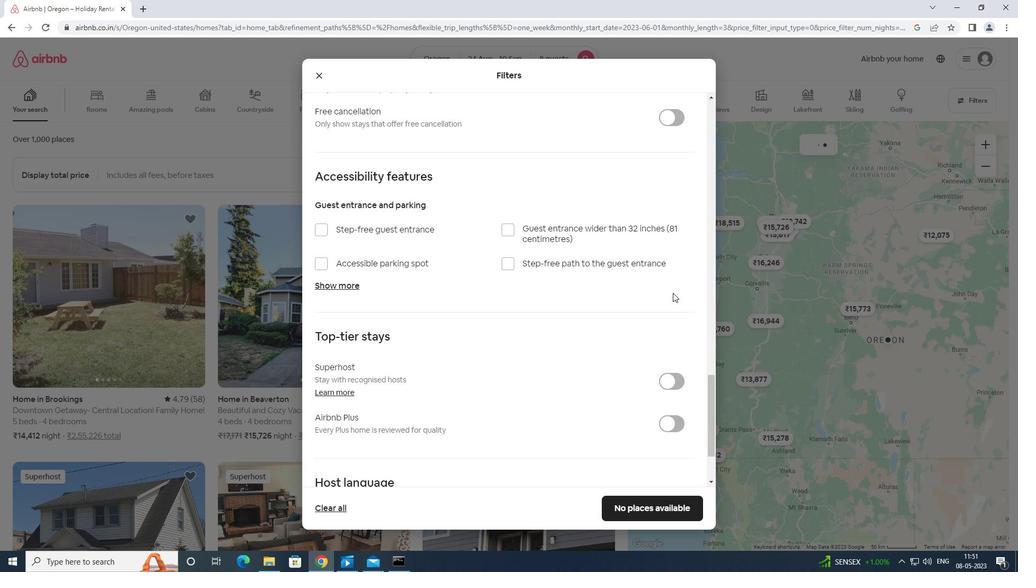 
Action: Mouse scrolled (677, 290) with delta (0, 0)
Screenshot: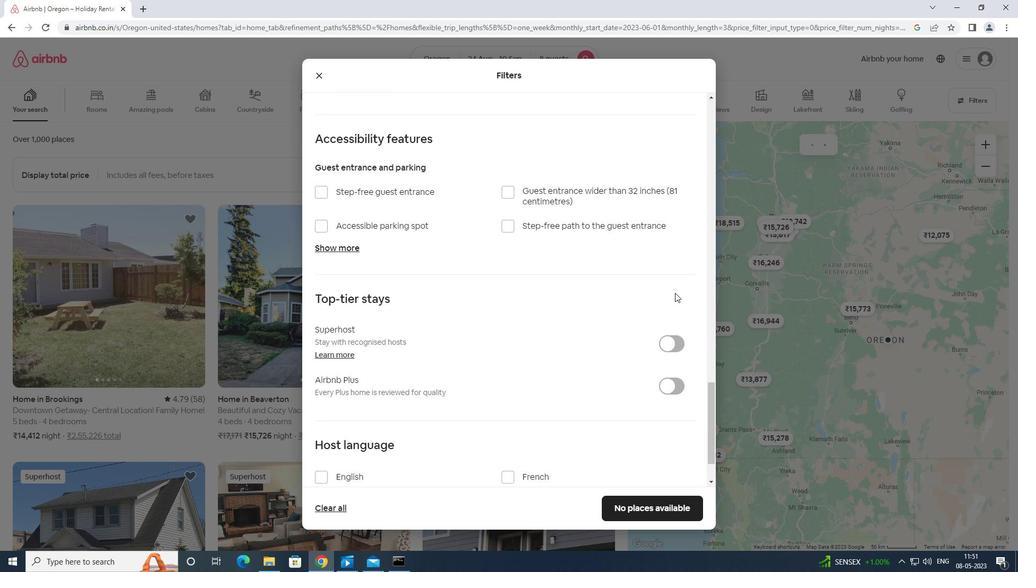 
Action: Mouse moved to (677, 291)
Screenshot: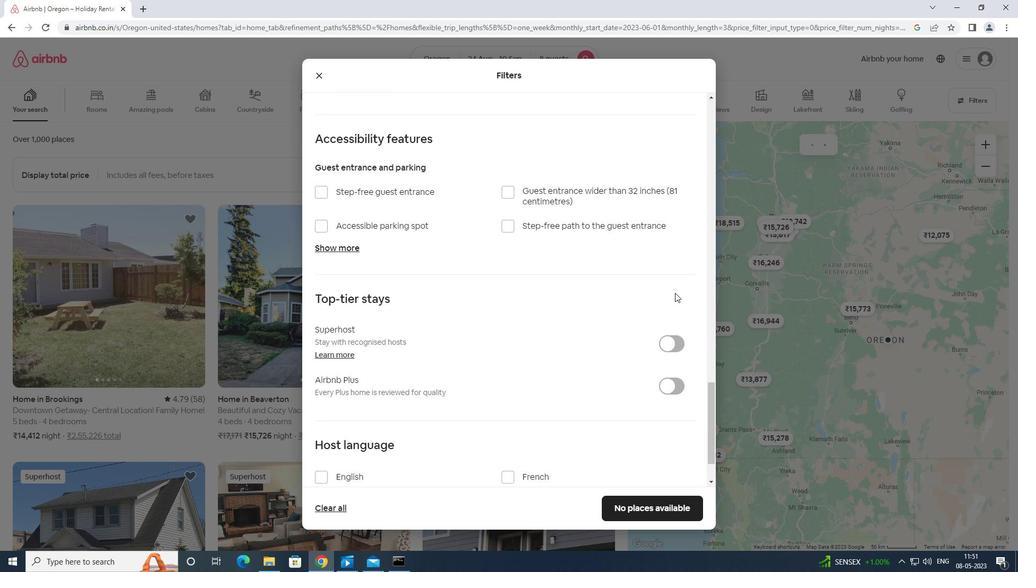 
Action: Mouse scrolled (677, 290) with delta (0, 0)
Screenshot: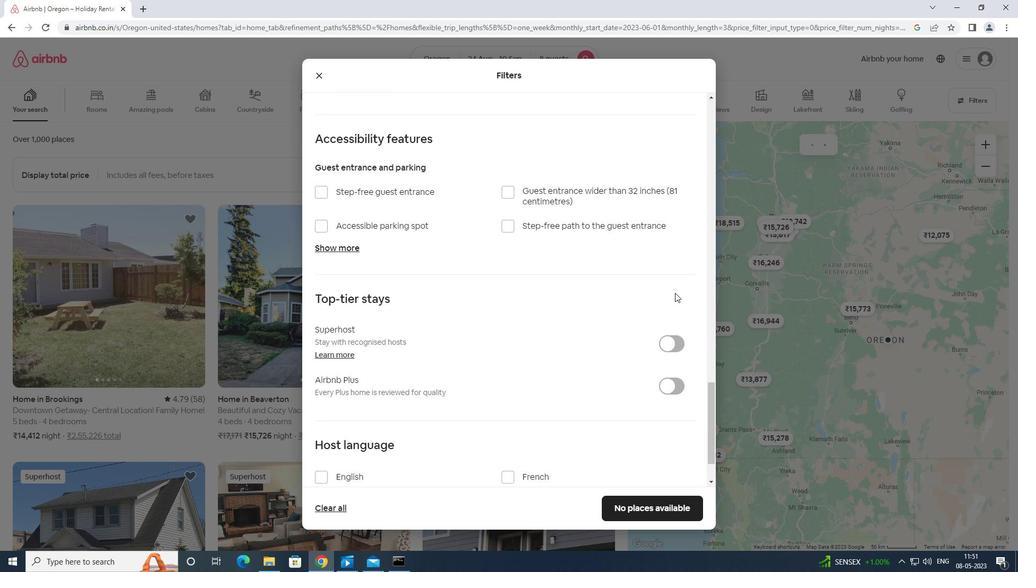 
Action: Mouse moved to (679, 292)
Screenshot: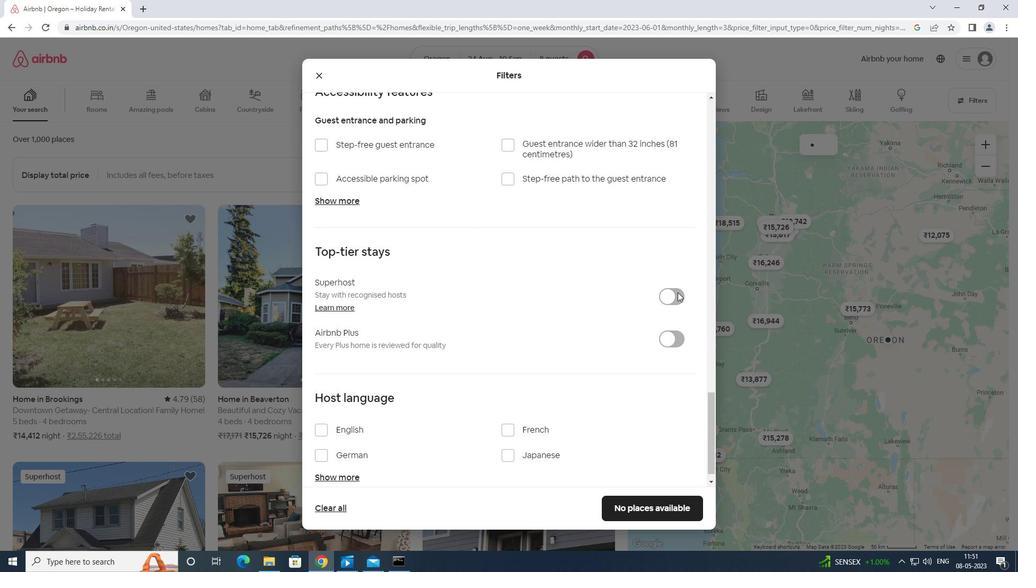 
Action: Mouse scrolled (679, 292) with delta (0, 0)
Screenshot: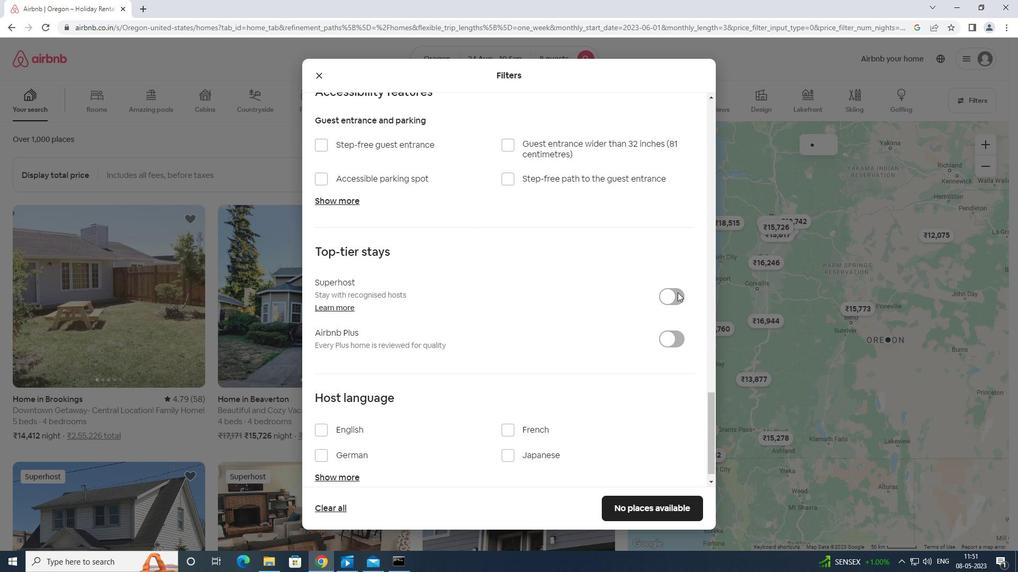 
Action: Mouse moved to (679, 292)
Screenshot: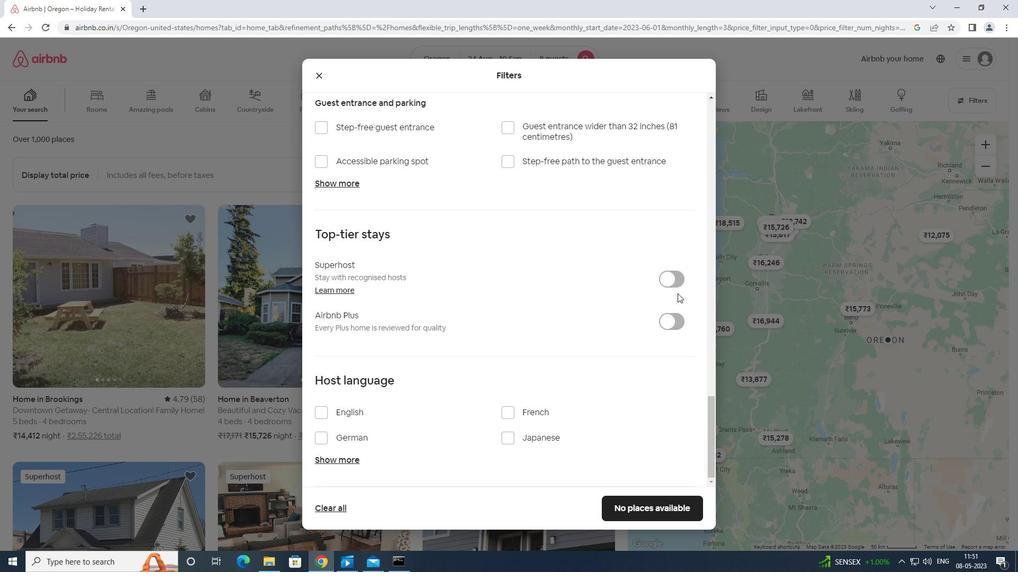 
Action: Mouse scrolled (679, 291) with delta (0, 0)
Screenshot: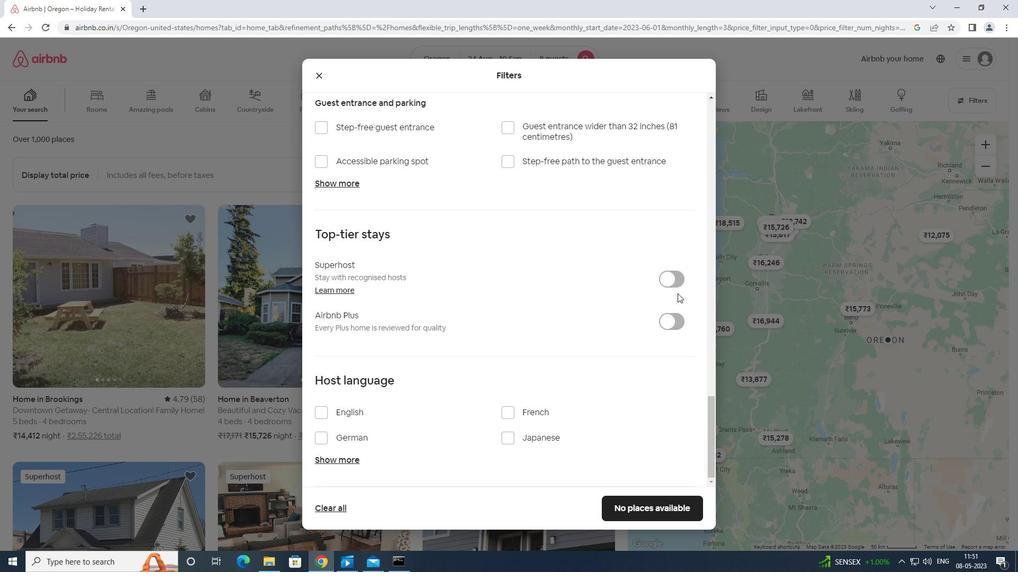 
Action: Mouse moved to (676, 296)
Screenshot: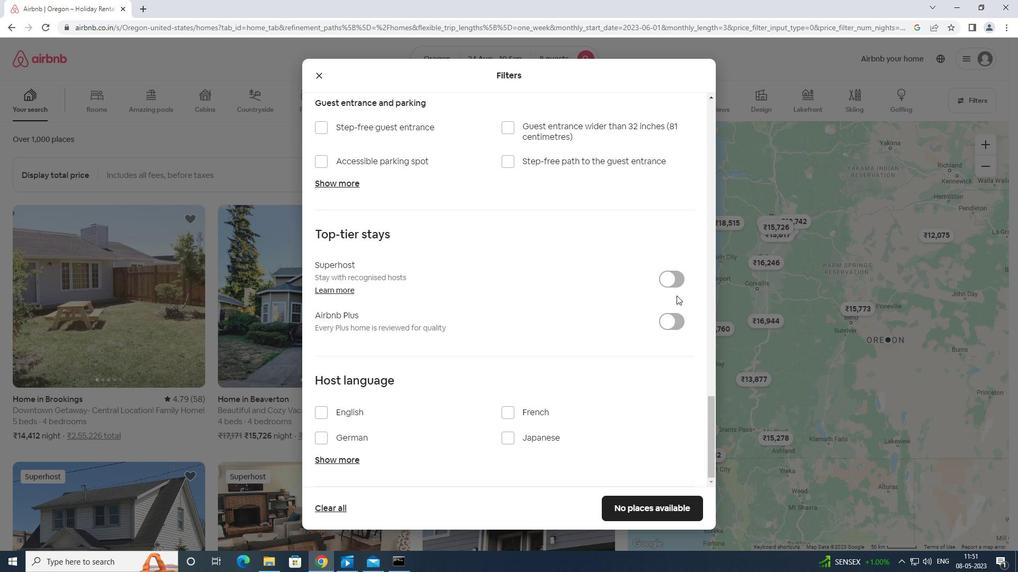 
Action: Mouse scrolled (676, 295) with delta (0, 0)
Screenshot: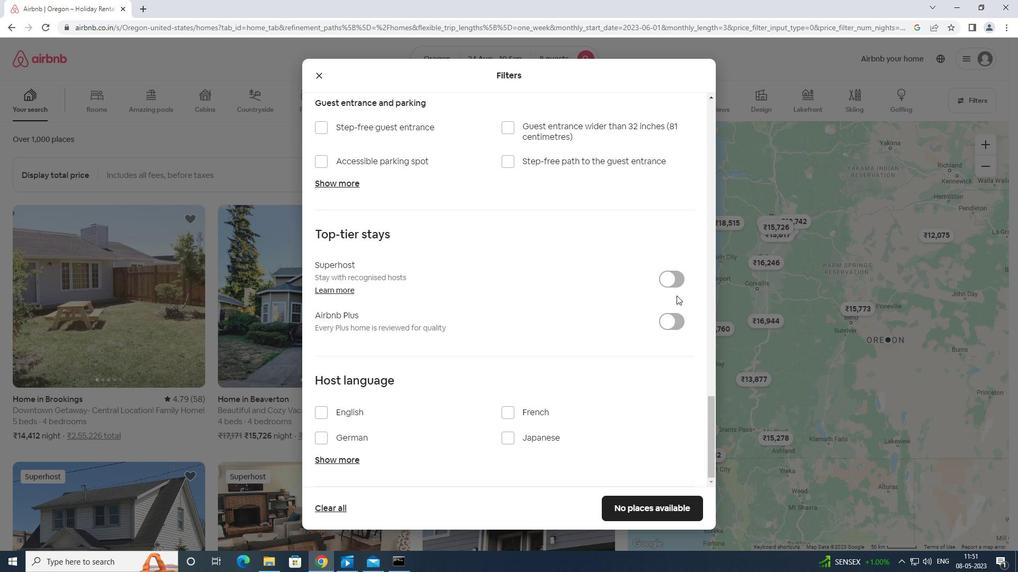 
Action: Mouse moved to (675, 297)
Screenshot: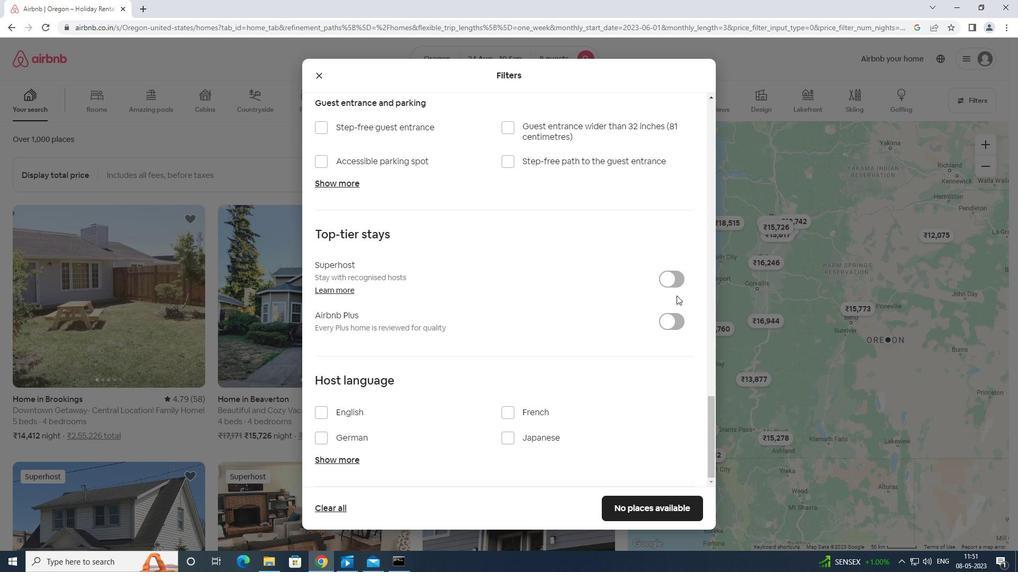 
Action: Mouse scrolled (675, 297) with delta (0, 0)
Screenshot: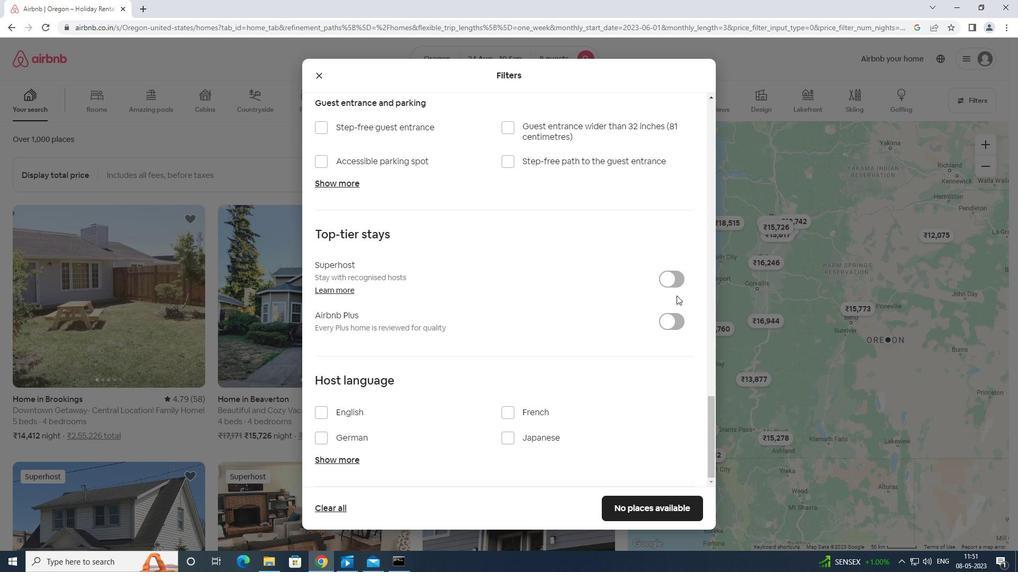 
Action: Mouse moved to (671, 304)
Screenshot: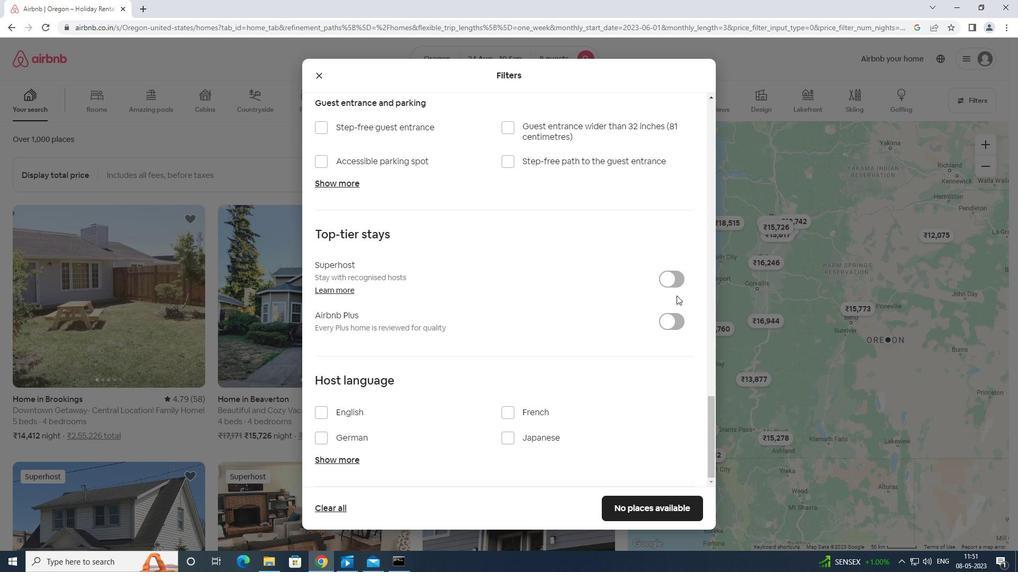 
Action: Mouse scrolled (671, 303) with delta (0, 0)
Screenshot: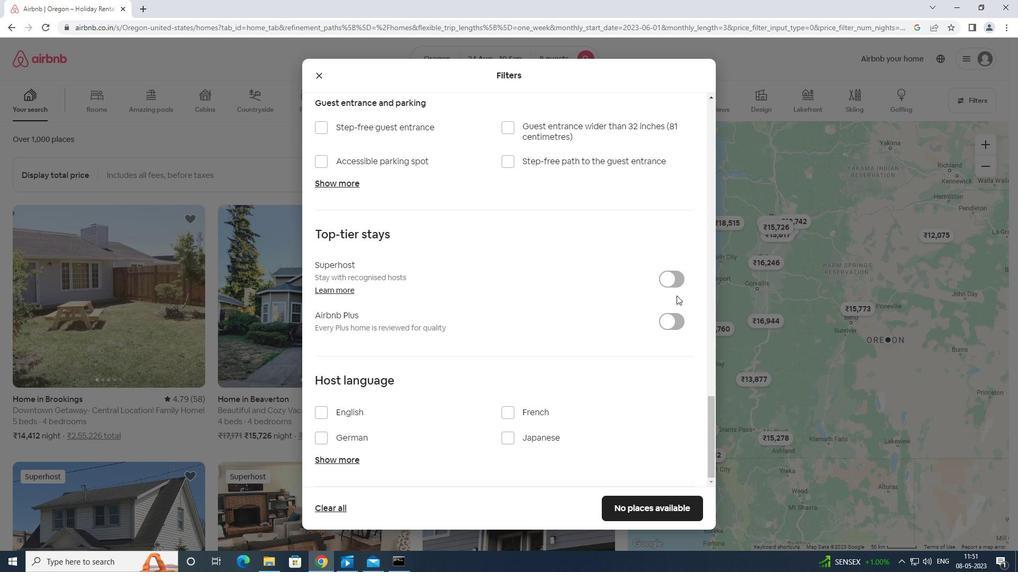 
Action: Mouse moved to (322, 412)
Screenshot: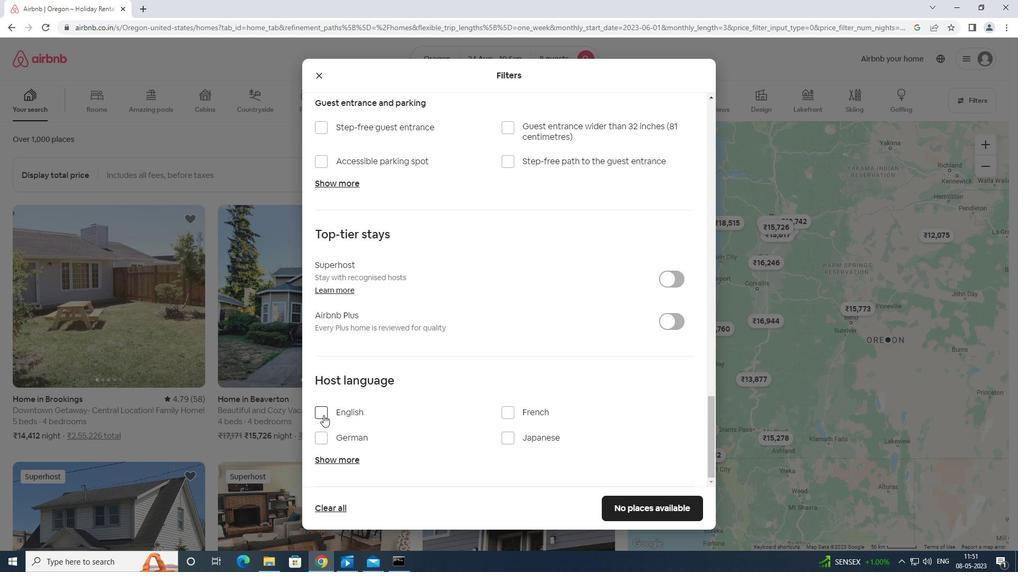 
Action: Mouse pressed left at (322, 412)
Screenshot: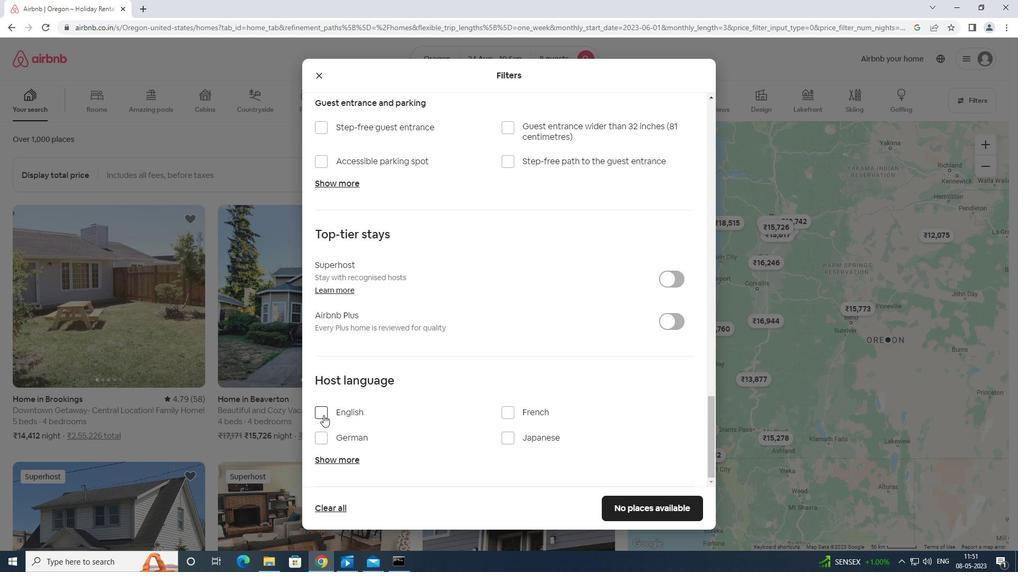 
Action: Mouse moved to (633, 504)
Screenshot: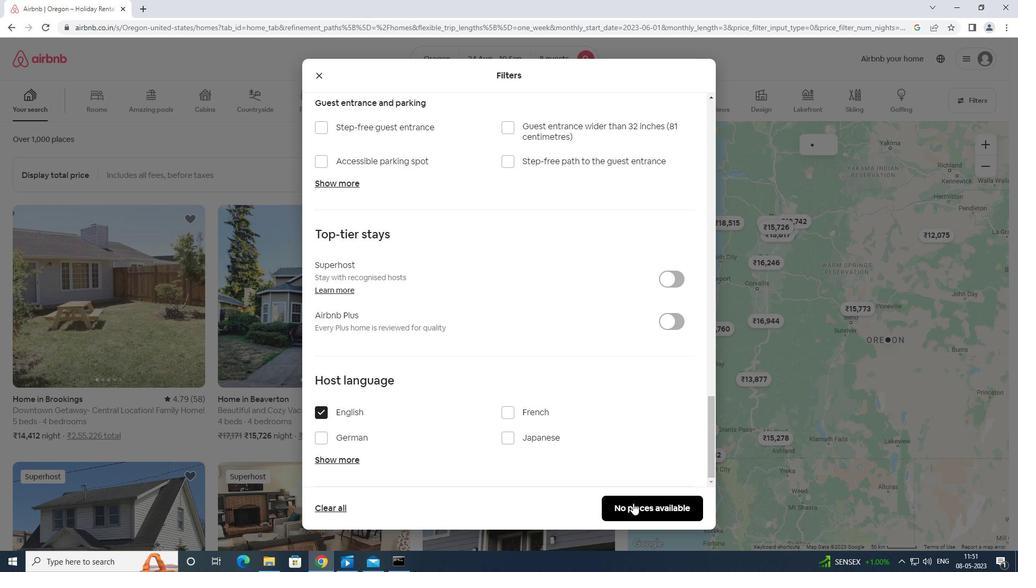 
Action: Mouse pressed left at (633, 504)
Screenshot: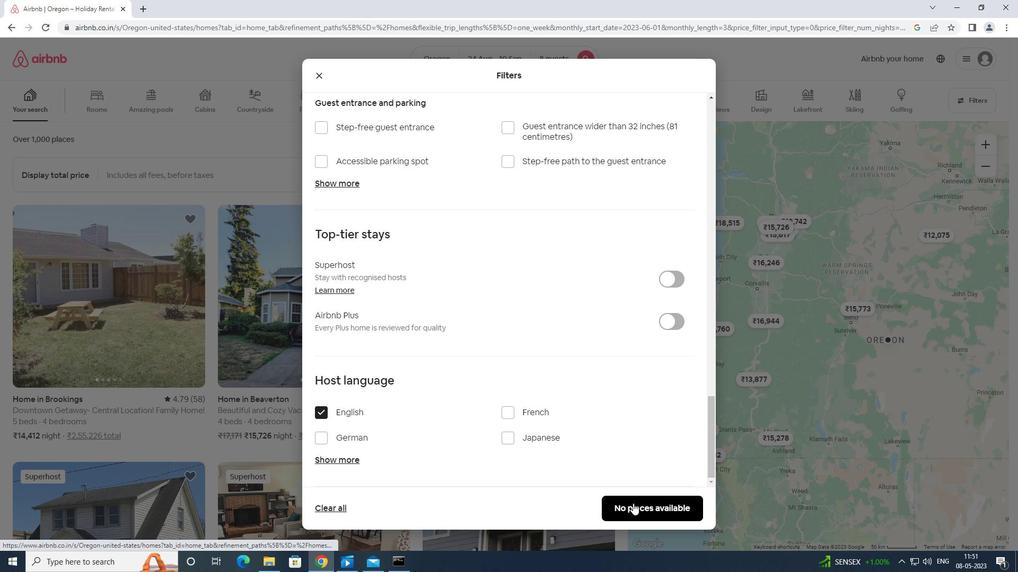
